 Task: Explore Airbnb accommodation in Bacau, Romania from 2nd December, 2023 to 10th December, 2023 for 1 adult. Place can be private room with 1  bedroom having 1 bed and 1 bathroom. Property type can be hotel.
Action: Mouse moved to (422, 258)
Screenshot: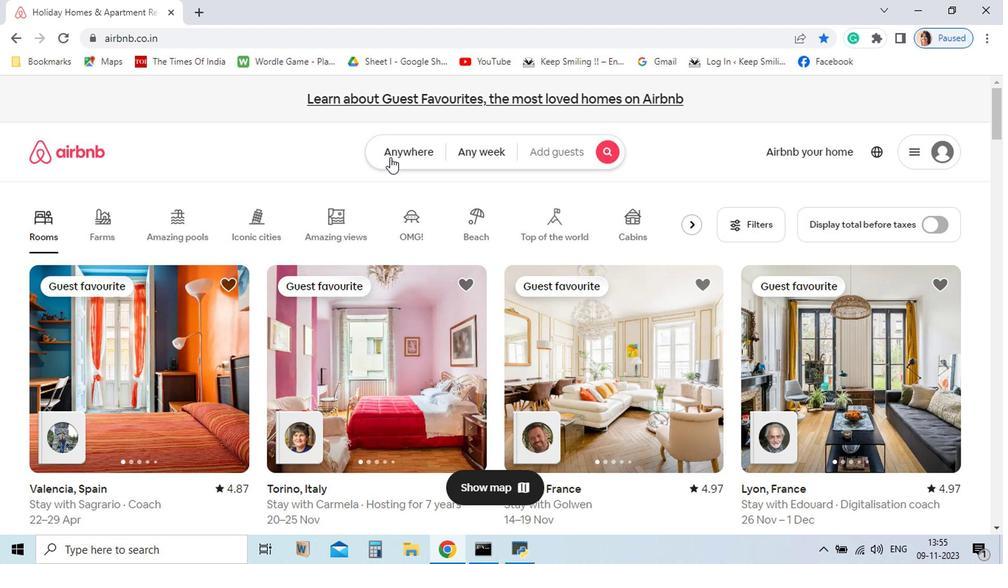 
Action: Mouse pressed left at (422, 258)
Screenshot: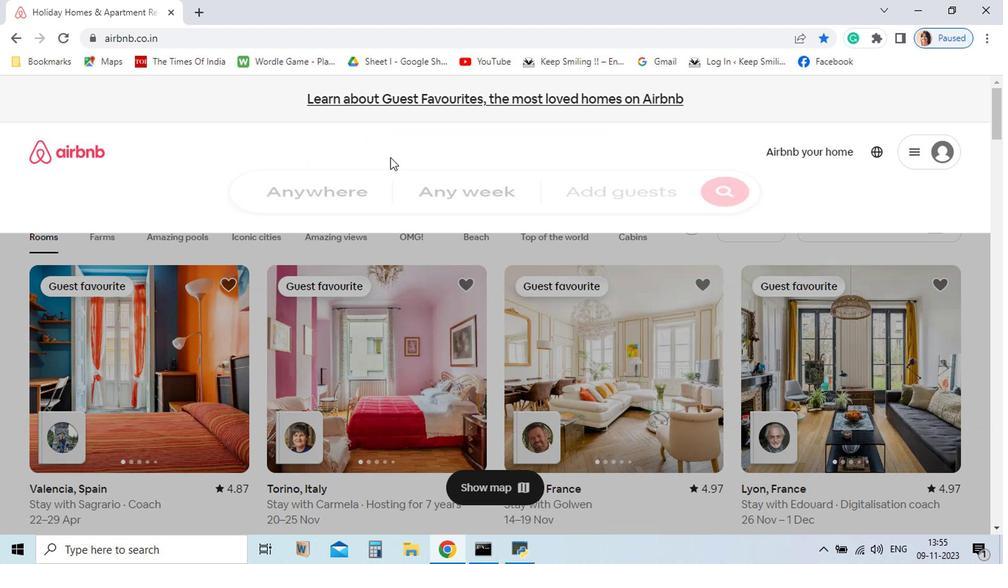 
Action: Mouse moved to (488, 424)
Screenshot: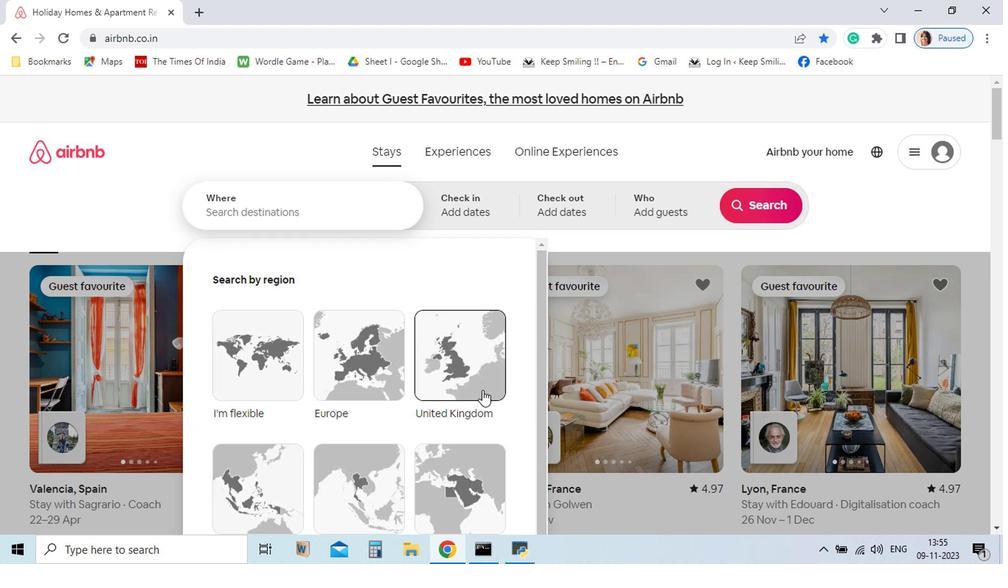 
Action: Key pressed <Key.shift>Bacau
Screenshot: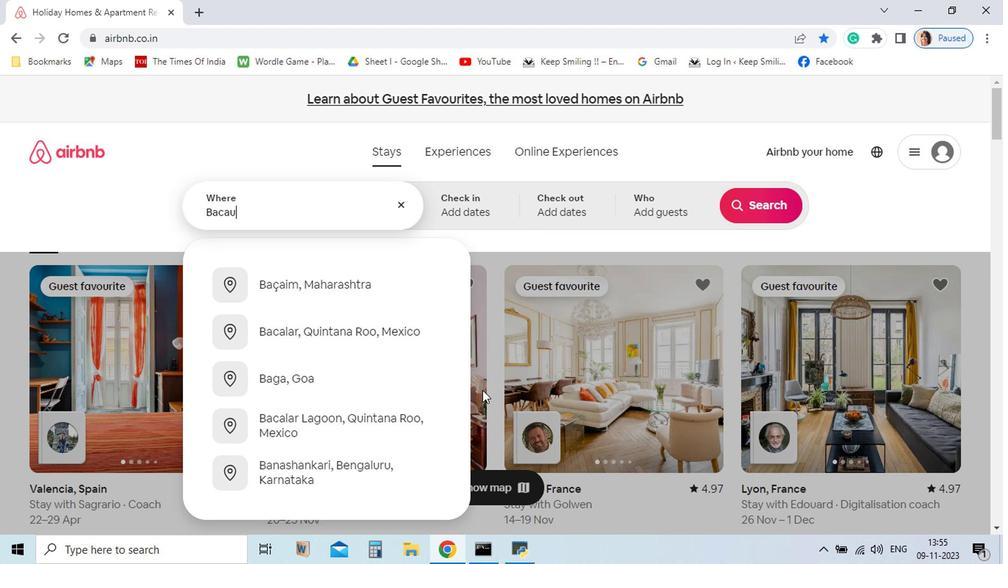 
Action: Mouse moved to (401, 347)
Screenshot: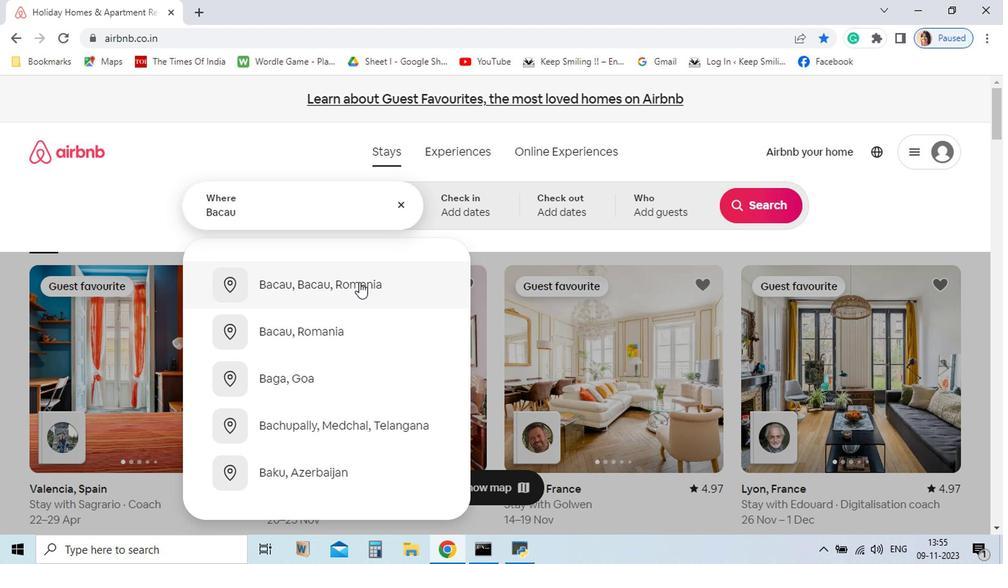 
Action: Mouse pressed left at (401, 347)
Screenshot: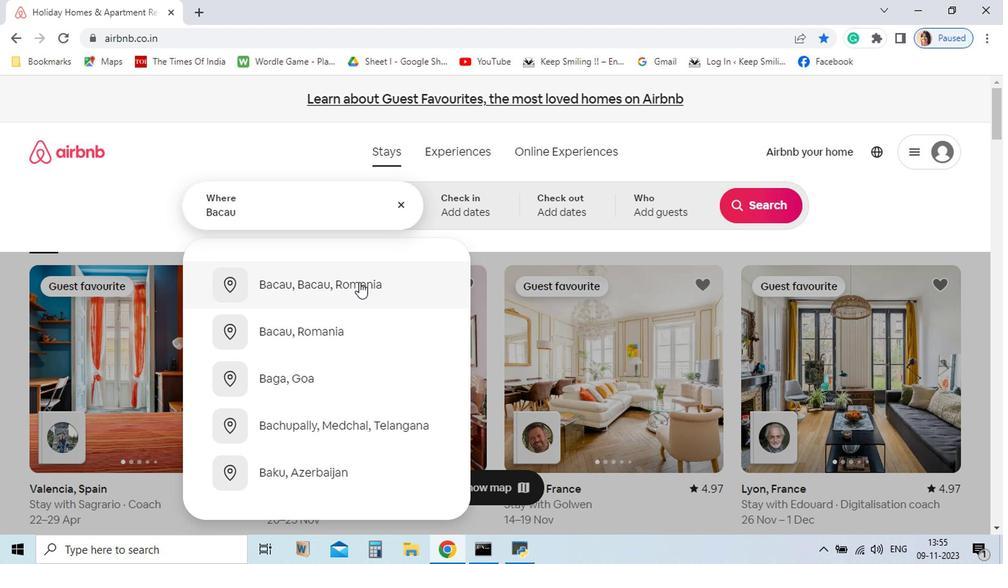 
Action: Mouse moved to (660, 420)
Screenshot: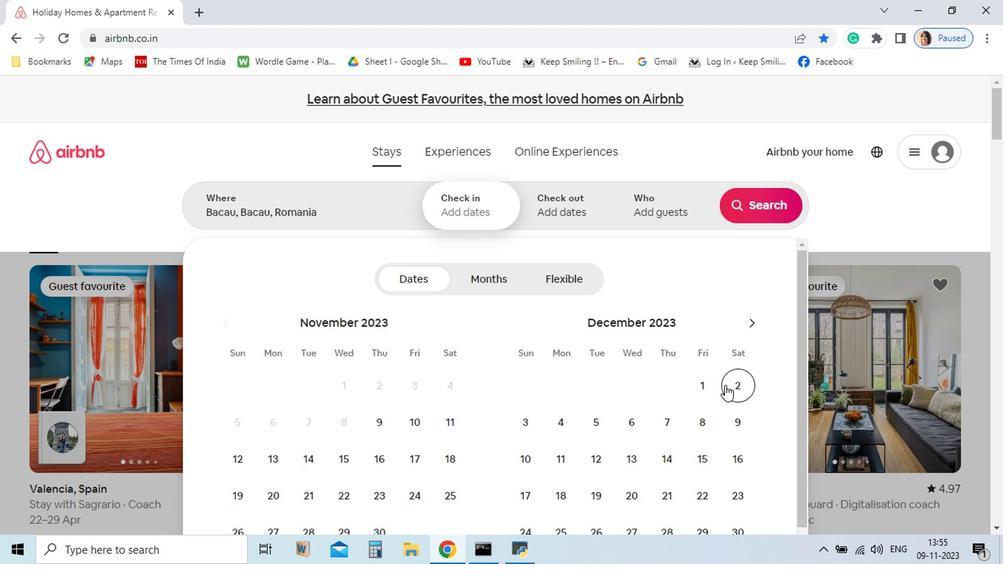 
Action: Mouse pressed left at (660, 420)
Screenshot: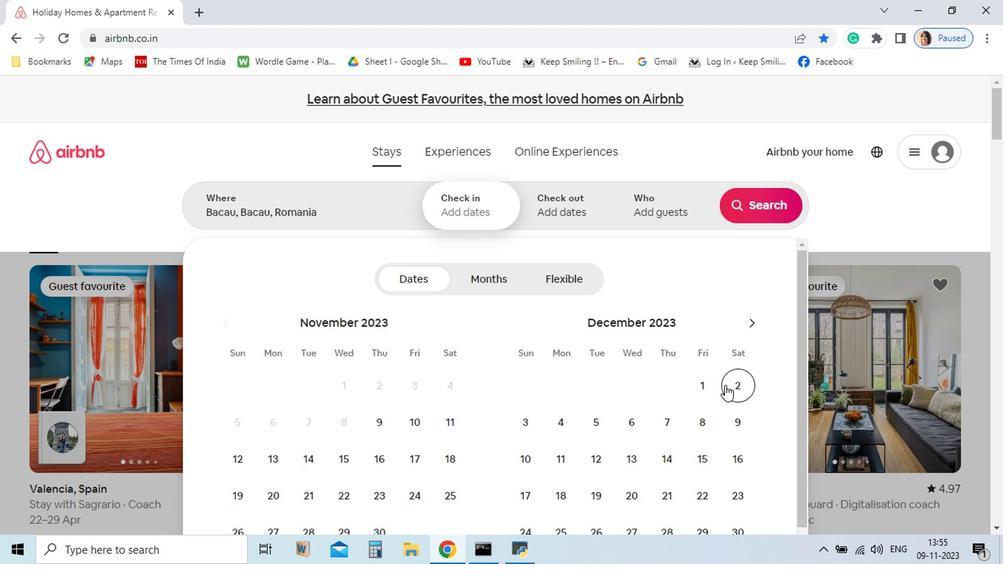 
Action: Mouse moved to (519, 467)
Screenshot: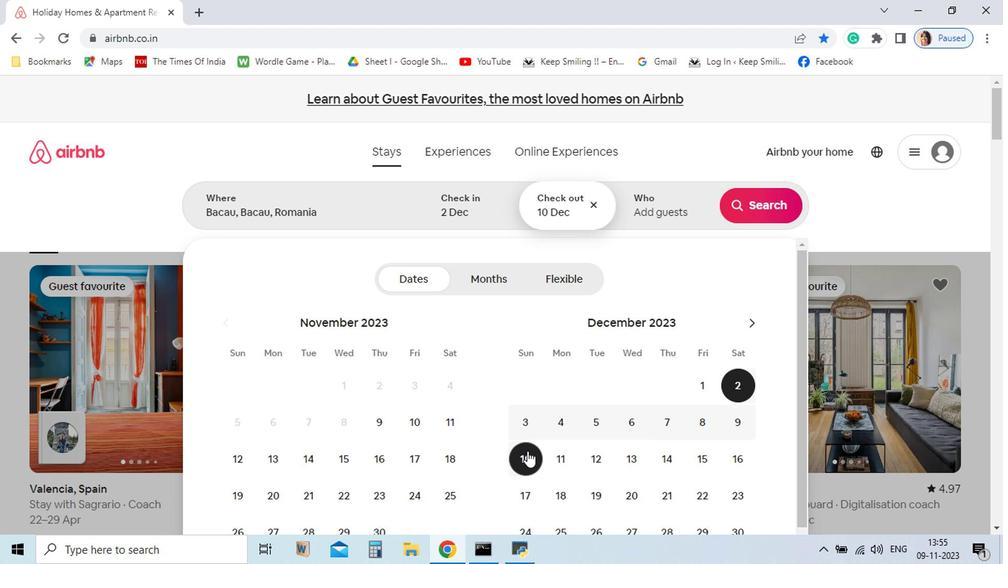 
Action: Mouse pressed left at (519, 467)
Screenshot: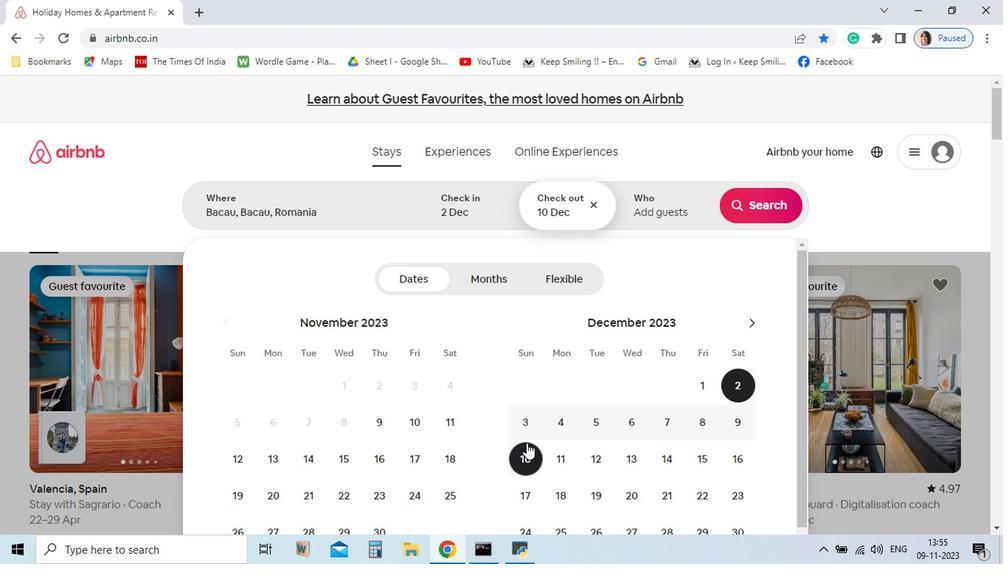 
Action: Mouse moved to (615, 293)
Screenshot: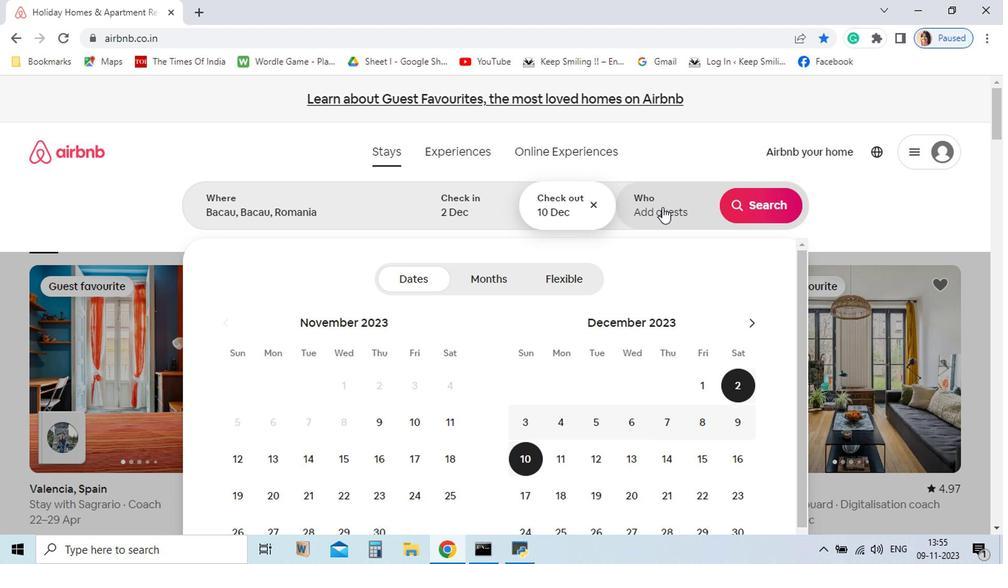 
Action: Mouse pressed left at (615, 293)
Screenshot: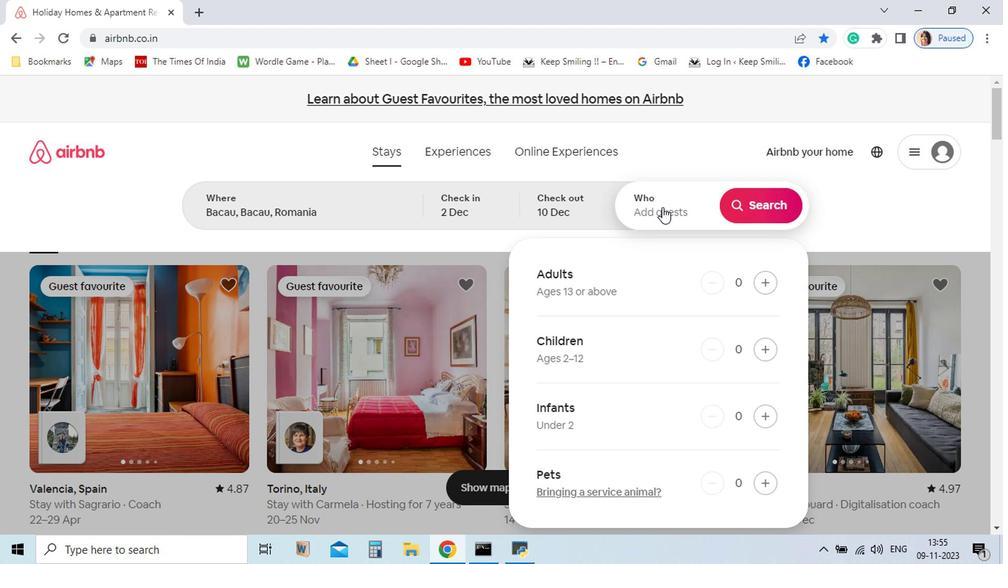 
Action: Mouse moved to (689, 349)
Screenshot: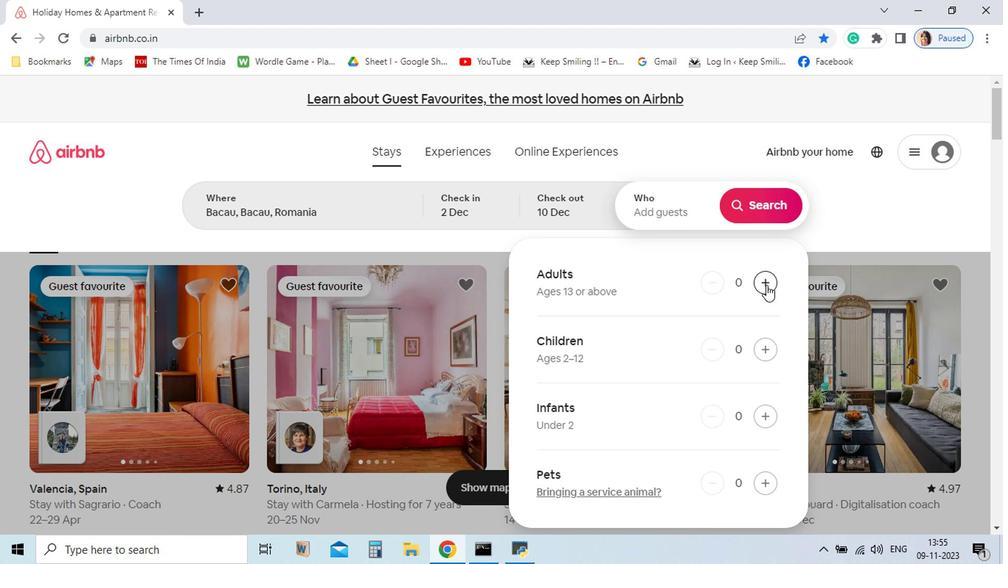
Action: Mouse pressed left at (689, 349)
Screenshot: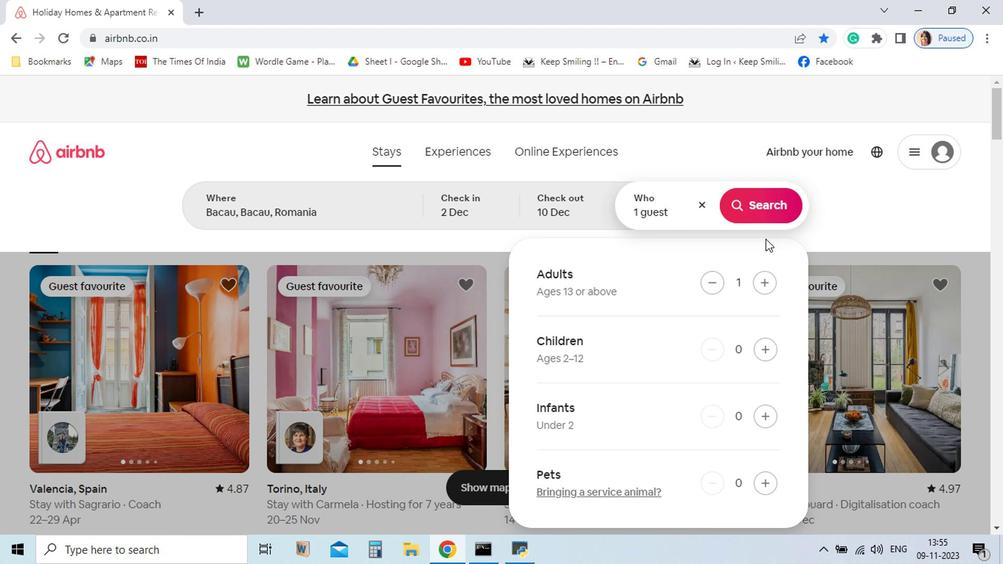 
Action: Mouse moved to (688, 295)
Screenshot: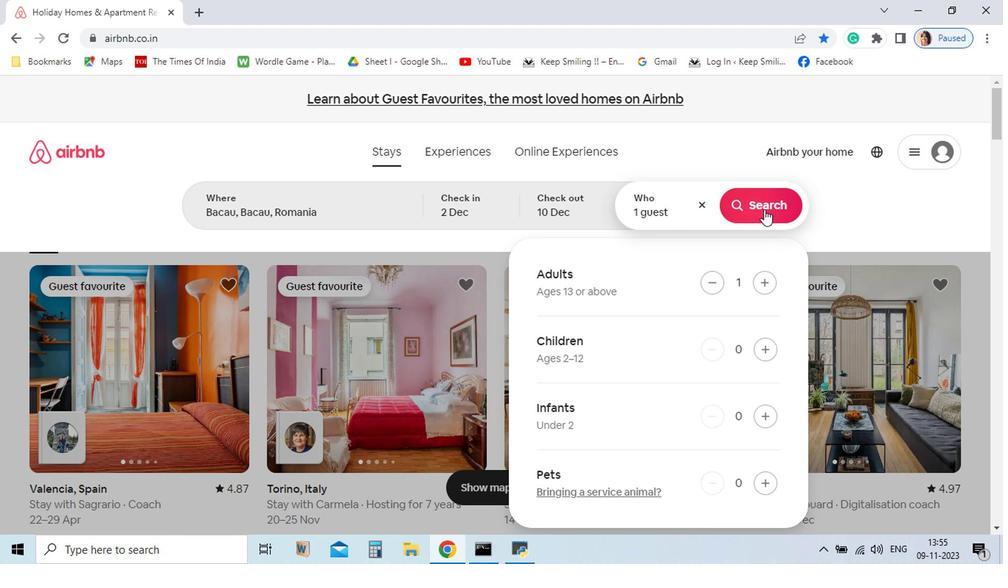 
Action: Mouse pressed left at (688, 295)
Screenshot: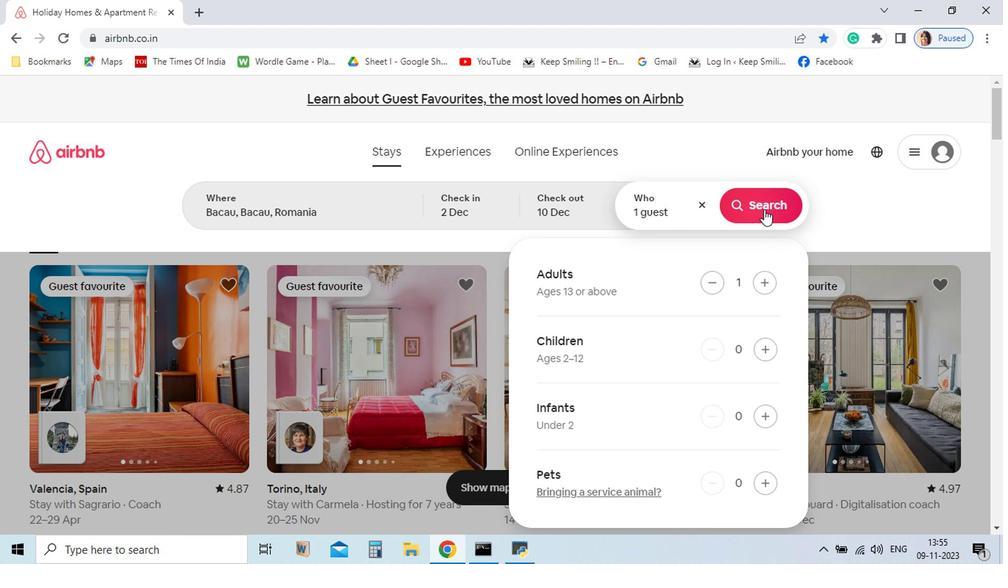 
Action: Mouse moved to (694, 261)
Screenshot: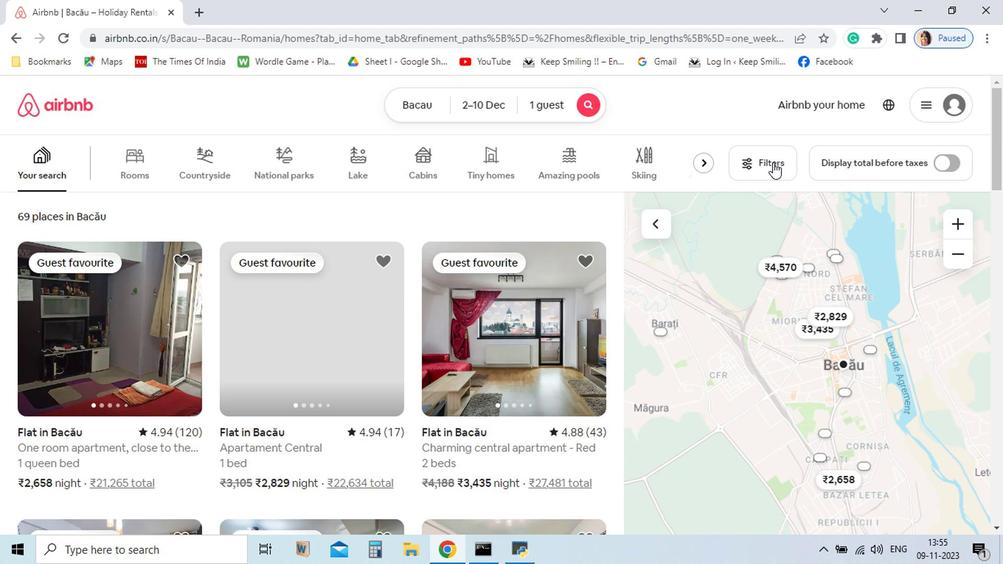 
Action: Mouse pressed left at (694, 261)
Screenshot: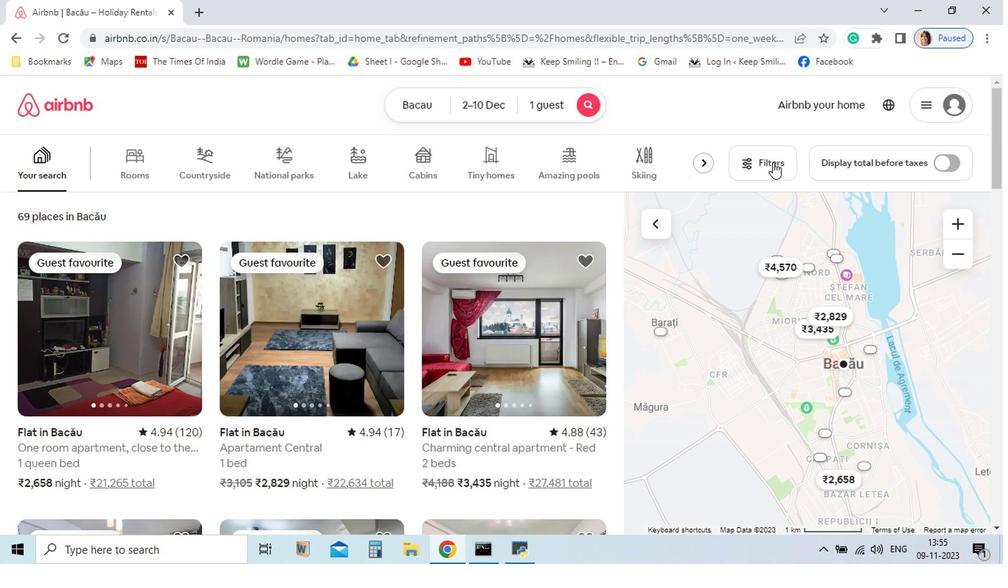 
Action: Mouse moved to (700, 284)
Screenshot: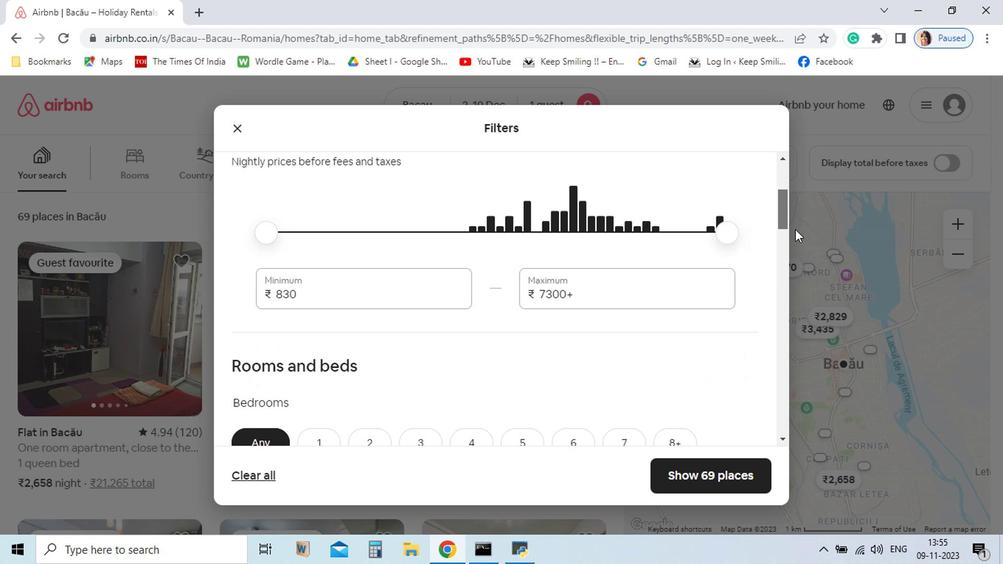 
Action: Mouse pressed left at (700, 284)
Screenshot: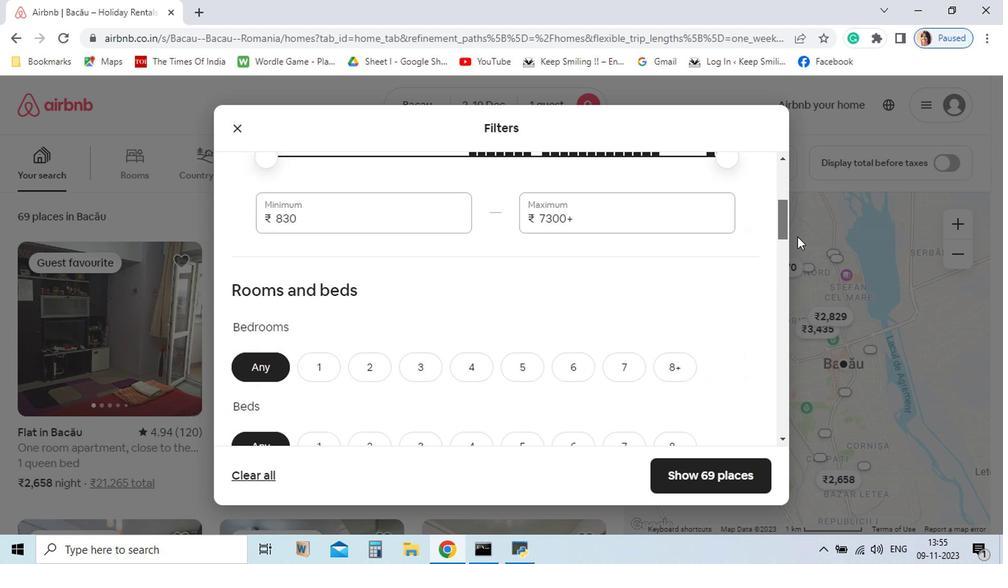 
Action: Mouse moved to (377, 270)
Screenshot: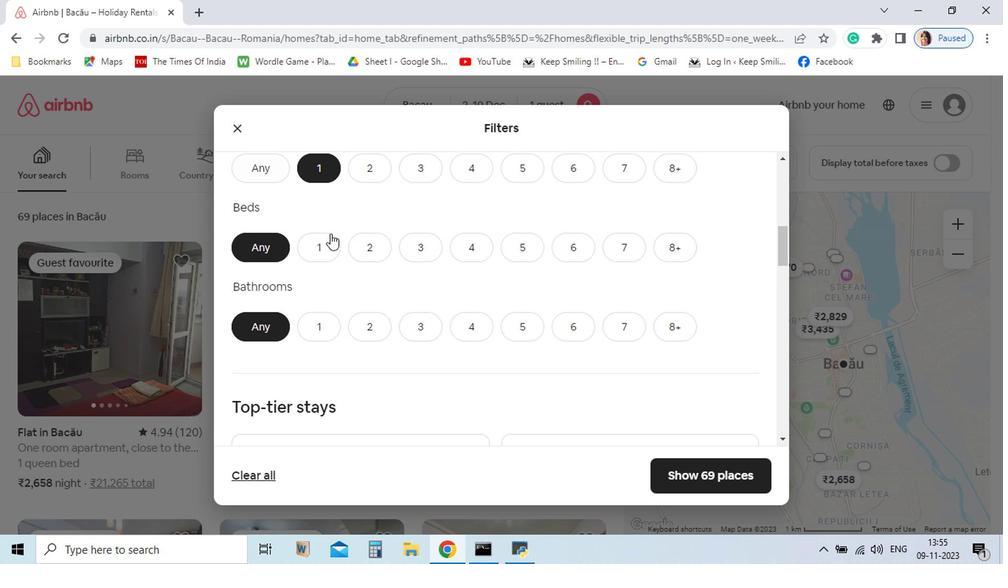 
Action: Mouse pressed left at (377, 270)
Screenshot: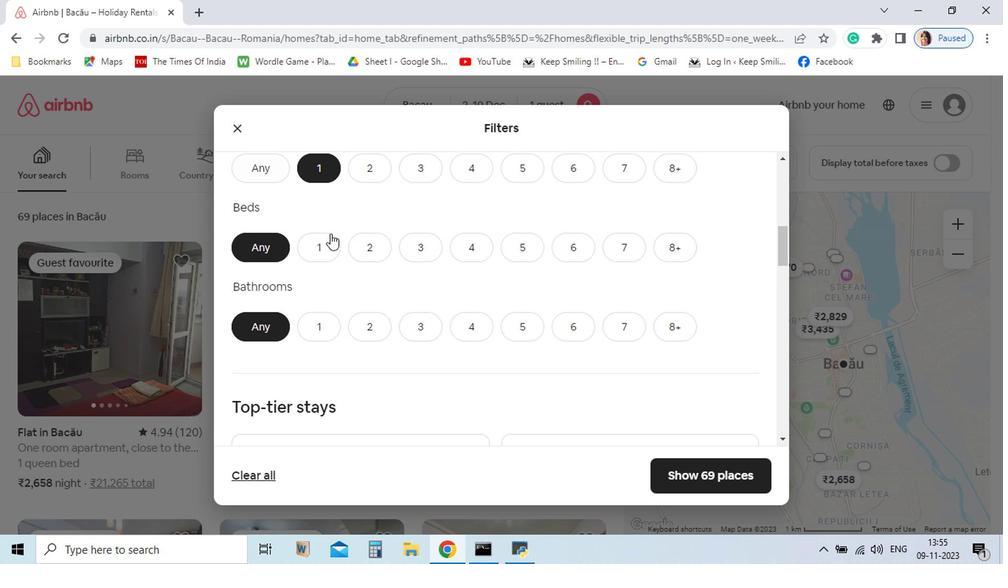 
Action: Mouse moved to (381, 323)
Screenshot: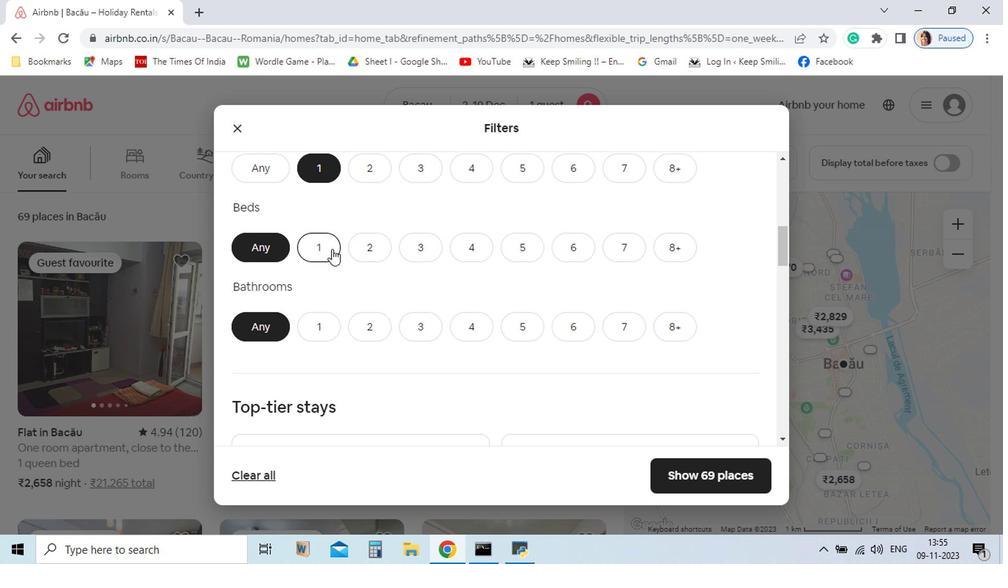 
Action: Mouse pressed left at (381, 323)
Screenshot: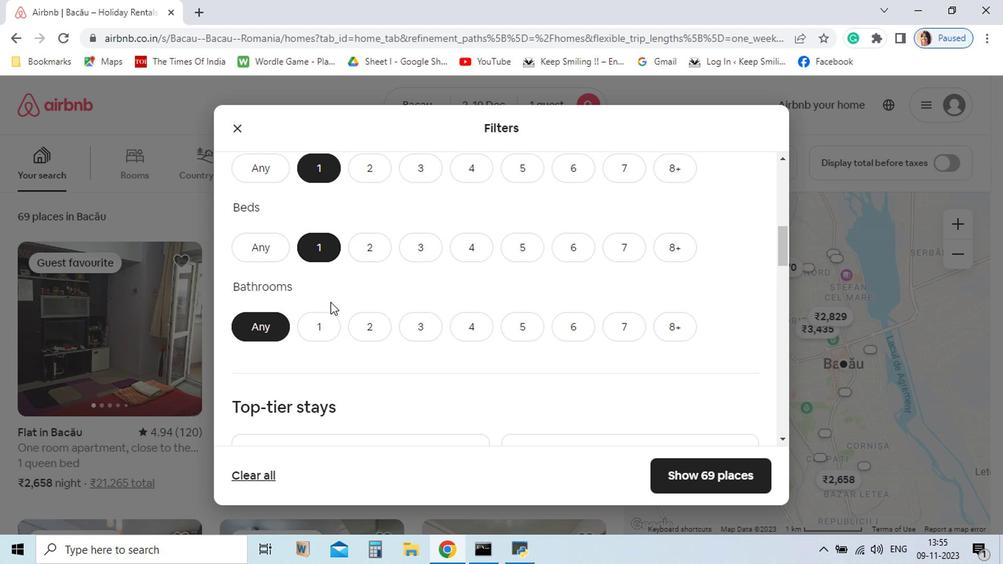 
Action: Mouse moved to (375, 379)
Screenshot: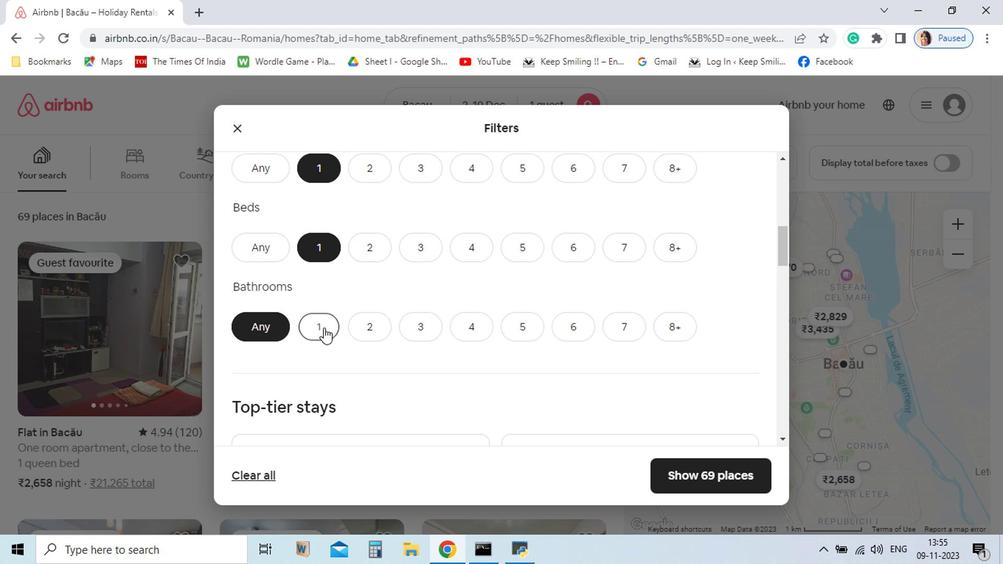 
Action: Mouse pressed left at (375, 379)
Screenshot: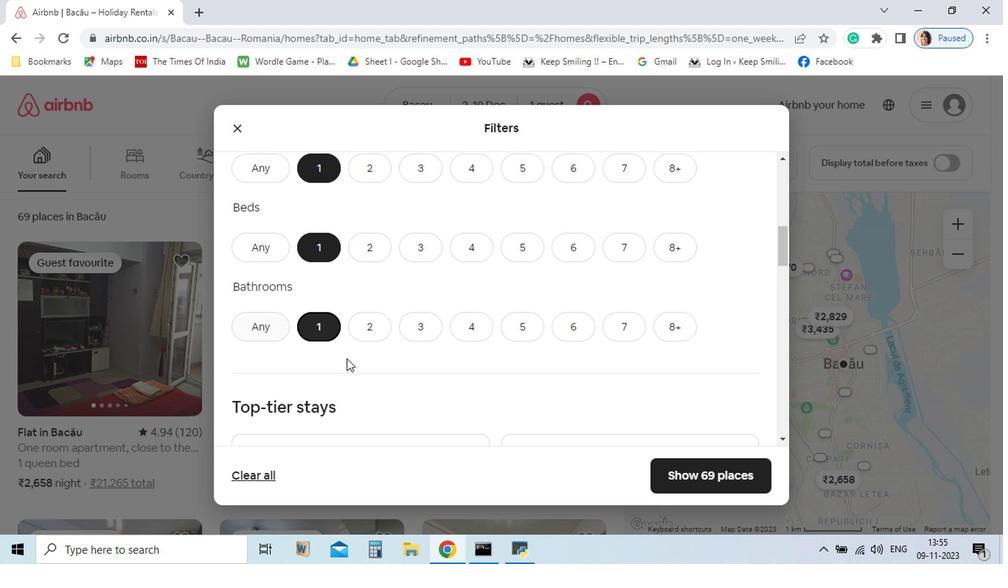 
Action: Mouse moved to (437, 458)
Screenshot: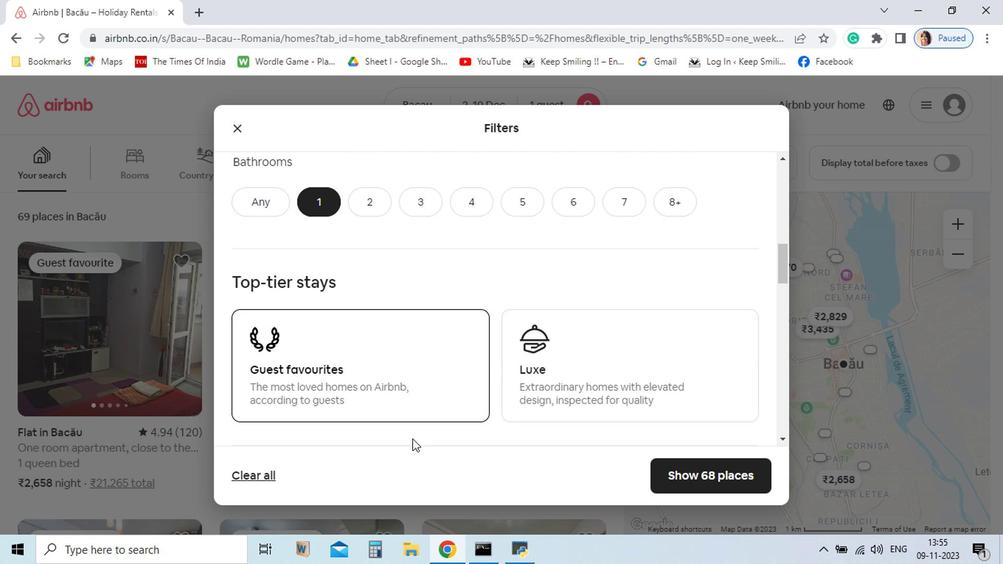 
Action: Mouse scrolled (437, 458) with delta (0, 0)
Screenshot: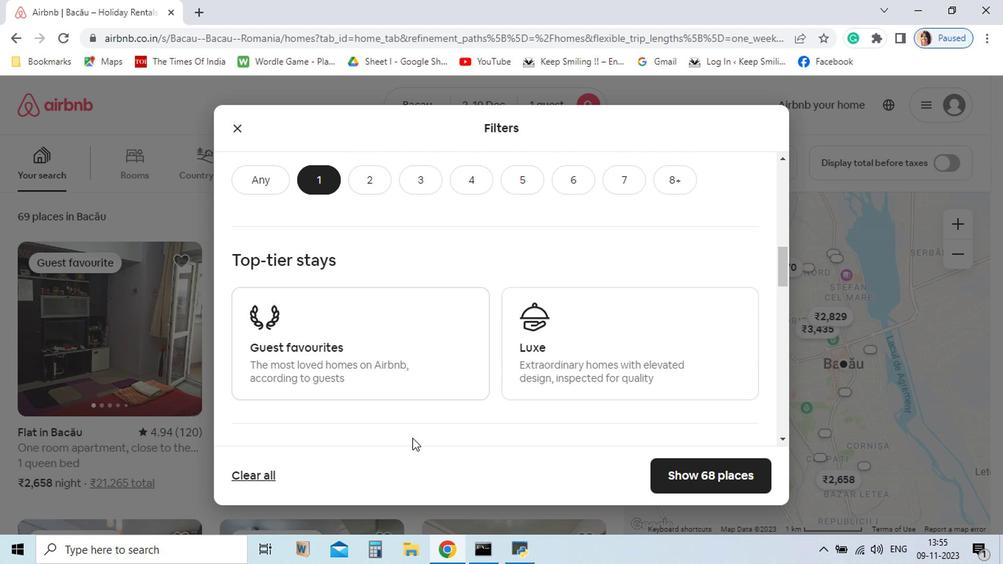 
Action: Mouse scrolled (437, 458) with delta (0, 0)
Screenshot: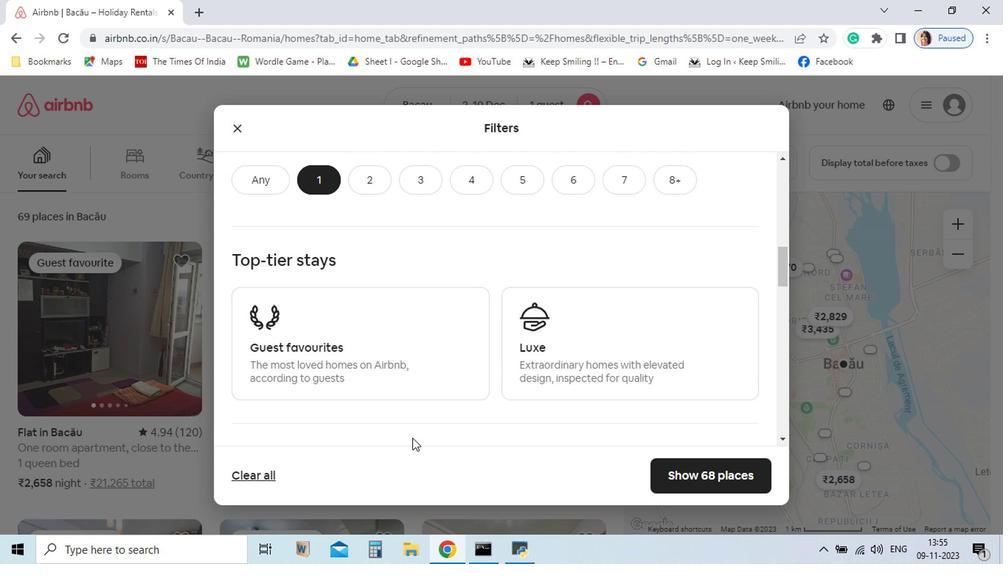 
Action: Mouse moved to (438, 458)
Screenshot: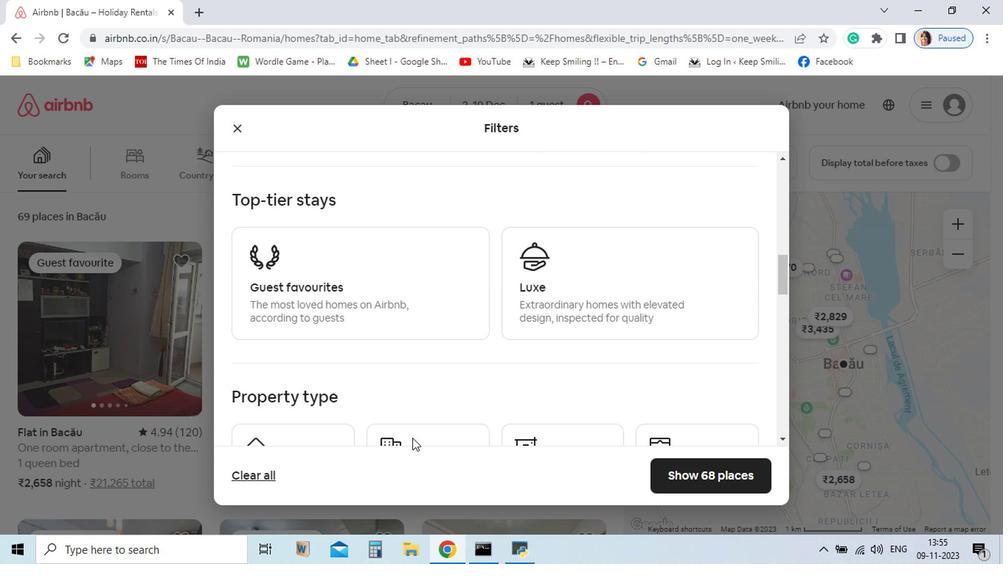 
Action: Mouse scrolled (438, 457) with delta (0, 0)
Screenshot: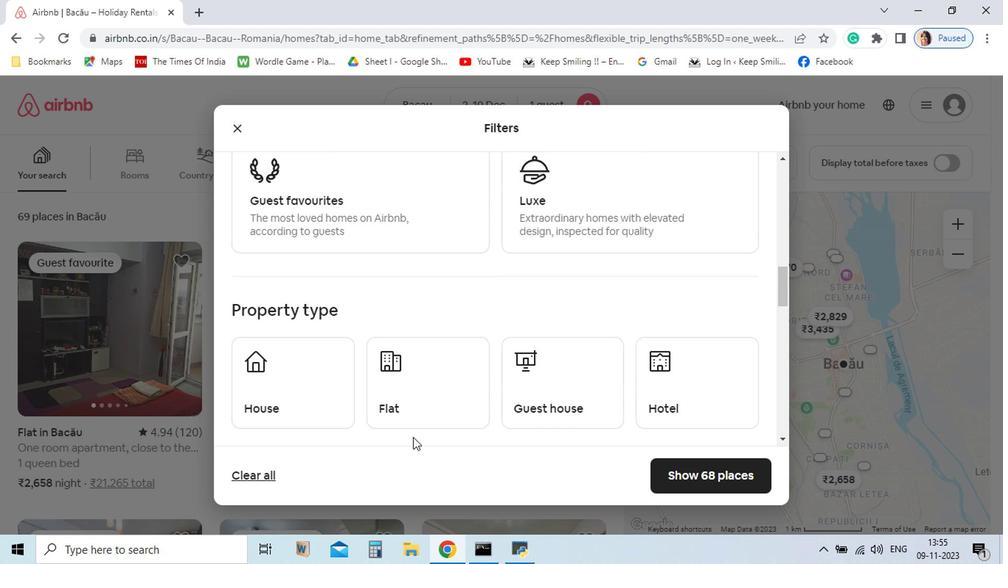 
Action: Mouse scrolled (438, 457) with delta (0, 0)
Screenshot: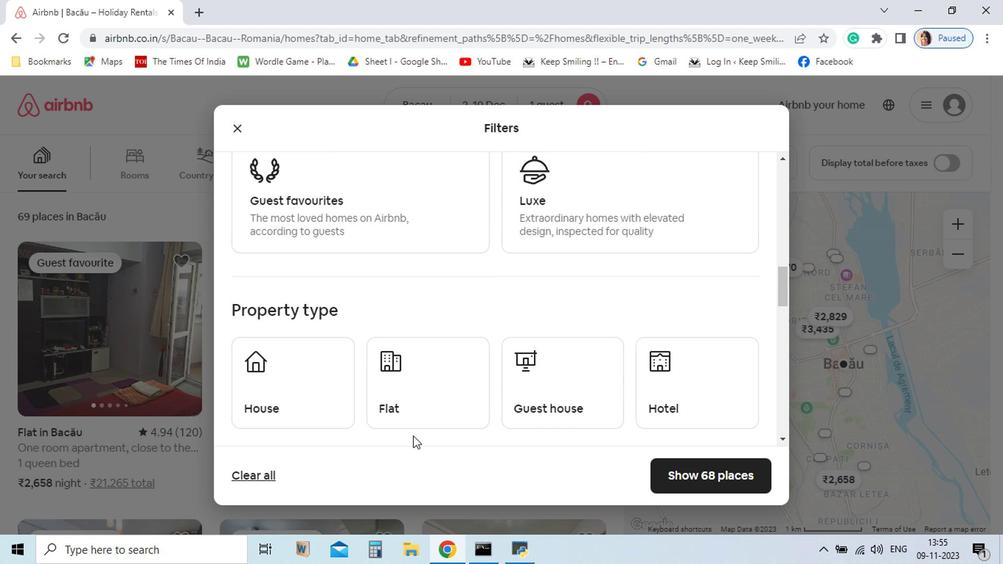 
Action: Mouse moved to (439, 459)
Screenshot: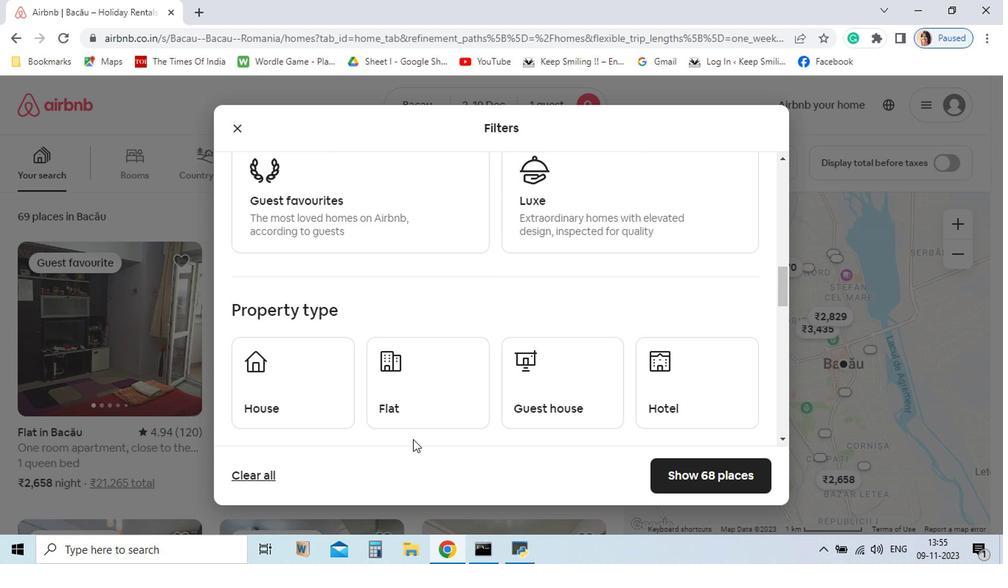 
Action: Mouse scrolled (439, 458) with delta (0, 0)
Screenshot: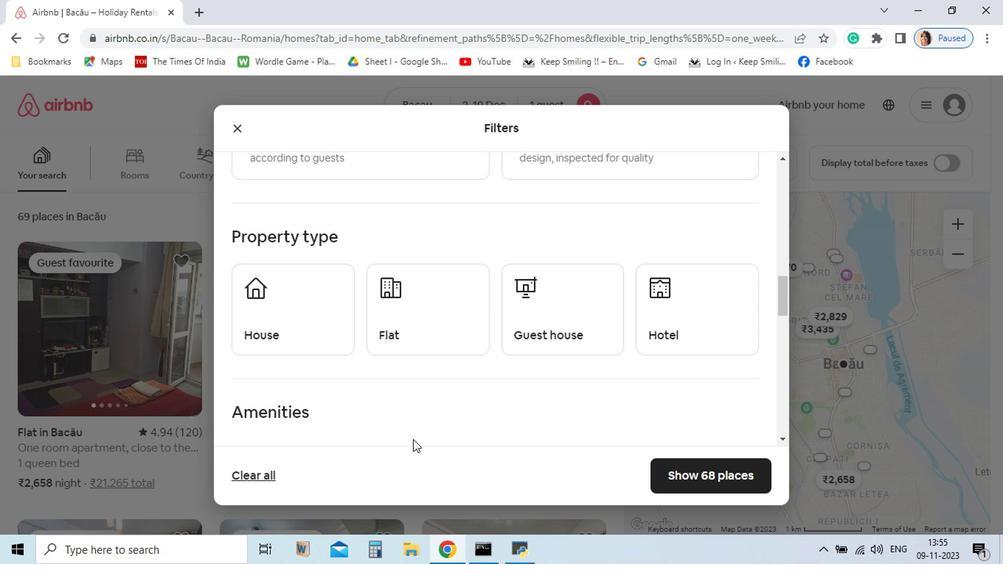 
Action: Mouse moved to (618, 372)
Screenshot: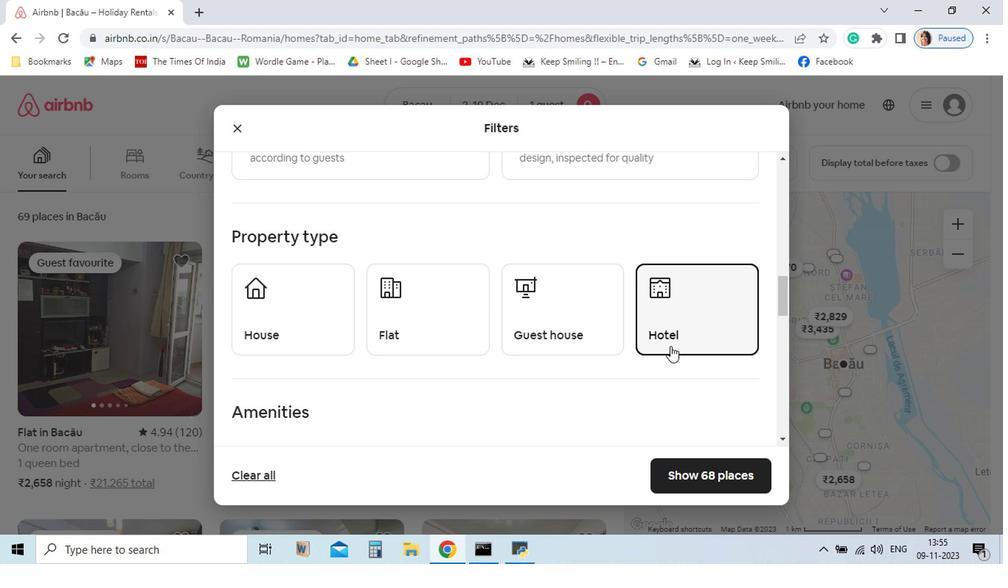 
Action: Mouse pressed left at (618, 372)
Screenshot: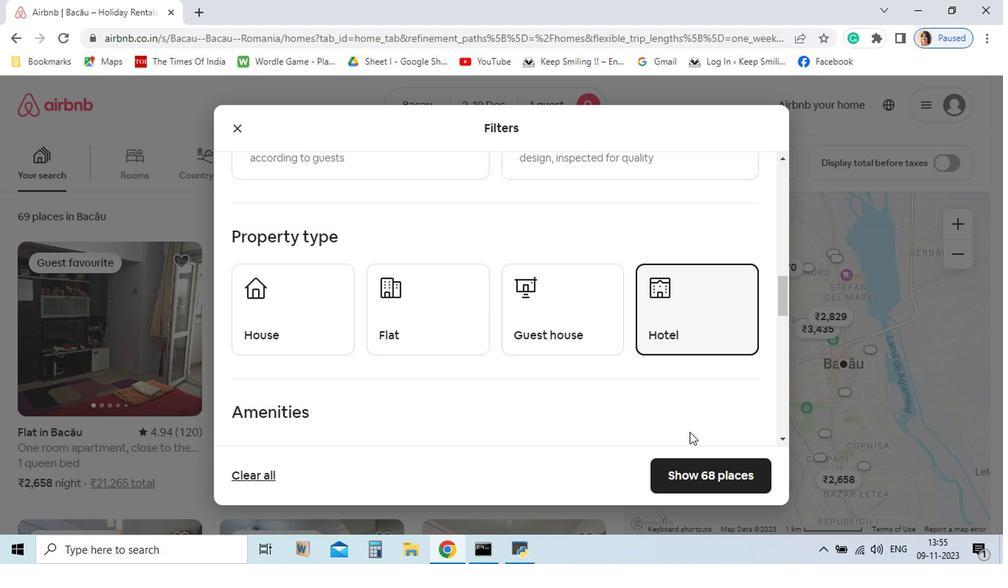 
Action: Mouse moved to (639, 483)
Screenshot: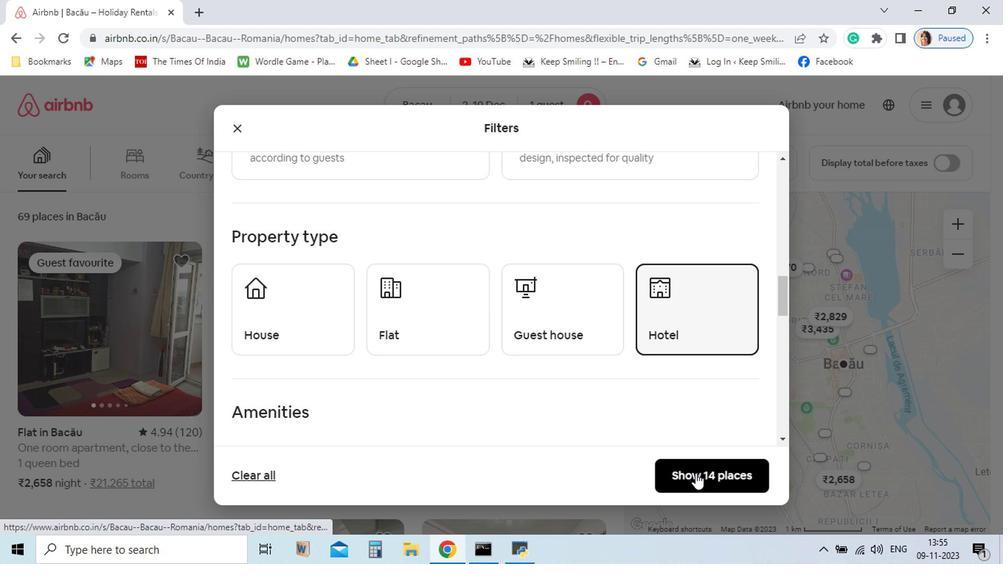 
Action: Mouse pressed left at (639, 483)
Screenshot: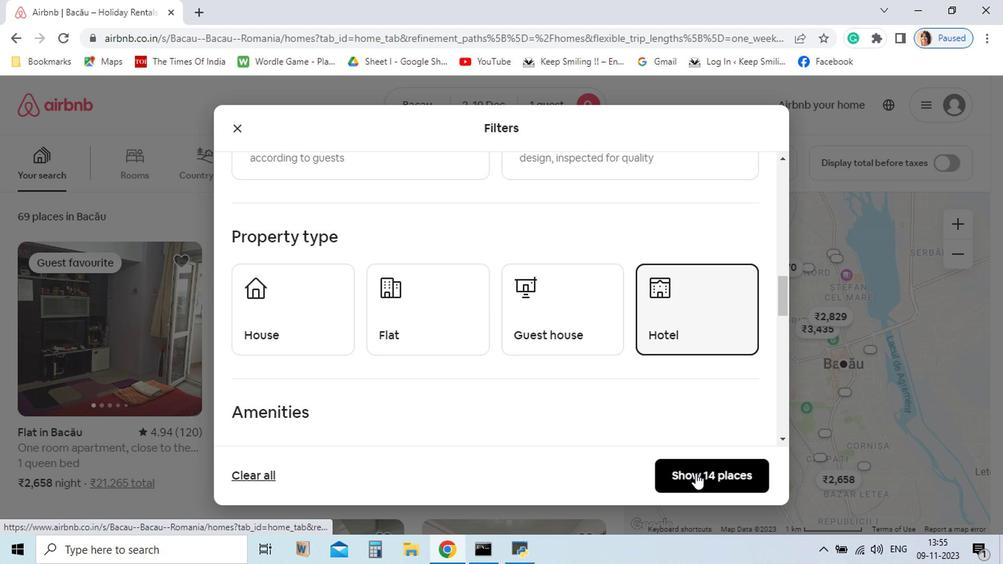 
Action: Mouse moved to (222, 451)
Screenshot: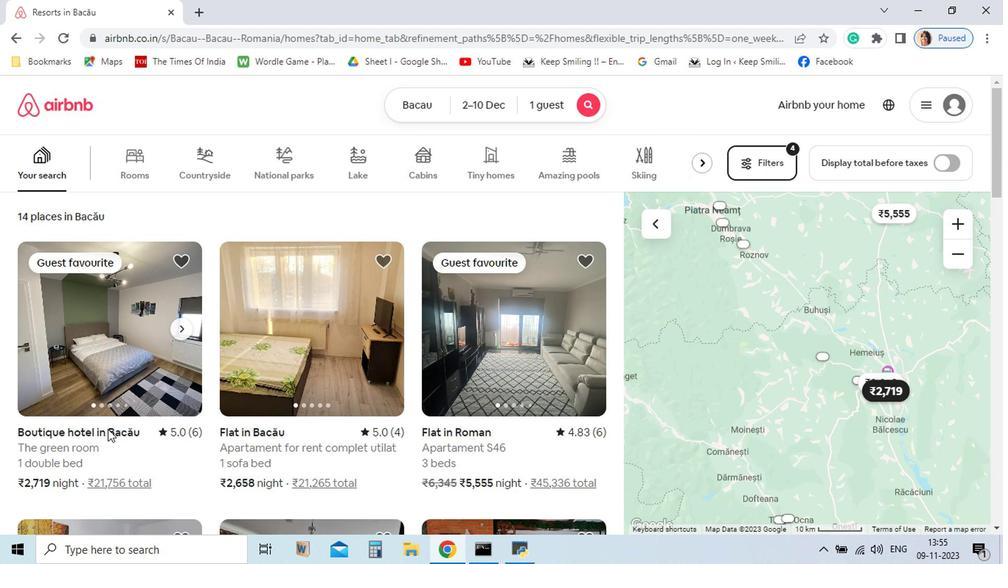 
Action: Mouse pressed left at (222, 451)
Screenshot: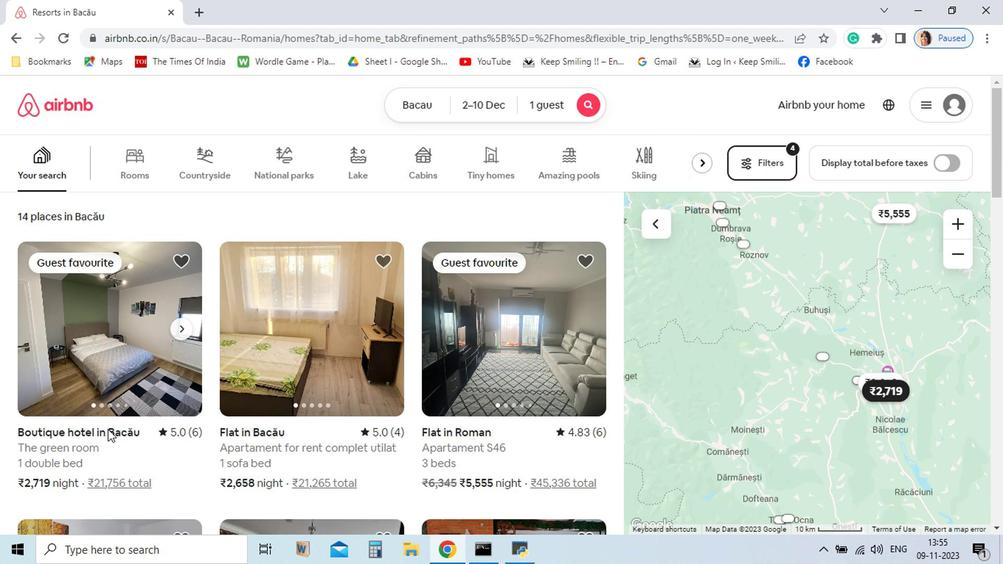 
Action: Mouse moved to (853, 234)
Screenshot: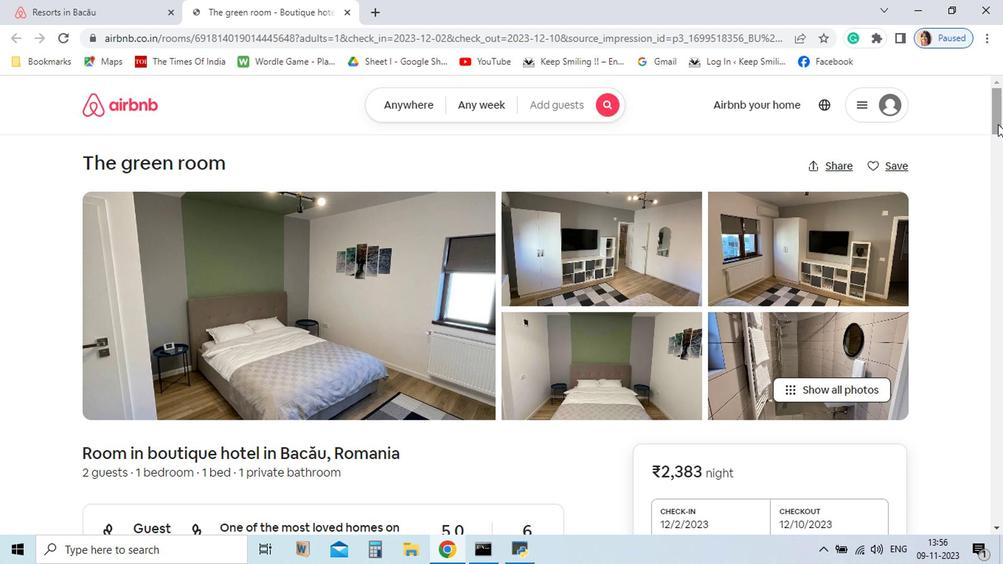 
Action: Mouse pressed left at (853, 234)
Screenshot: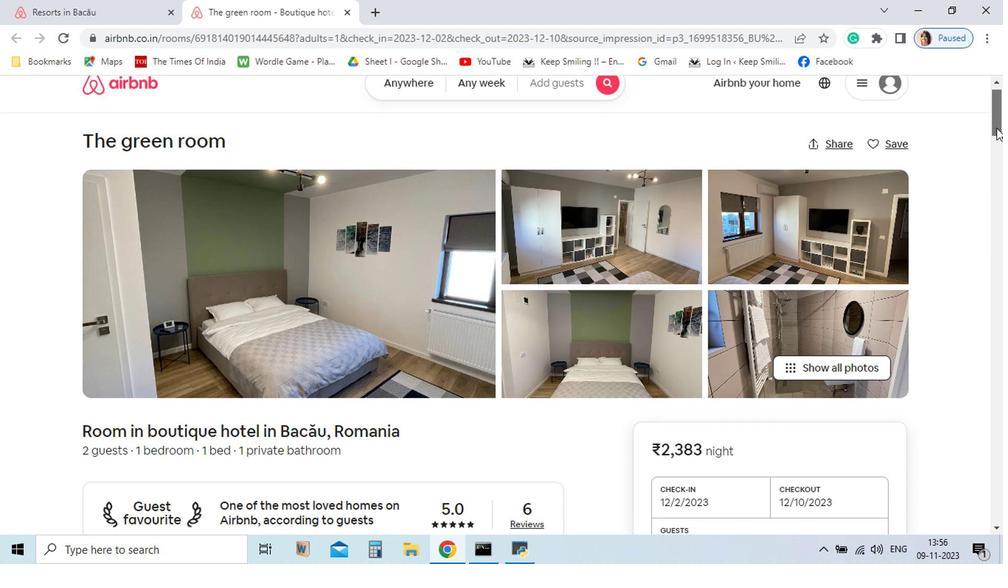
Action: Mouse moved to (289, 383)
Screenshot: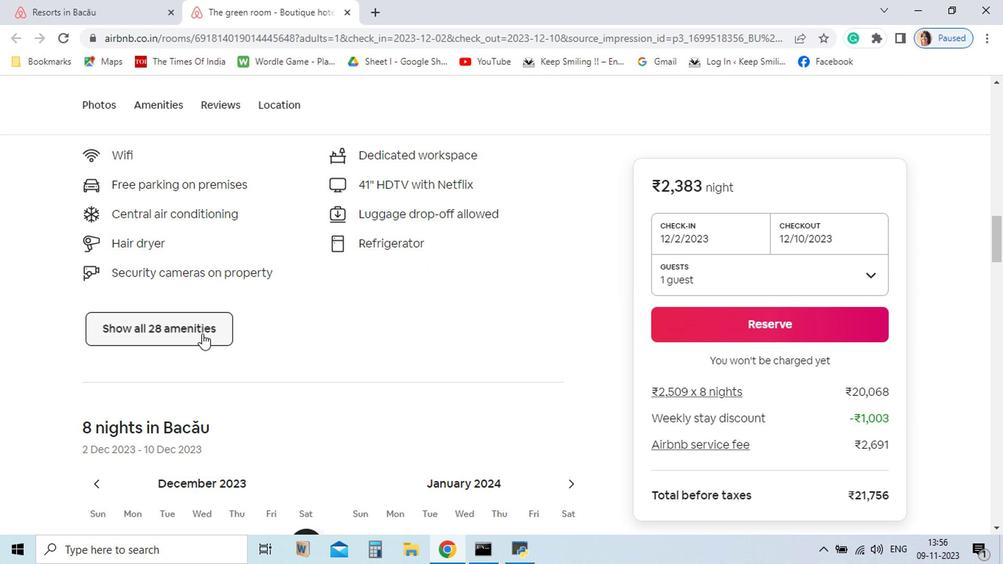 
Action: Mouse pressed left at (289, 383)
Screenshot: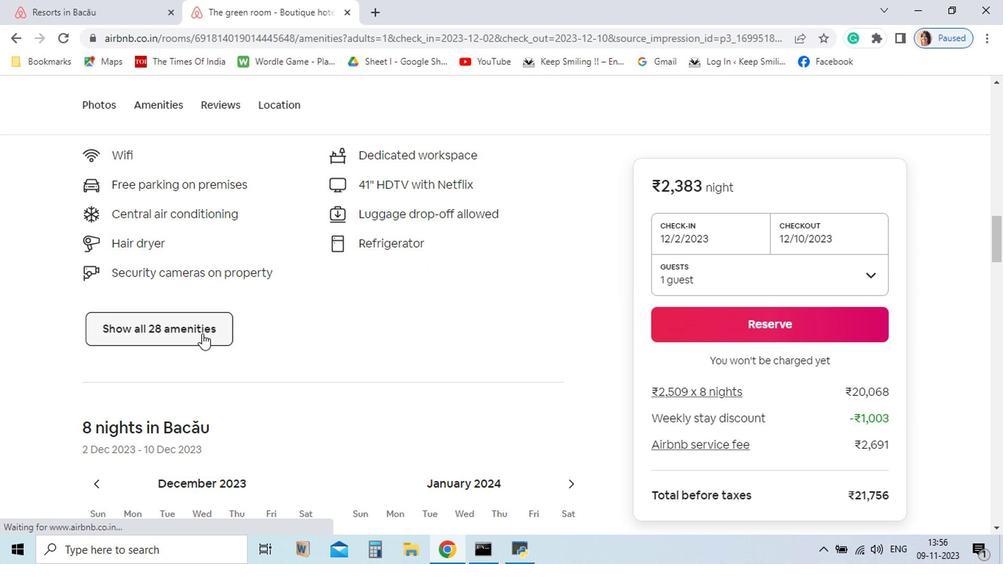 
Action: Mouse moved to (701, 498)
Screenshot: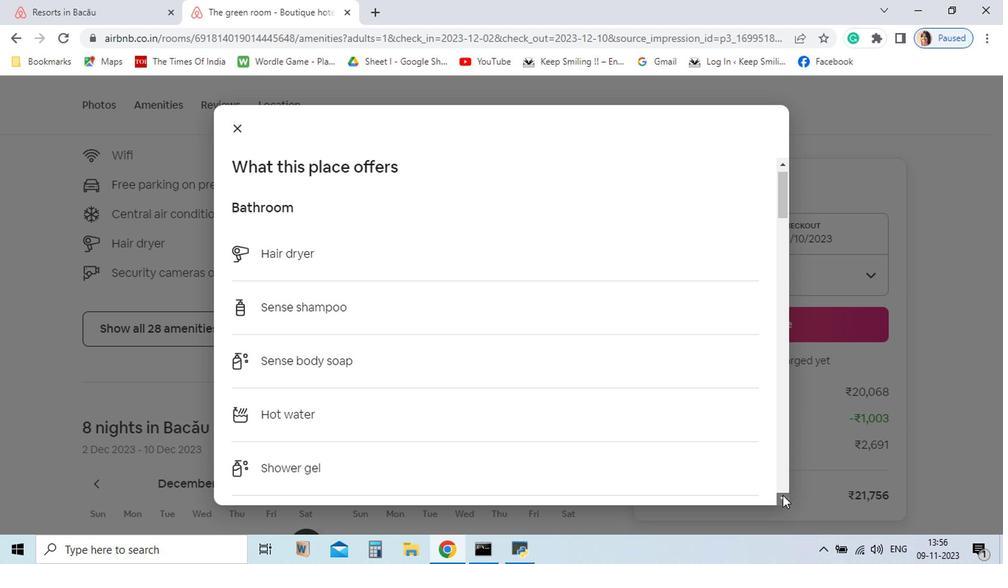 
Action: Mouse pressed left at (701, 498)
Screenshot: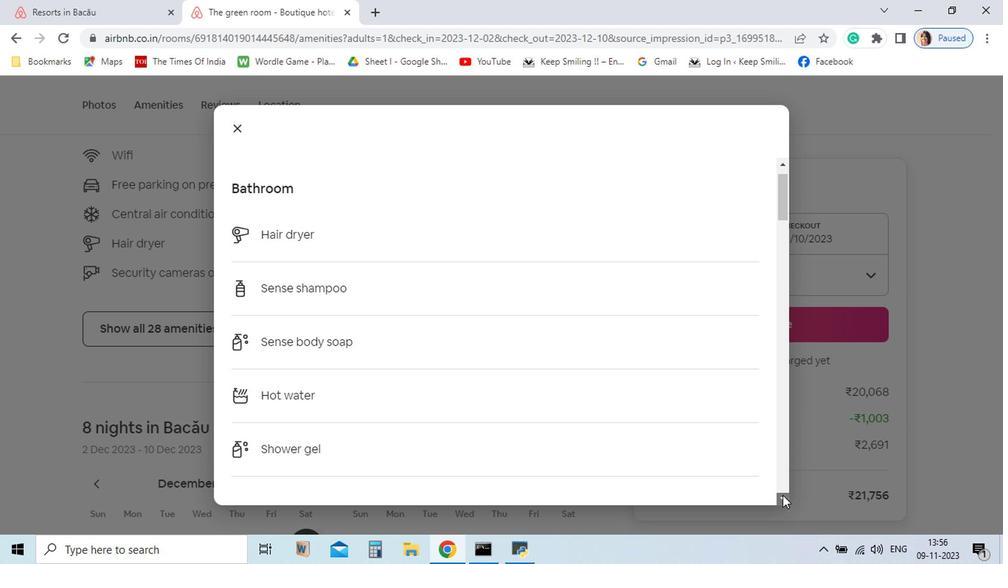 
Action: Mouse pressed left at (701, 498)
Screenshot: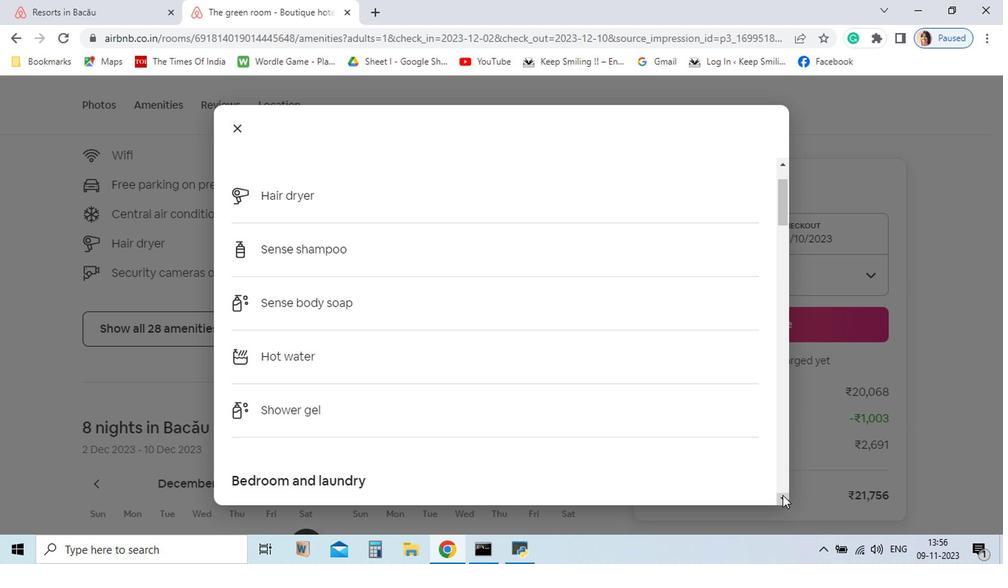 
Action: Mouse pressed left at (701, 498)
Screenshot: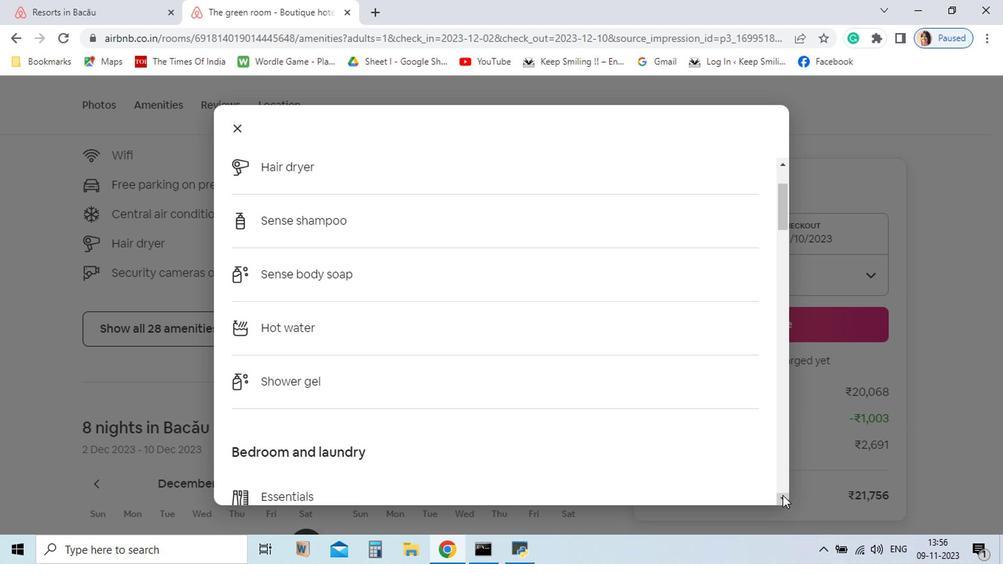 
Action: Mouse pressed left at (701, 498)
Screenshot: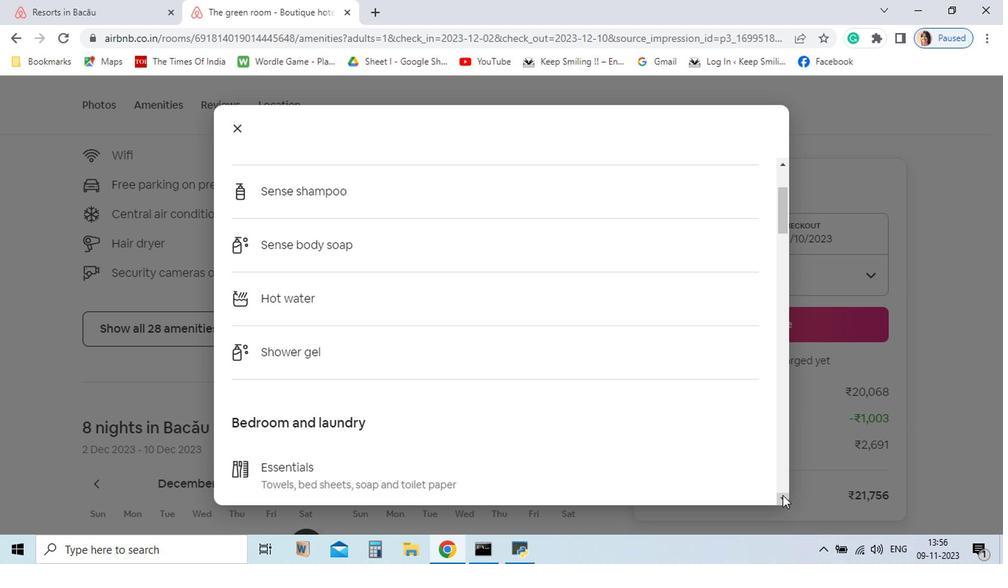 
Action: Mouse pressed left at (701, 498)
Screenshot: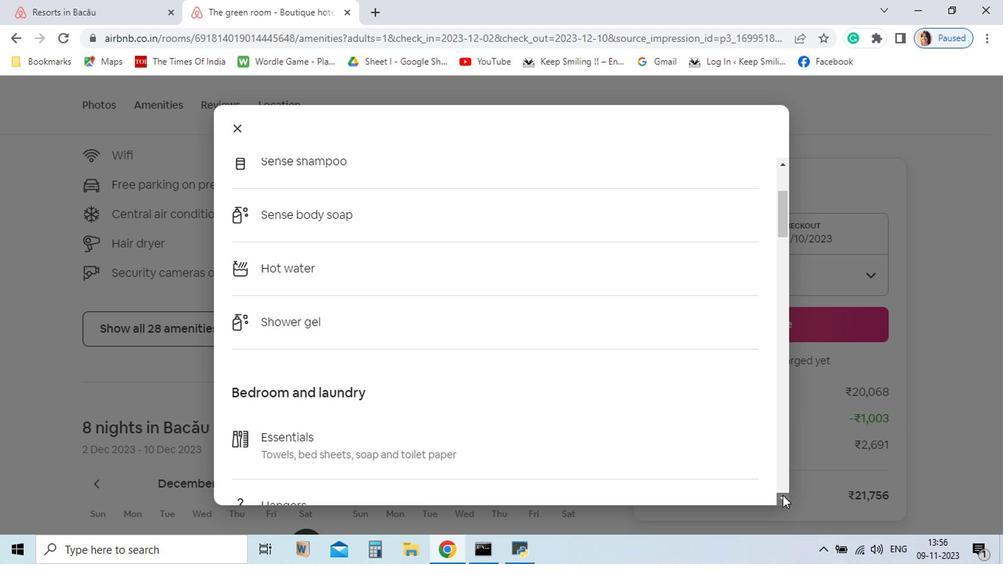 
Action: Mouse pressed left at (701, 498)
Screenshot: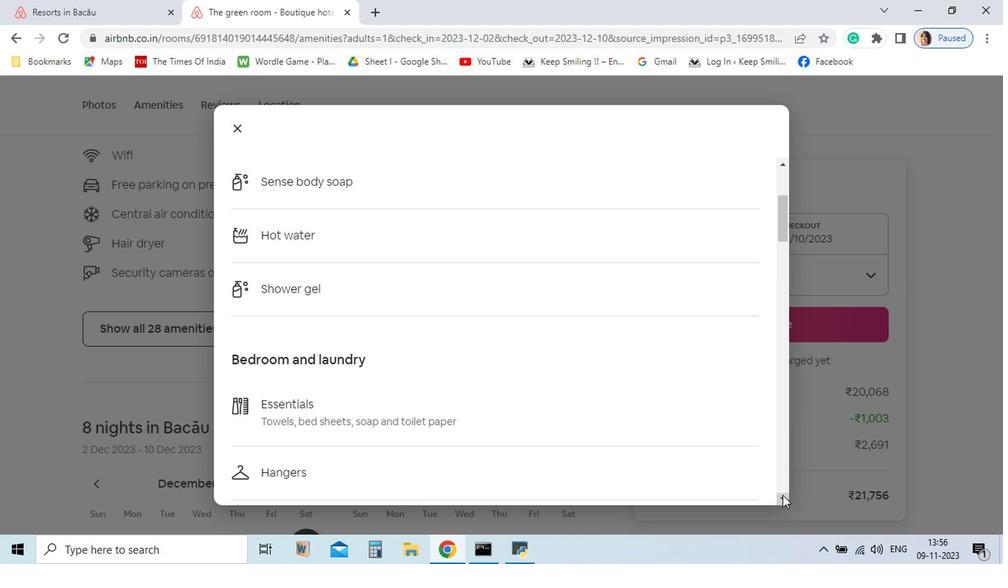 
Action: Mouse pressed left at (701, 498)
Screenshot: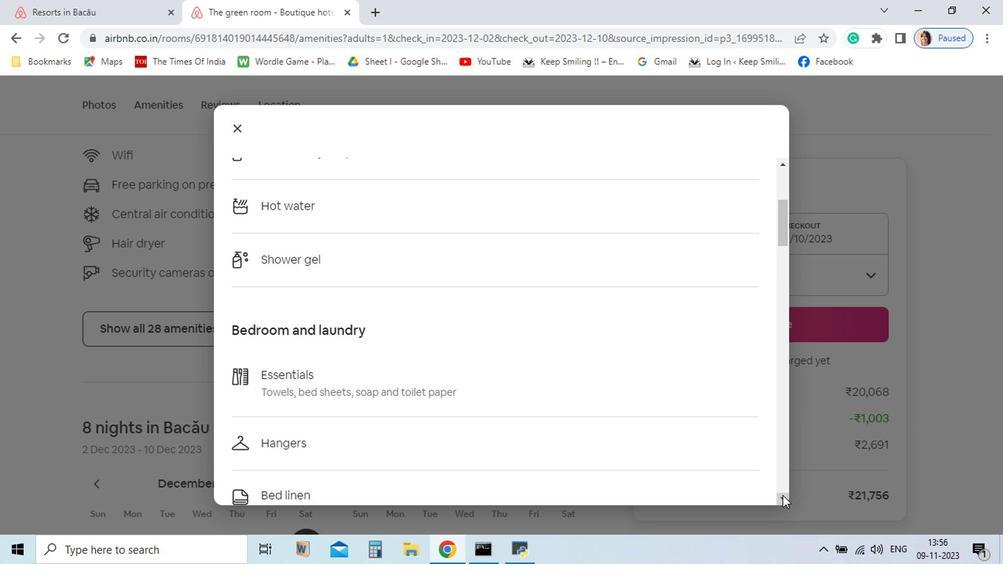 
Action: Mouse pressed left at (701, 498)
Screenshot: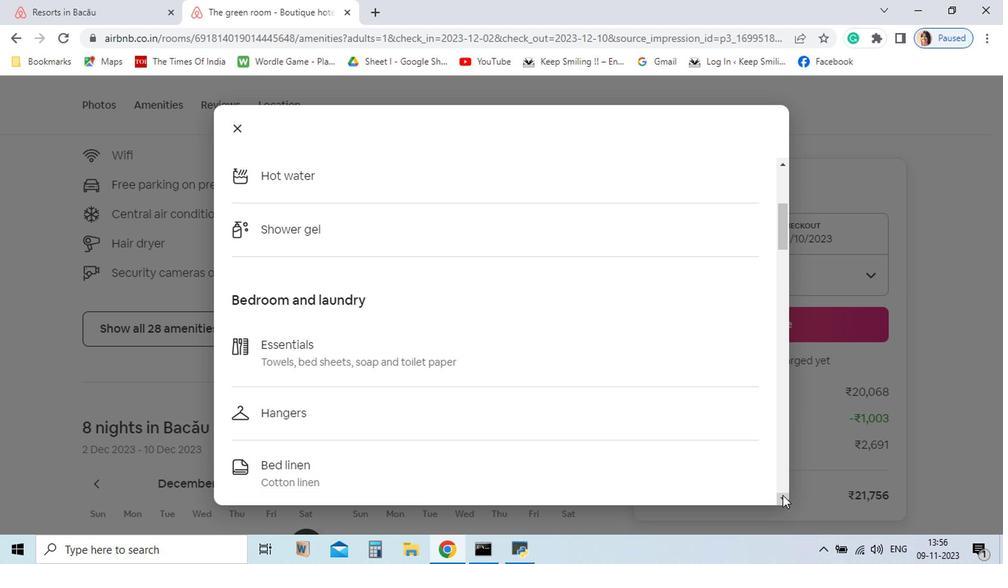 
Action: Mouse pressed left at (701, 498)
Screenshot: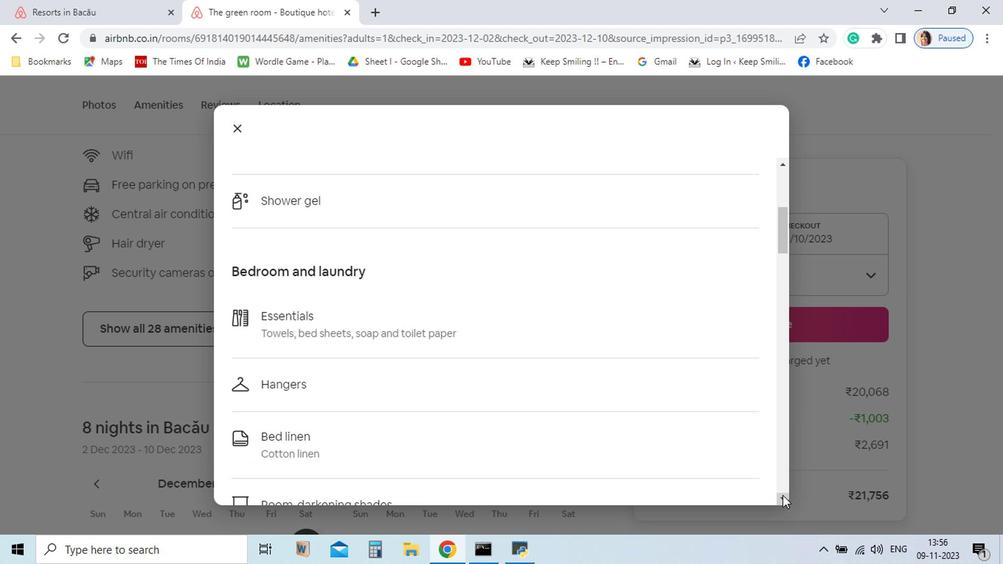 
Action: Mouse pressed left at (701, 498)
Screenshot: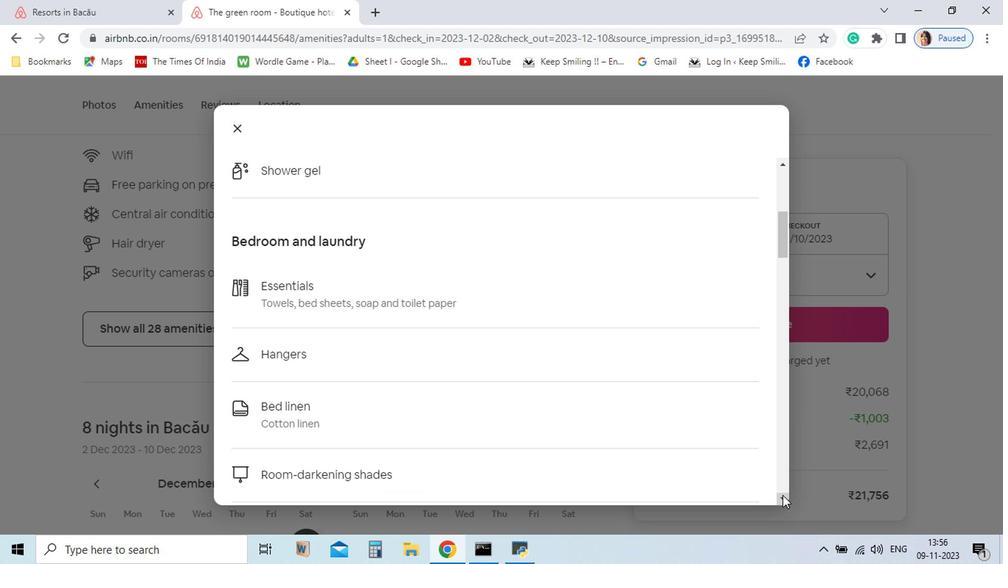 
Action: Mouse pressed left at (701, 498)
Screenshot: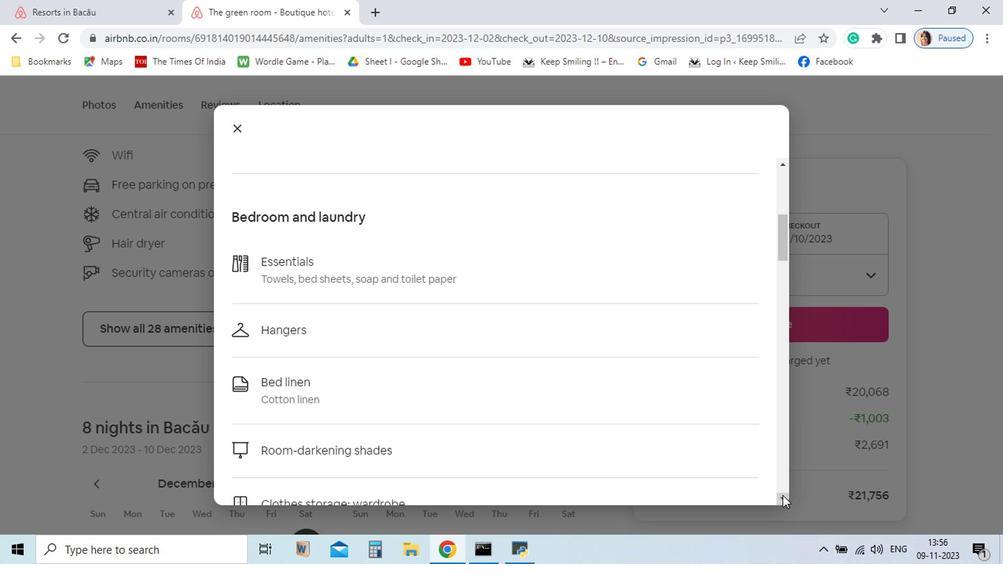 
Action: Mouse pressed left at (701, 498)
Screenshot: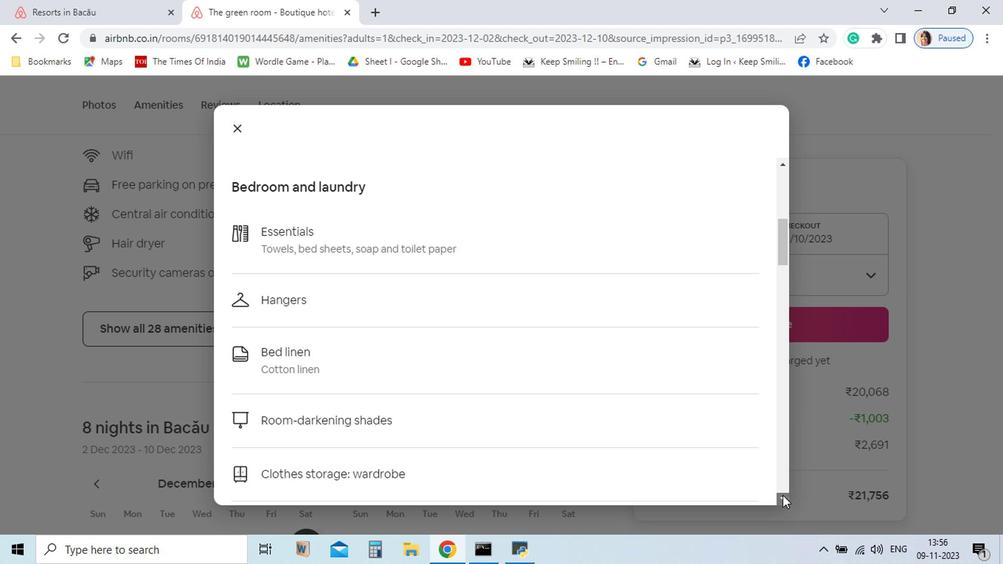 
Action: Mouse pressed left at (701, 498)
Screenshot: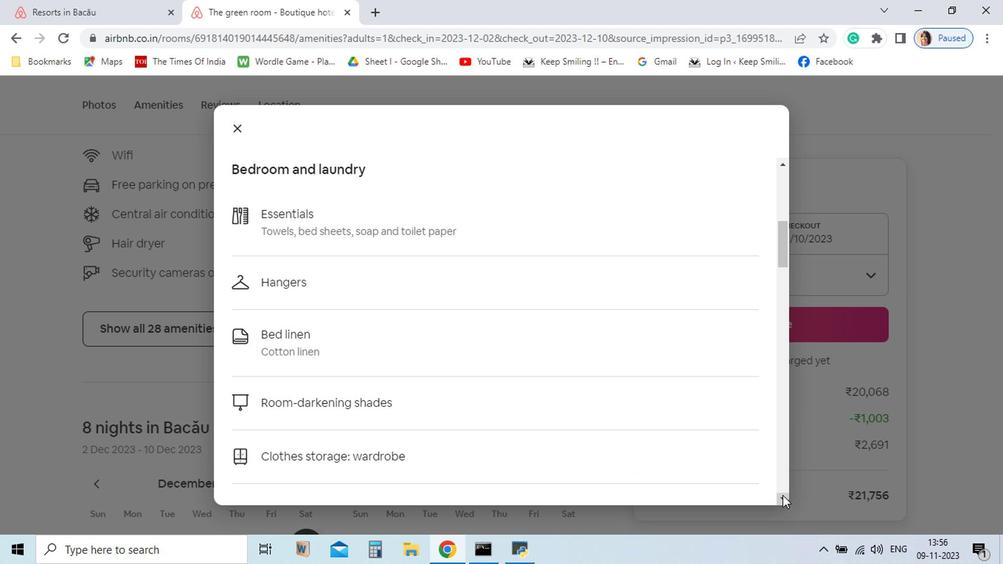 
Action: Mouse pressed left at (701, 498)
Screenshot: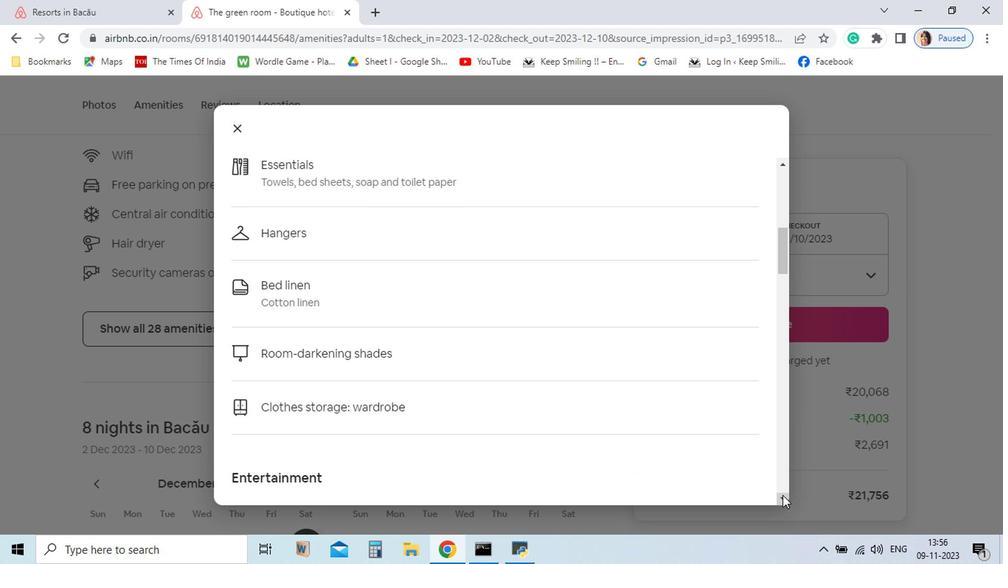 
Action: Mouse pressed left at (701, 498)
Screenshot: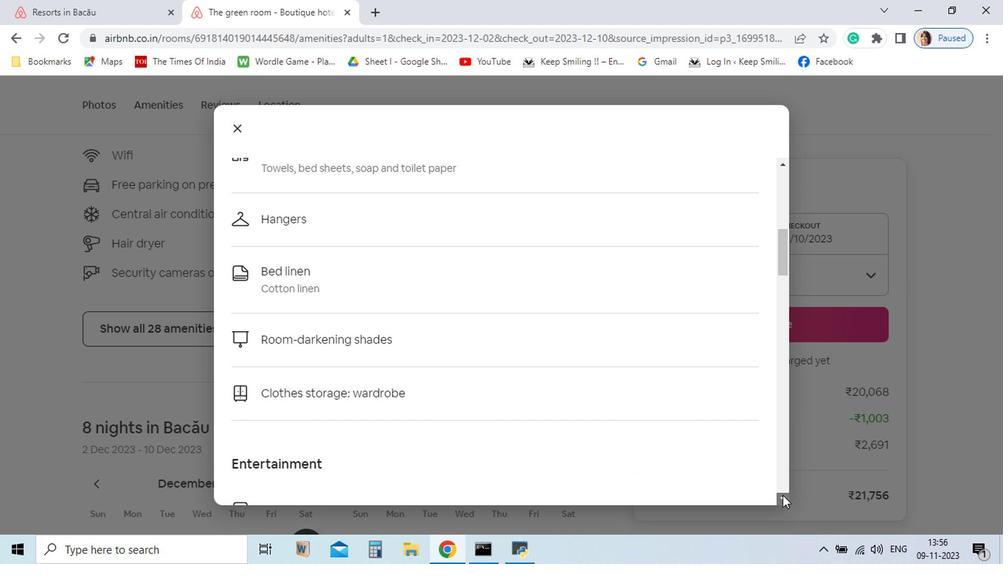 
Action: Mouse pressed left at (701, 498)
Screenshot: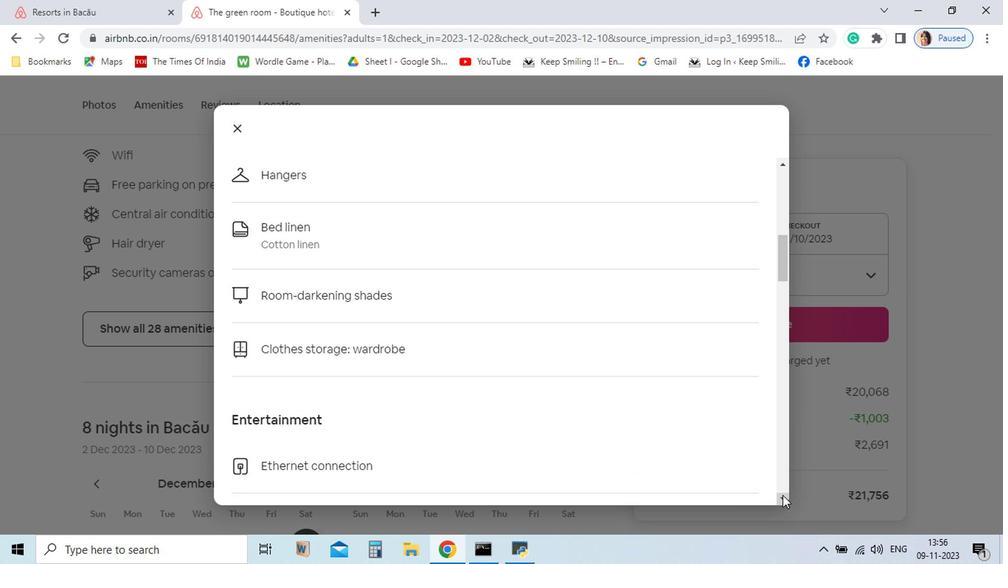 
Action: Mouse pressed left at (701, 498)
Screenshot: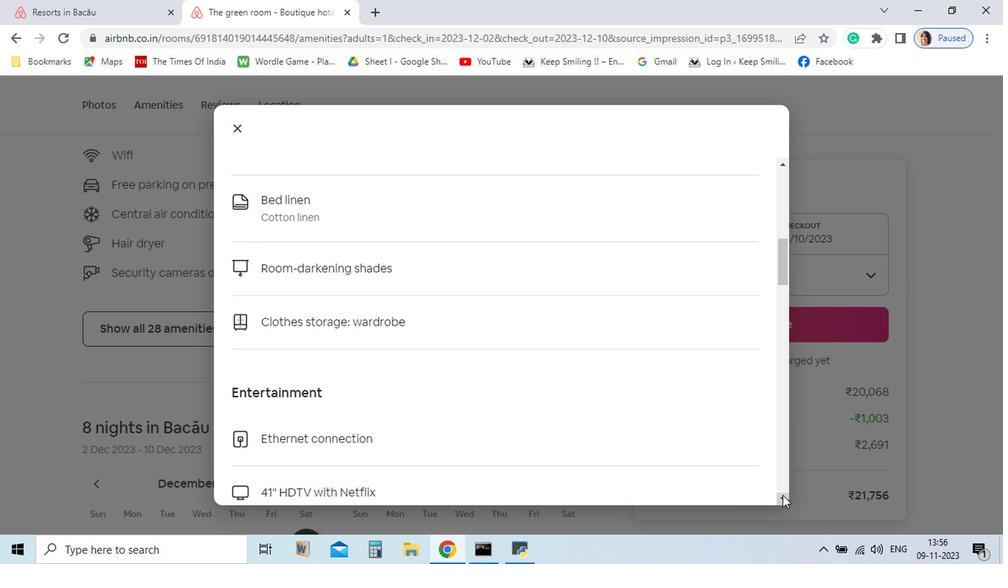 
Action: Mouse pressed left at (701, 498)
Screenshot: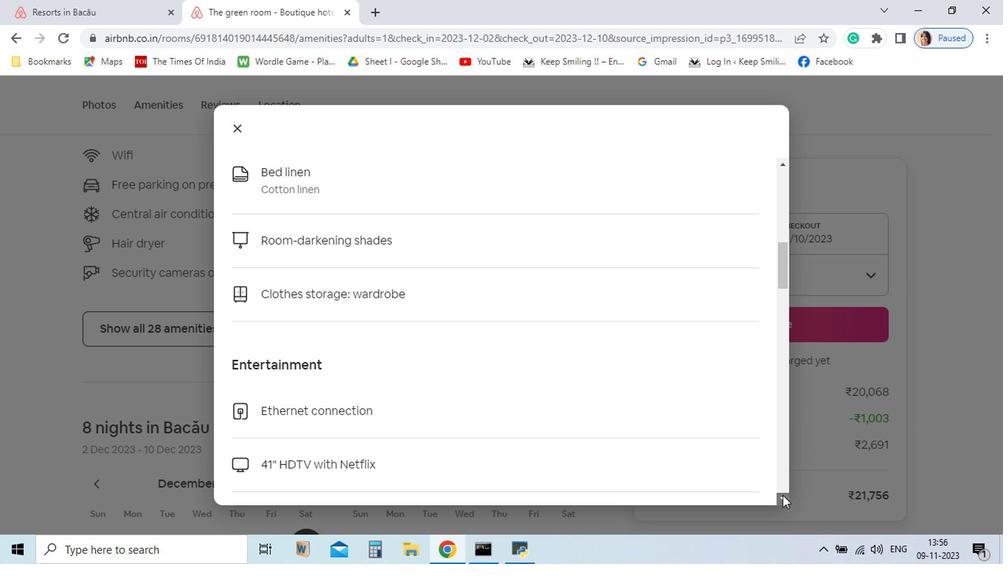 
Action: Mouse pressed left at (701, 498)
Screenshot: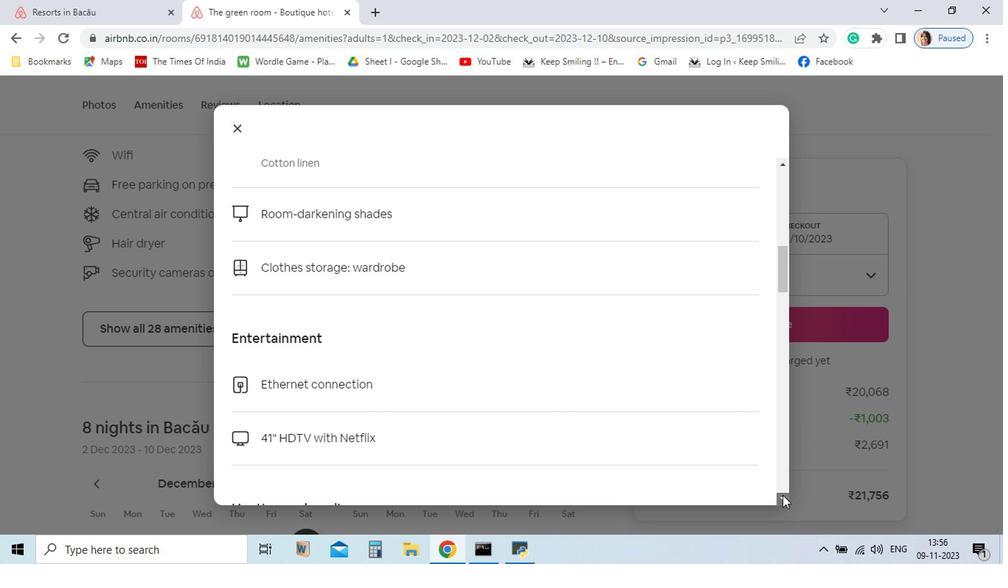 
Action: Mouse pressed left at (701, 498)
Screenshot: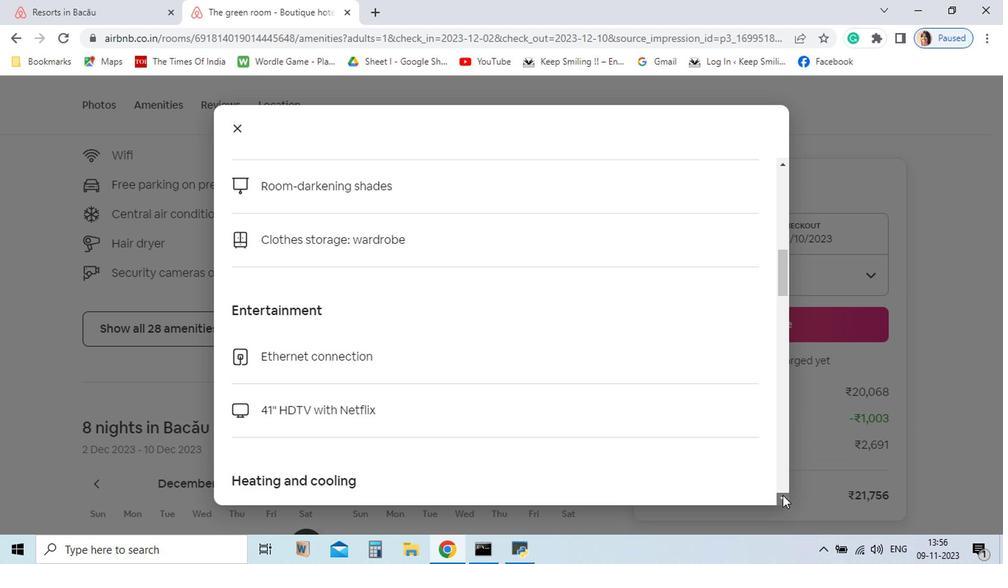 
Action: Mouse pressed left at (701, 498)
Screenshot: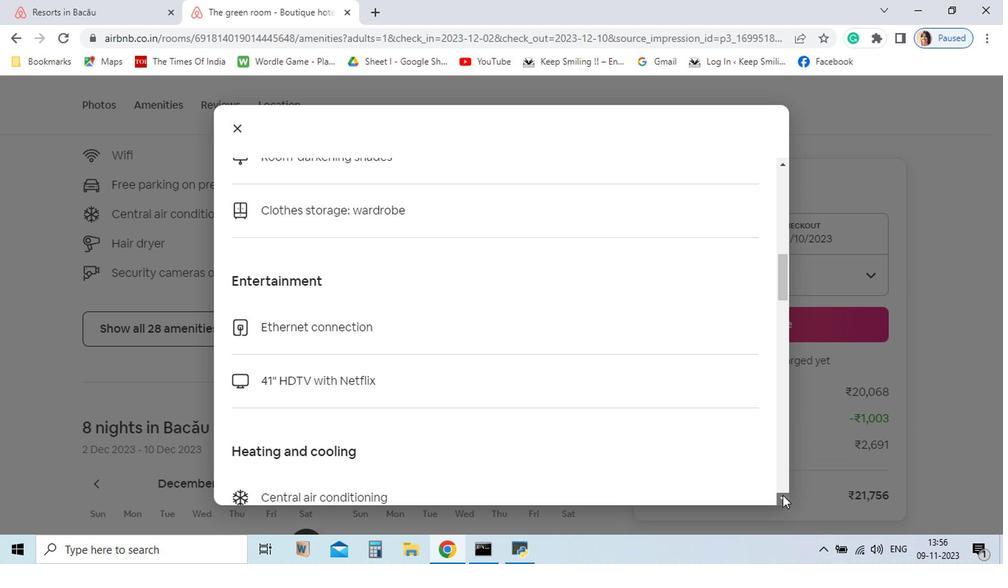 
Action: Mouse pressed left at (701, 498)
Screenshot: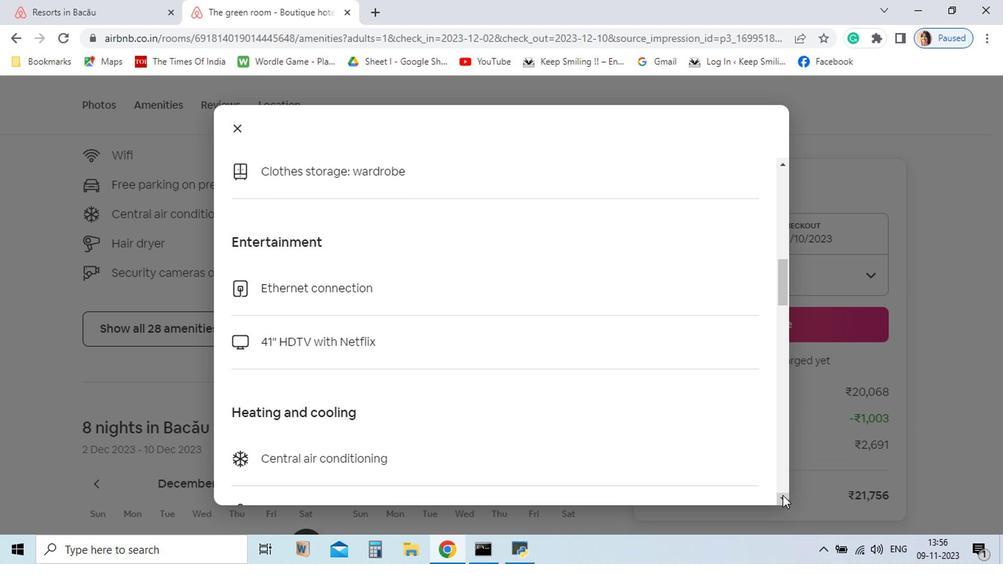 
Action: Mouse pressed left at (701, 498)
Screenshot: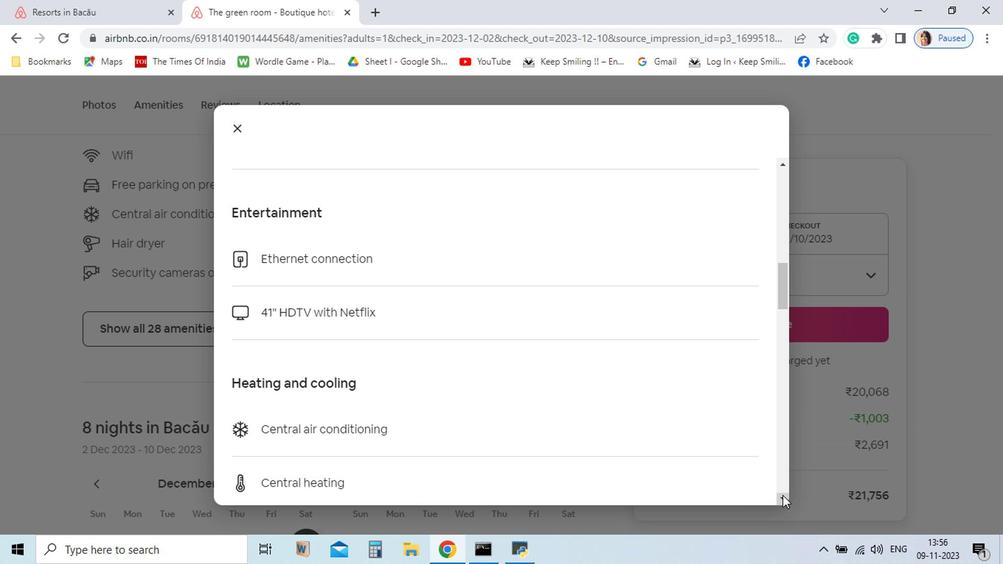 
Action: Mouse pressed left at (701, 498)
Screenshot: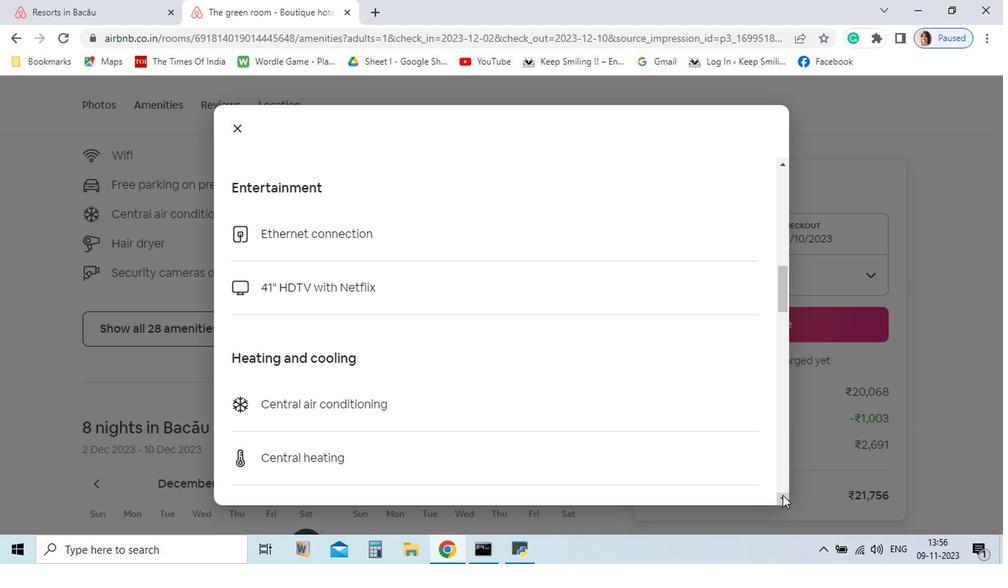 
Action: Mouse pressed left at (701, 498)
Screenshot: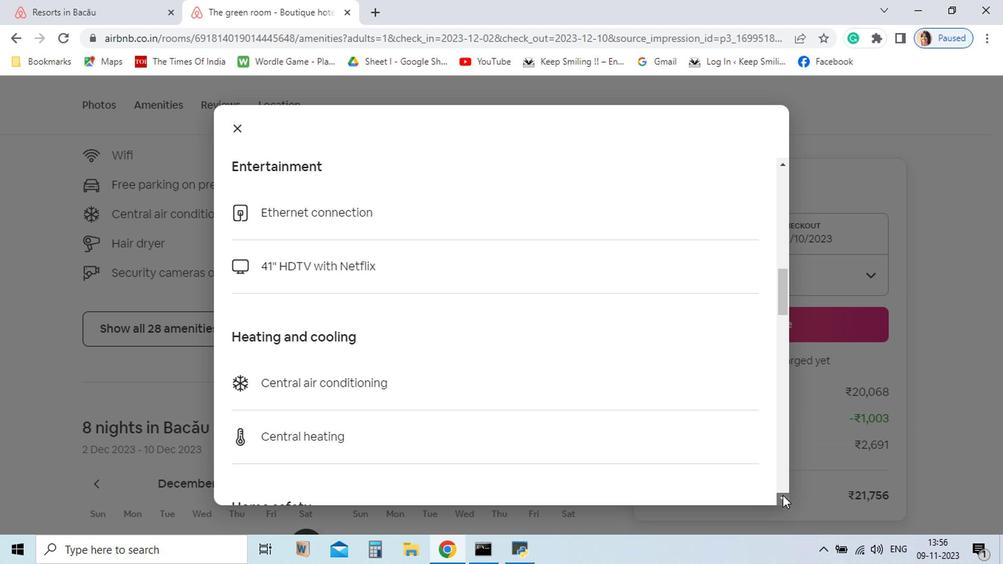 
Action: Mouse pressed left at (701, 498)
Screenshot: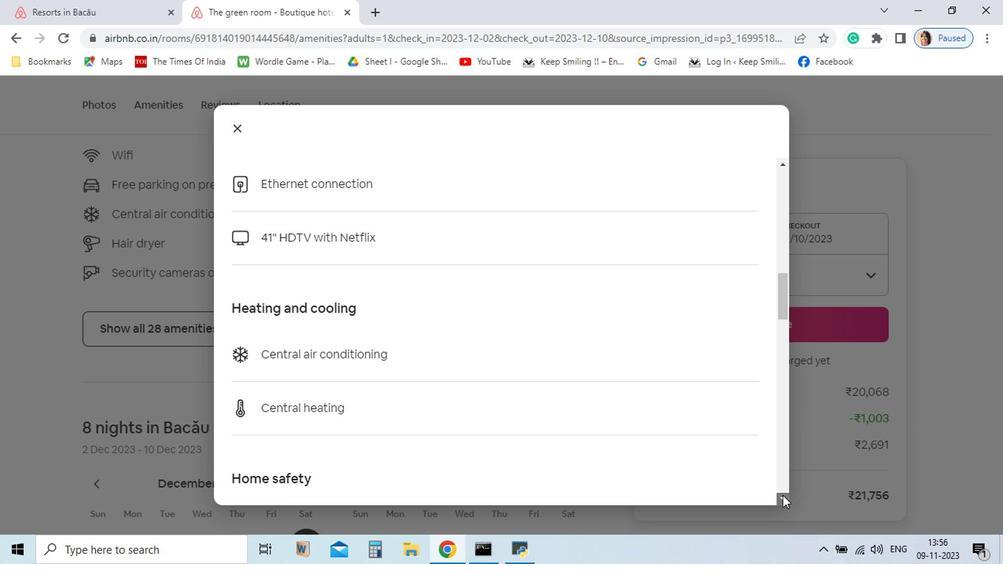 
Action: Mouse pressed left at (701, 498)
Screenshot: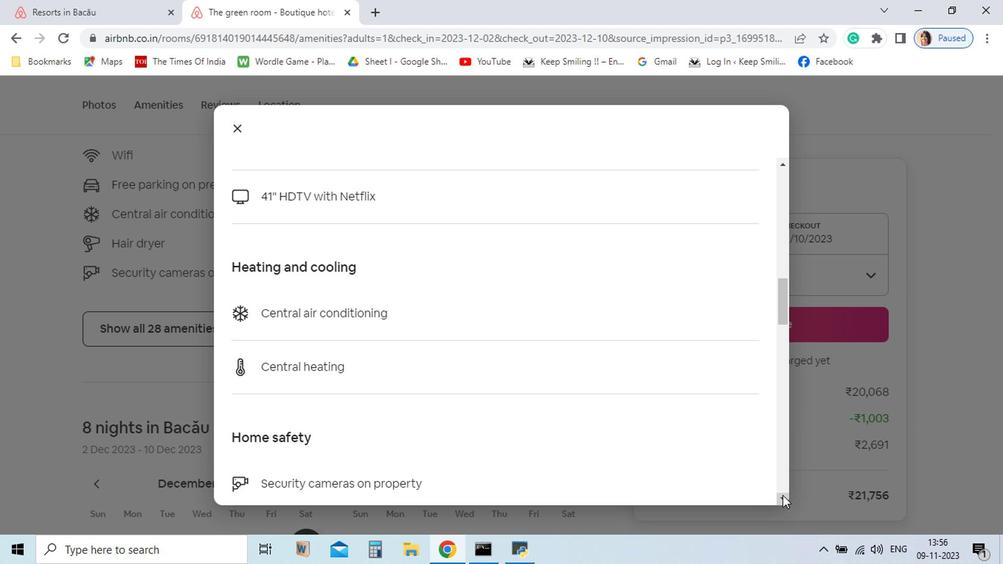 
Action: Mouse pressed left at (701, 498)
Screenshot: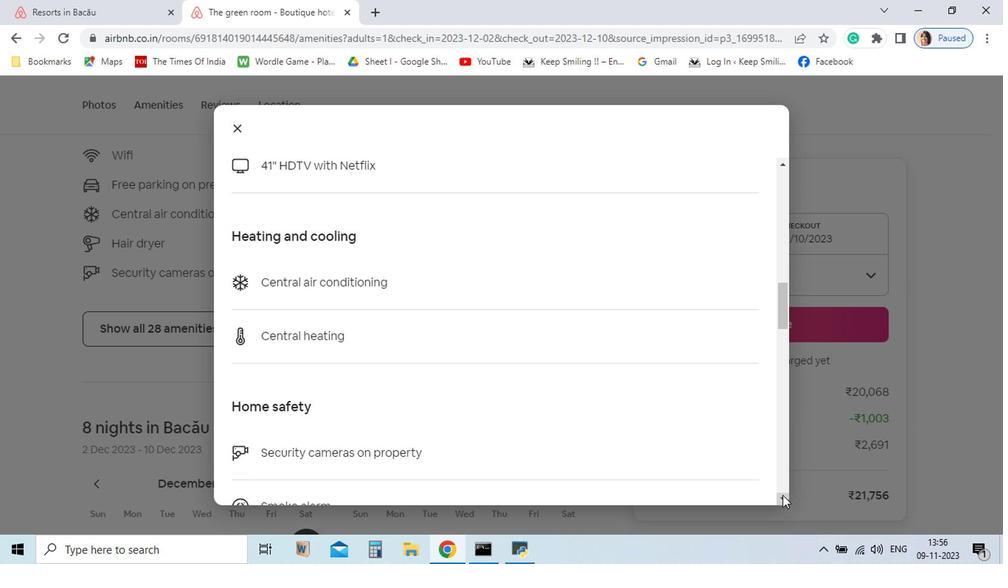 
Action: Mouse pressed left at (701, 498)
Screenshot: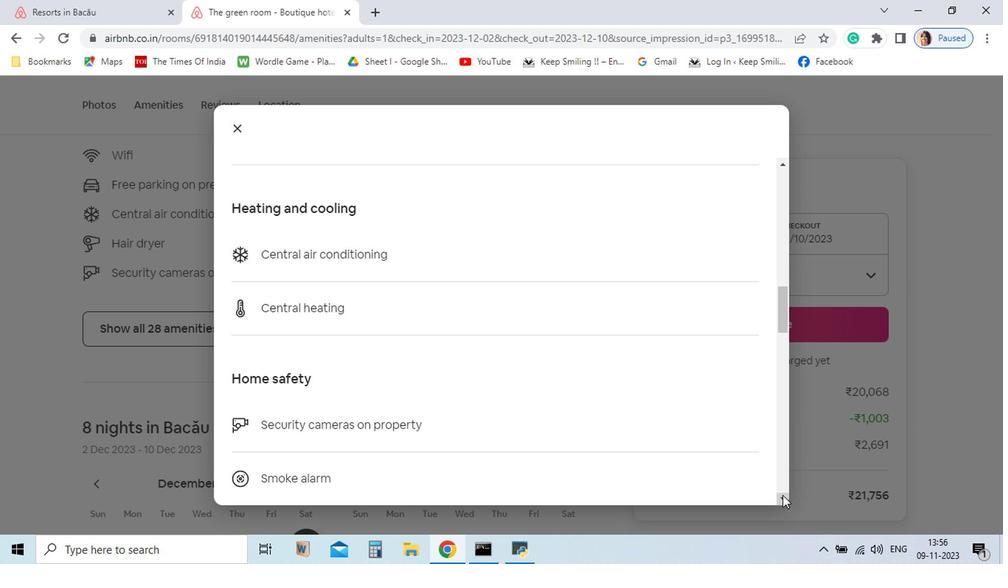 
Action: Mouse pressed left at (701, 498)
Screenshot: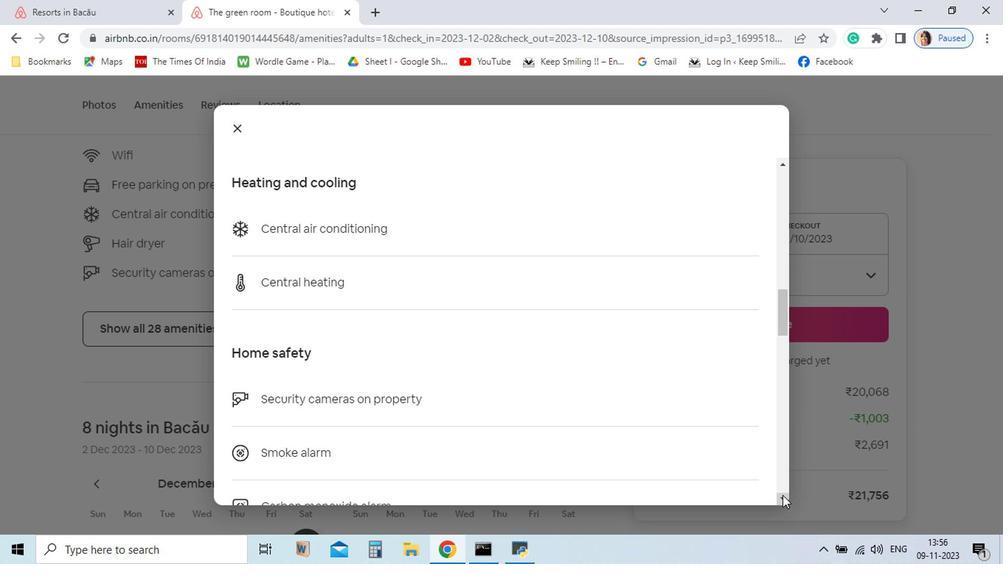 
Action: Mouse pressed left at (701, 498)
Screenshot: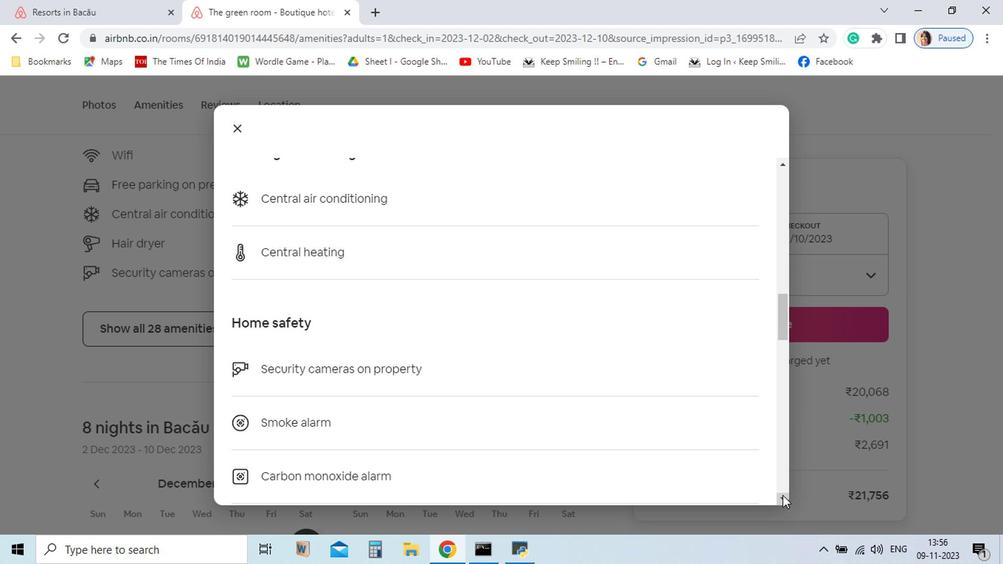 
Action: Mouse pressed left at (701, 498)
Screenshot: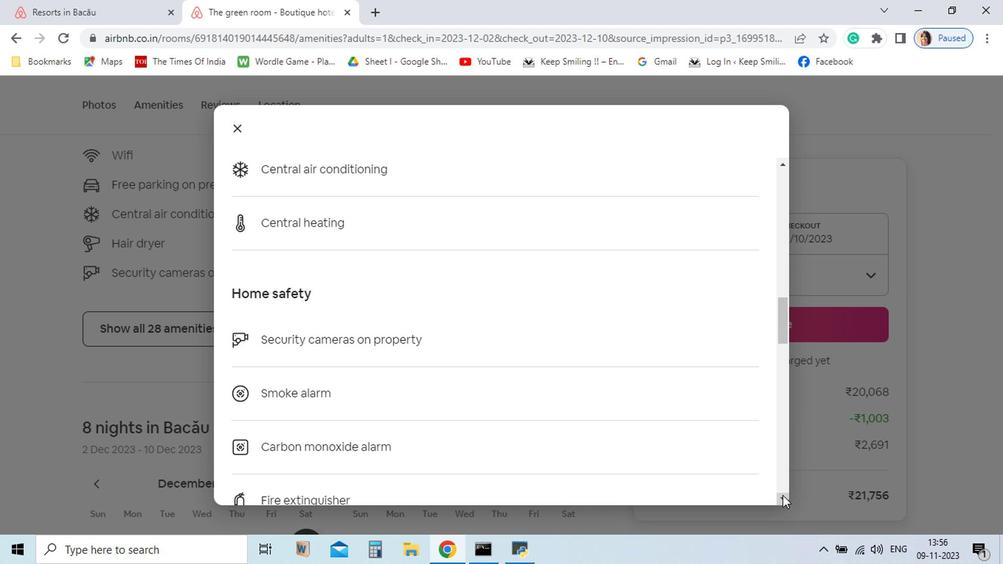 
Action: Mouse pressed left at (701, 498)
Screenshot: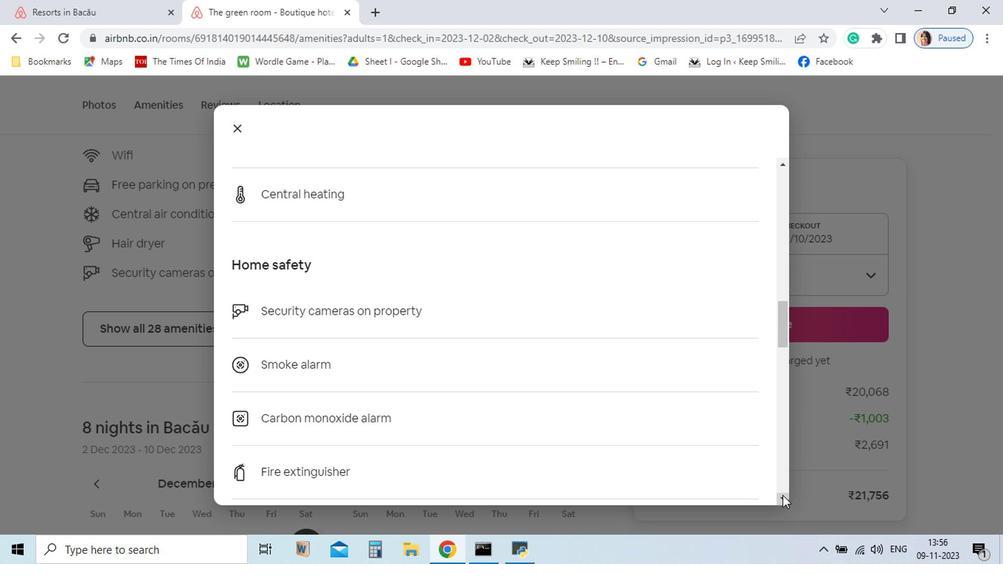 
Action: Mouse pressed left at (701, 498)
Screenshot: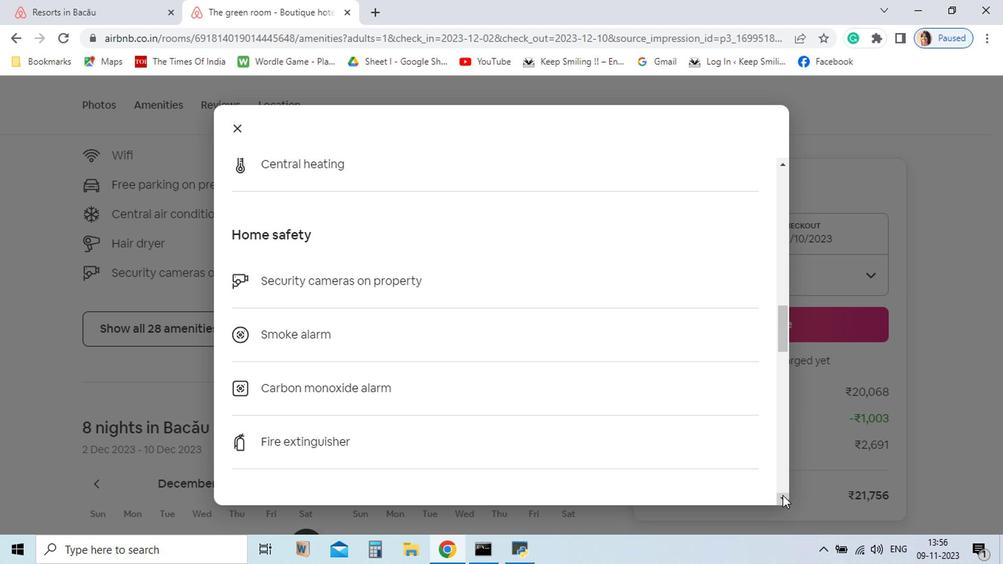 
Action: Mouse pressed left at (701, 498)
Screenshot: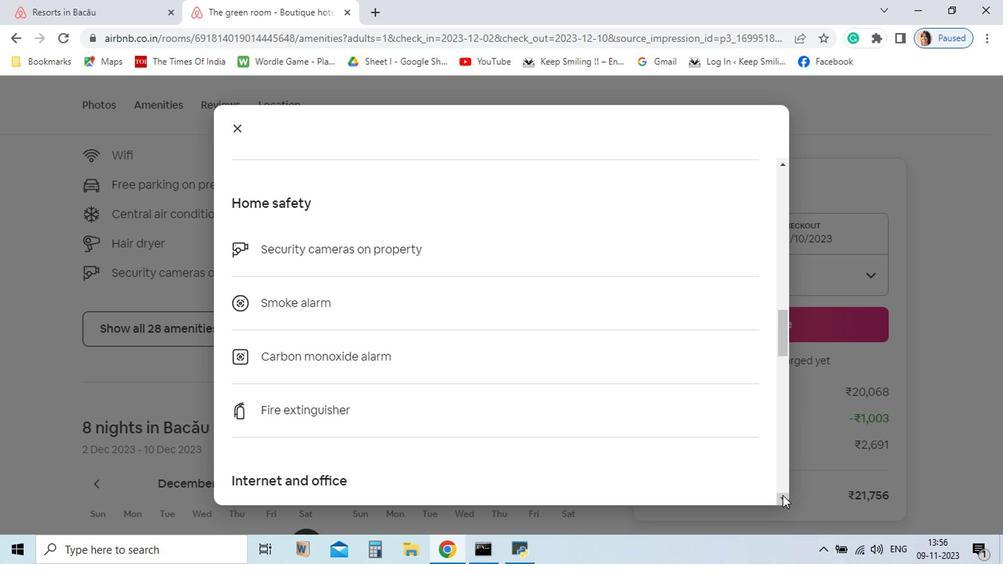 
Action: Mouse pressed left at (701, 498)
Screenshot: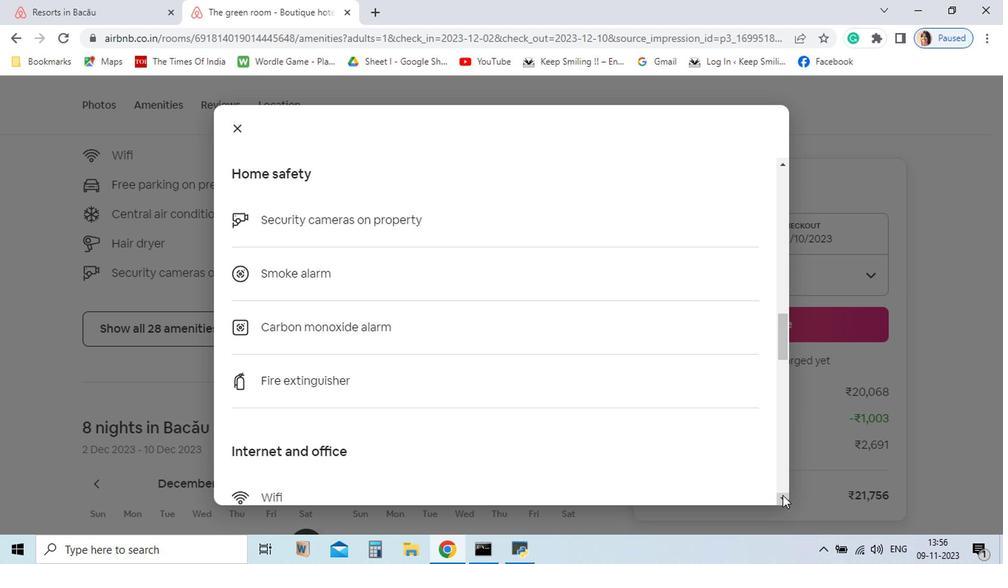 
Action: Mouse pressed left at (701, 498)
Screenshot: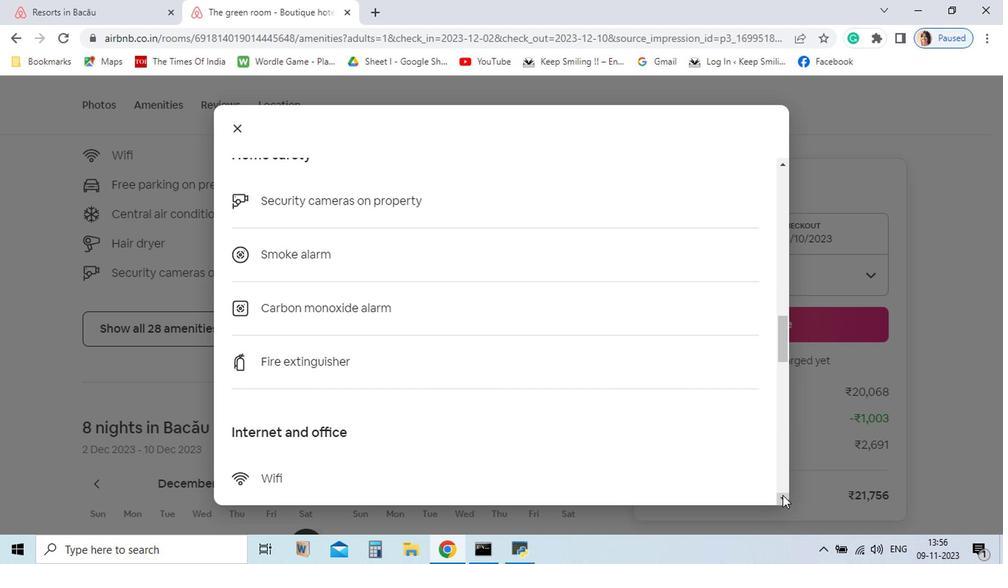 
Action: Mouse pressed left at (701, 498)
Screenshot: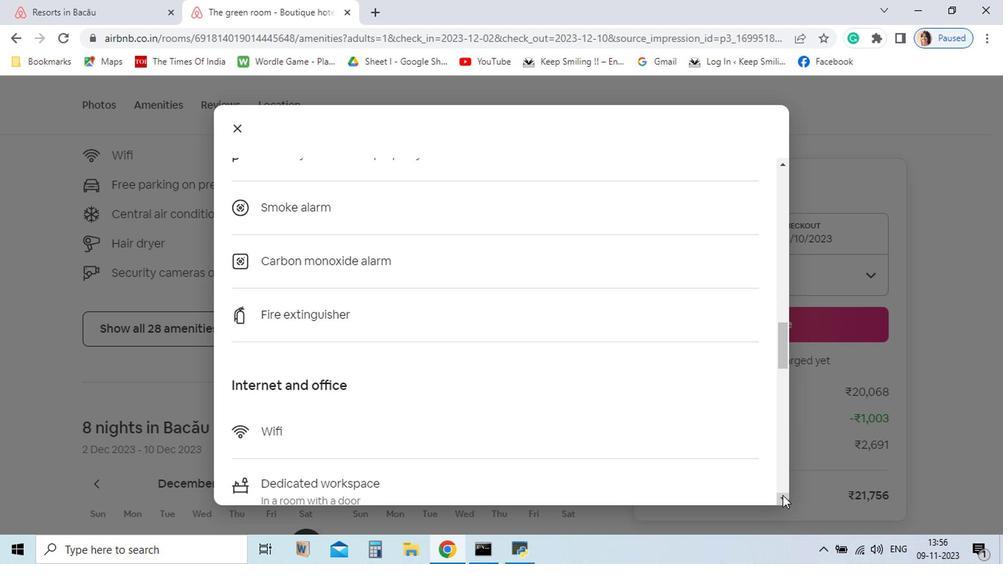 
Action: Mouse pressed left at (701, 498)
Screenshot: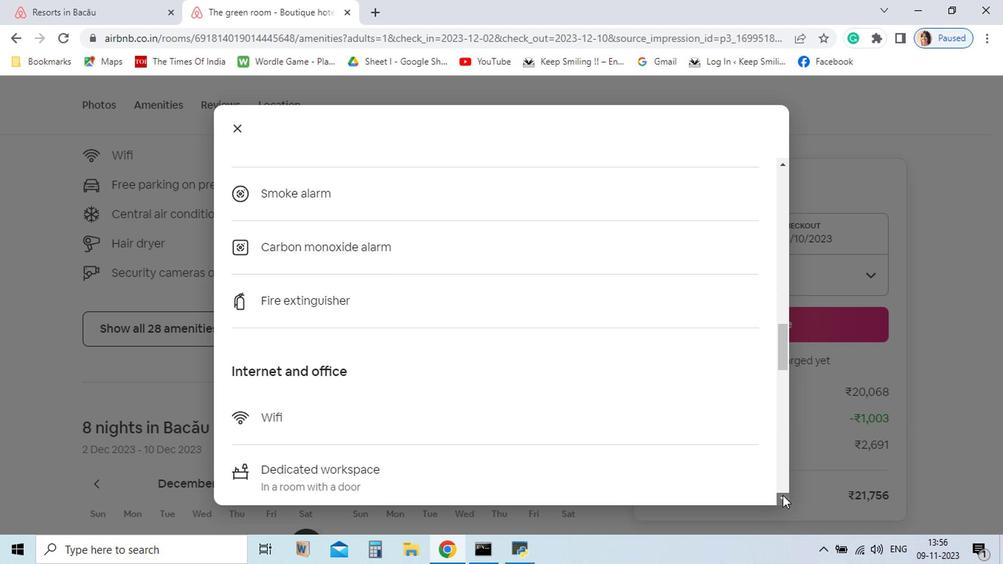 
Action: Mouse pressed left at (701, 498)
Screenshot: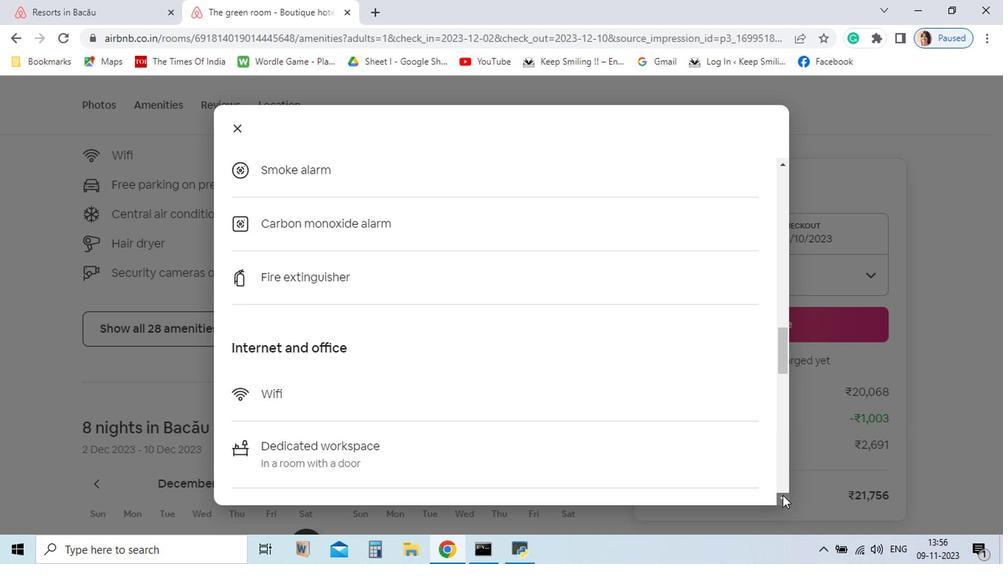 
Action: Mouse pressed left at (701, 498)
Screenshot: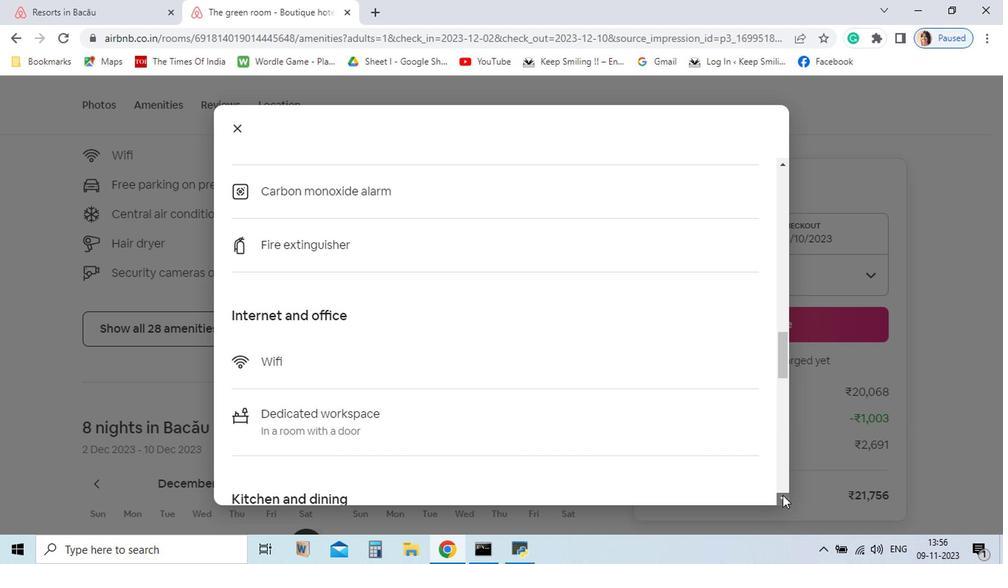 
Action: Mouse pressed left at (701, 498)
Screenshot: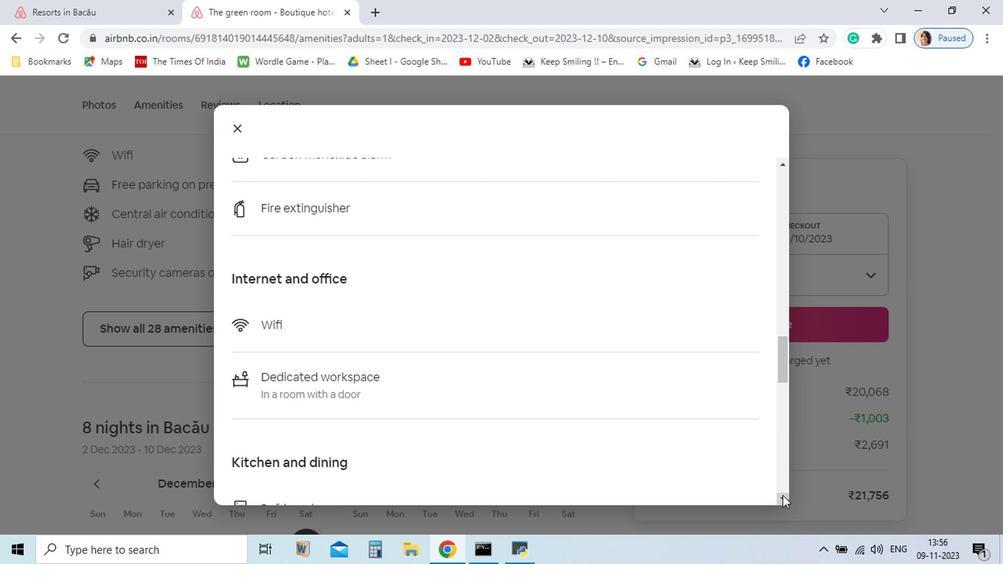
Action: Mouse pressed left at (701, 498)
Screenshot: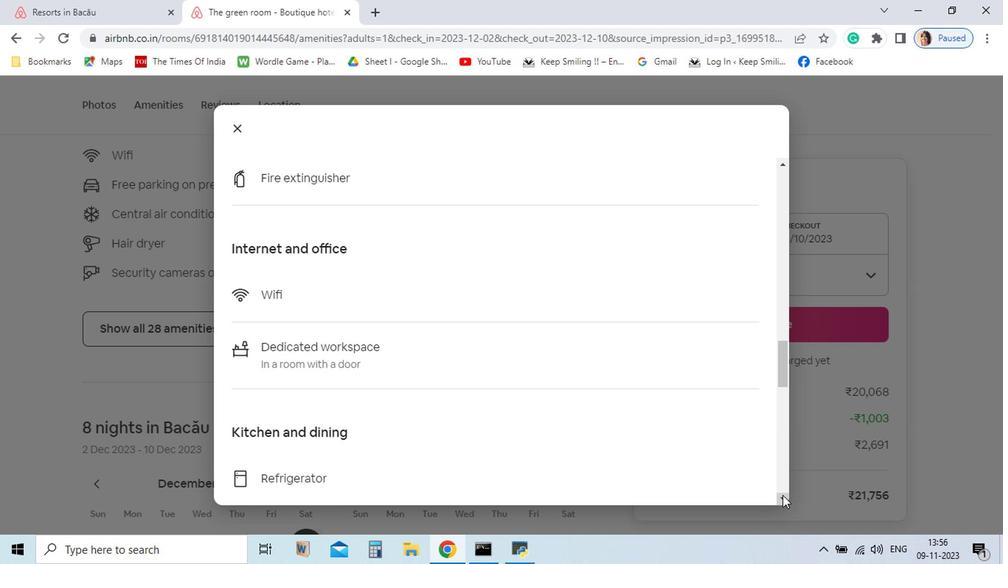
Action: Mouse pressed left at (701, 498)
Screenshot: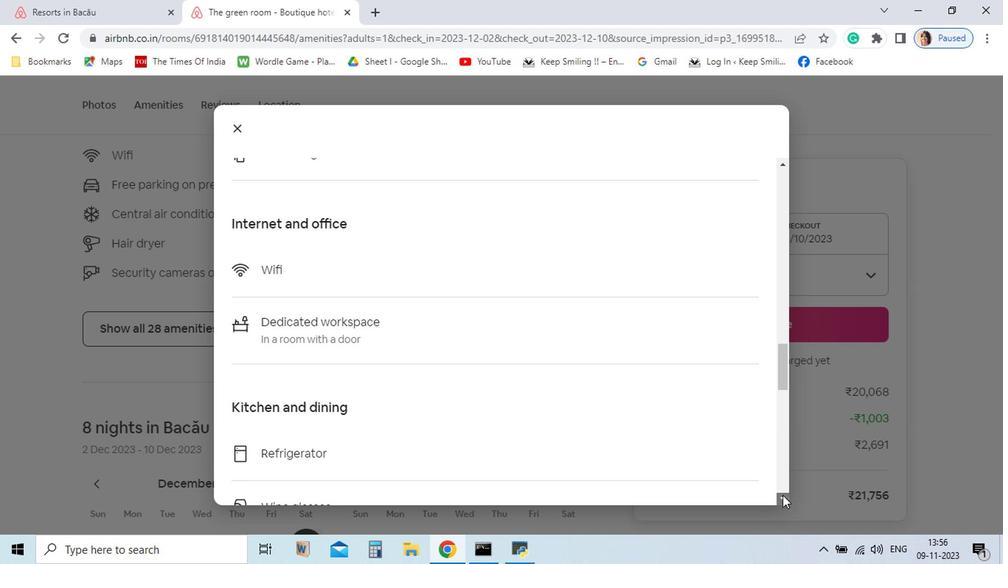 
Action: Mouse pressed left at (701, 498)
Screenshot: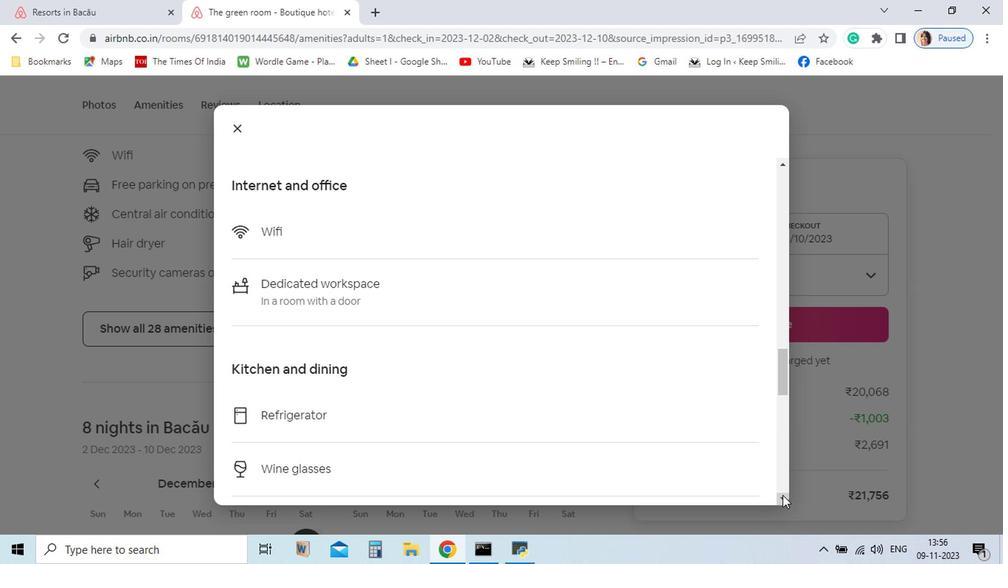 
Action: Mouse pressed left at (701, 498)
Screenshot: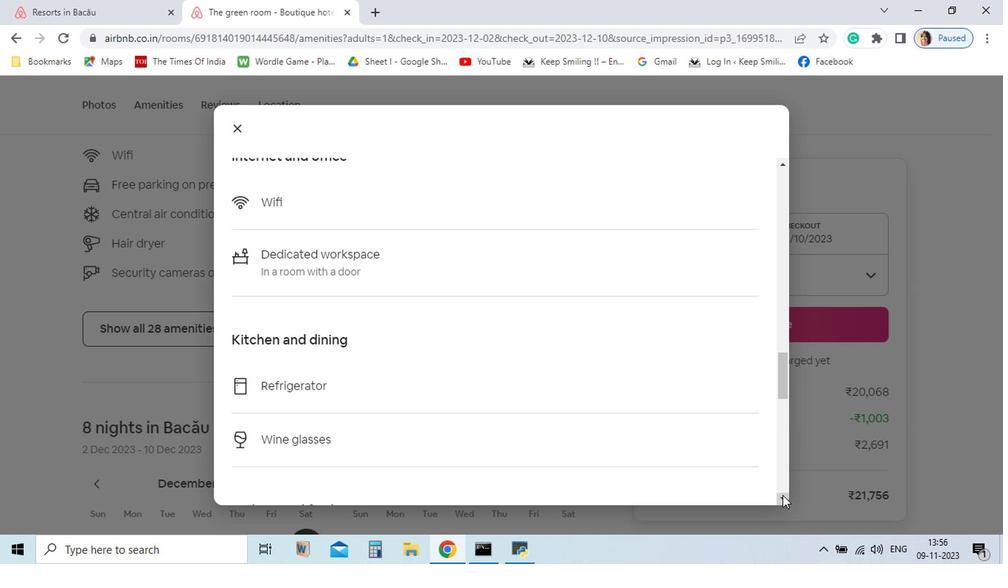 
Action: Mouse pressed left at (701, 498)
Screenshot: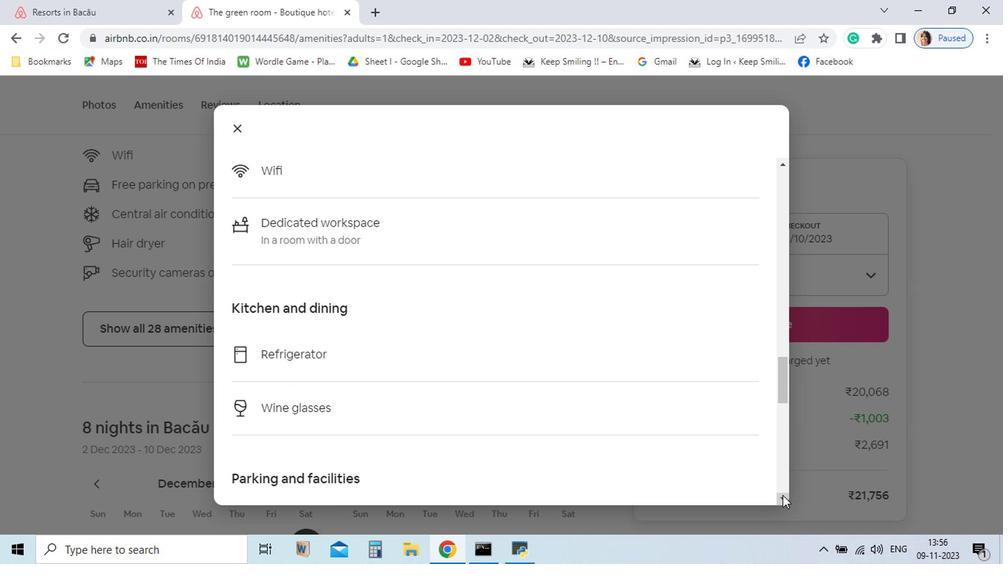 
Action: Mouse pressed left at (701, 498)
Screenshot: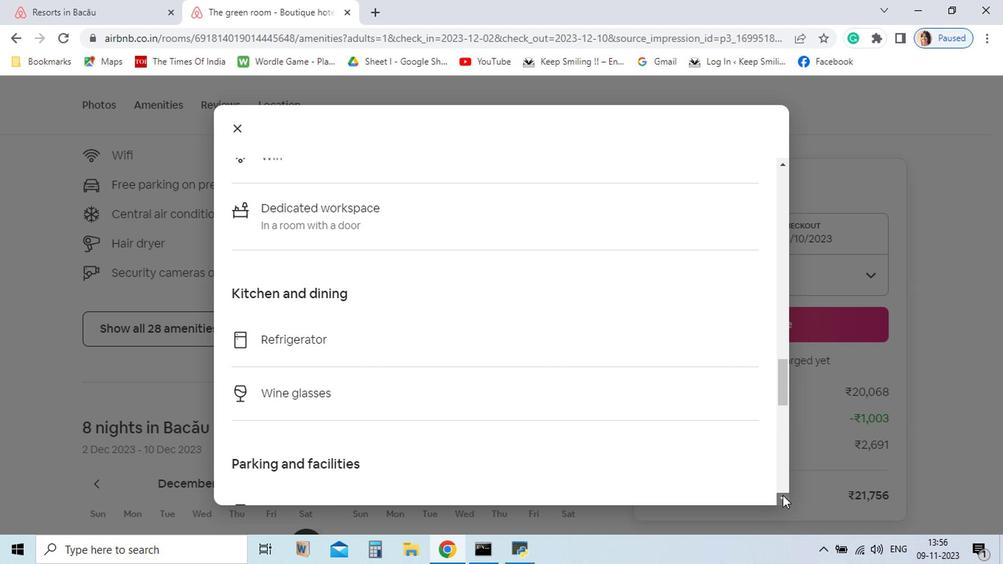 
Action: Mouse pressed left at (701, 498)
Screenshot: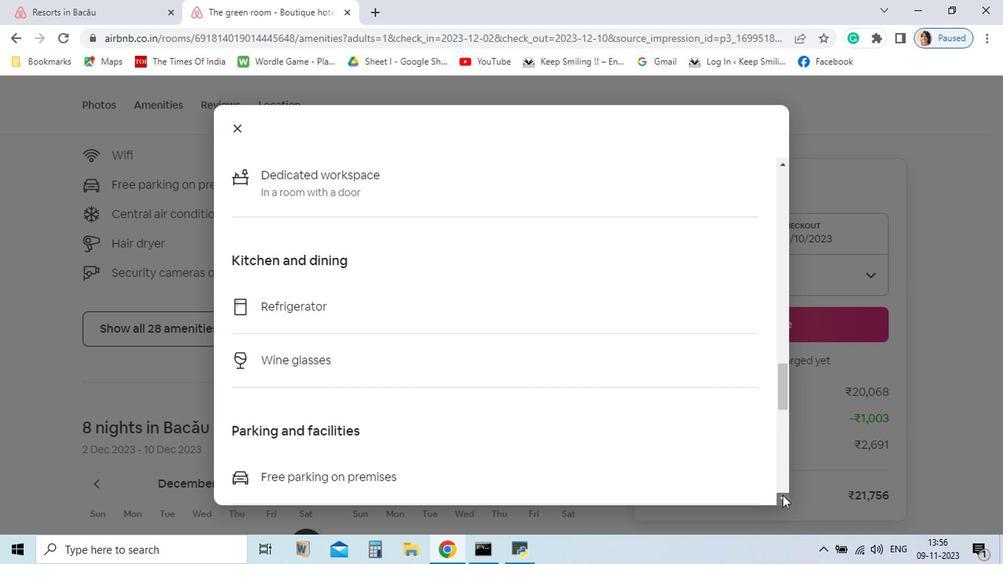 
Action: Mouse pressed left at (701, 498)
Screenshot: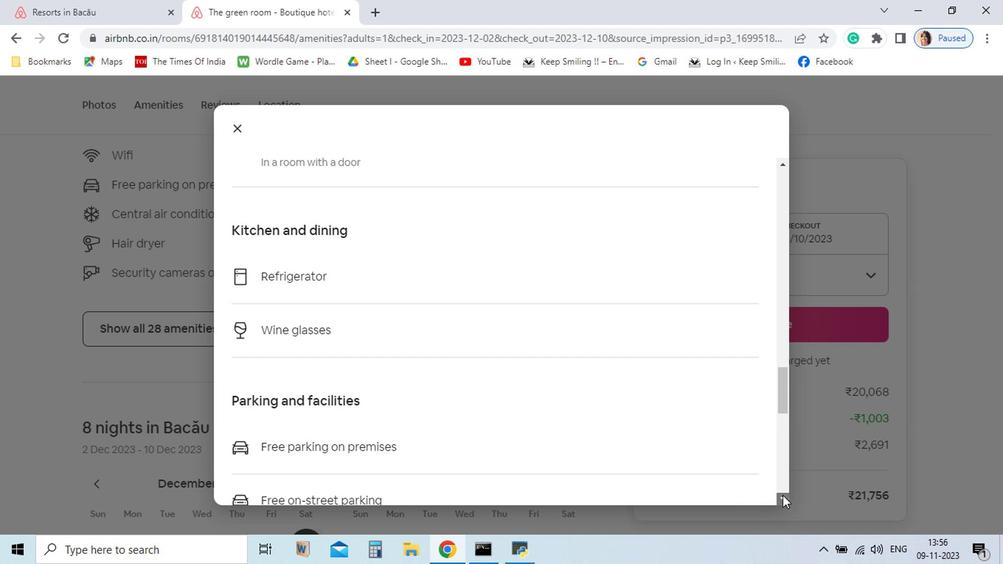 
Action: Mouse pressed left at (701, 498)
Screenshot: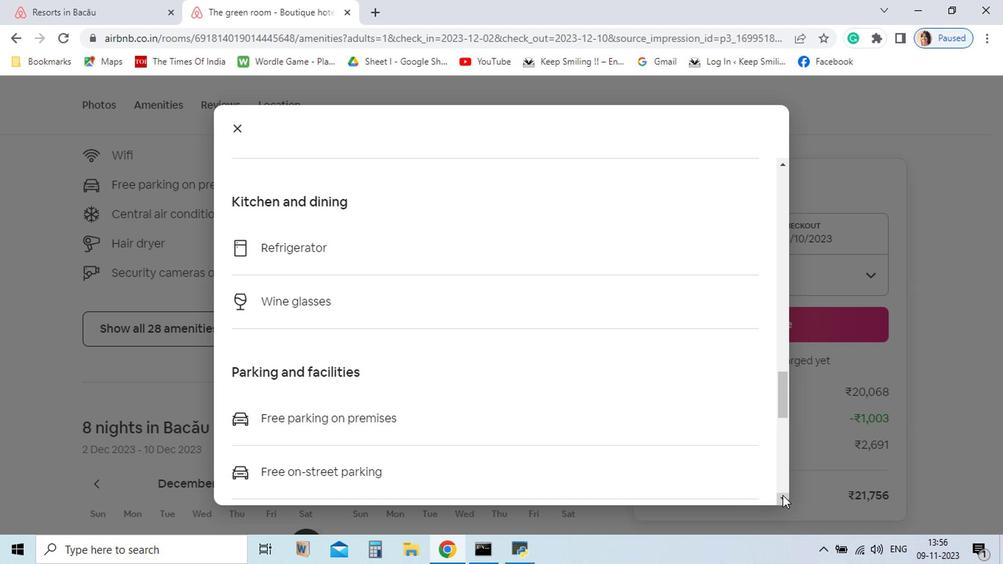 
Action: Mouse pressed left at (701, 498)
Screenshot: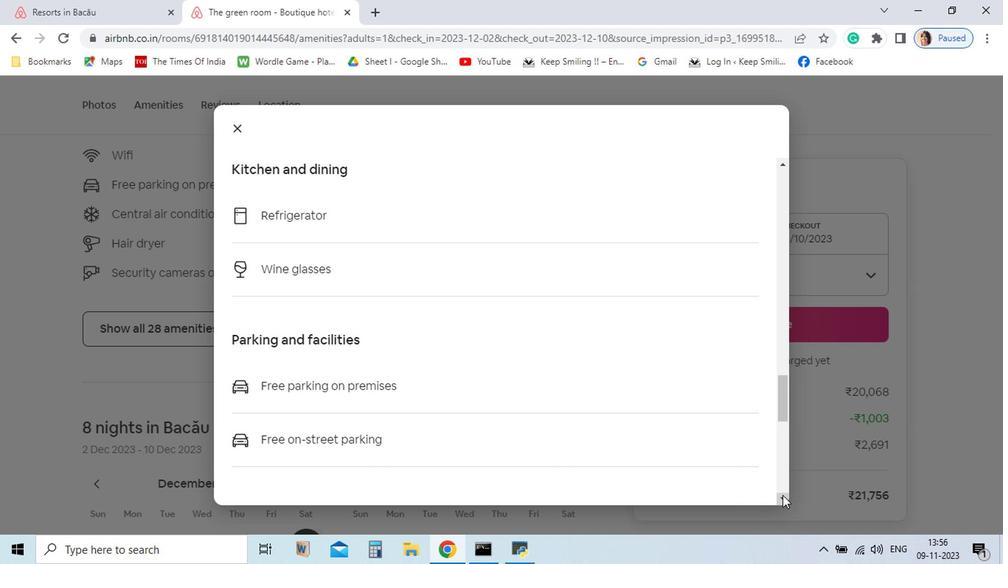 
Action: Mouse pressed left at (701, 498)
Screenshot: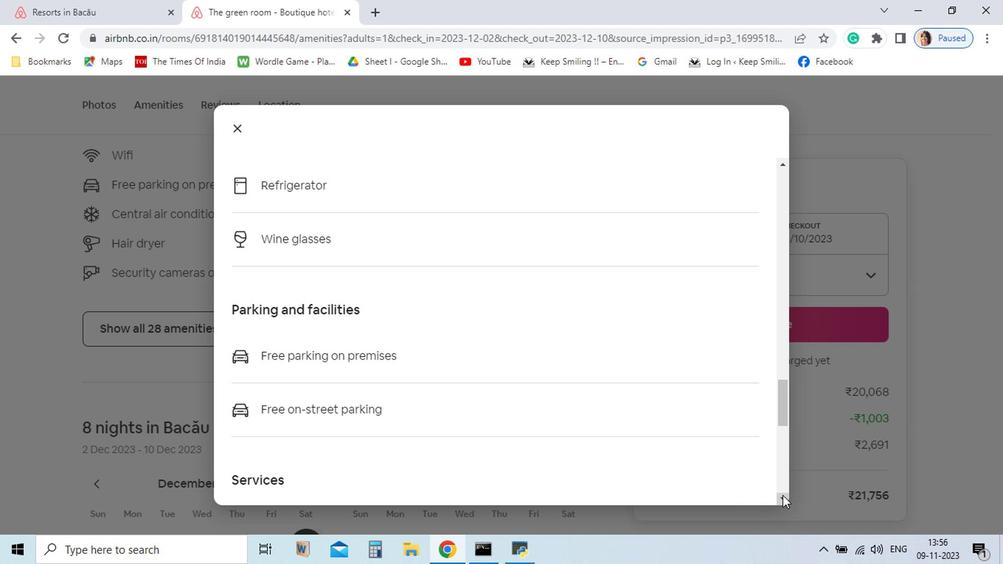 
Action: Mouse pressed left at (701, 498)
Screenshot: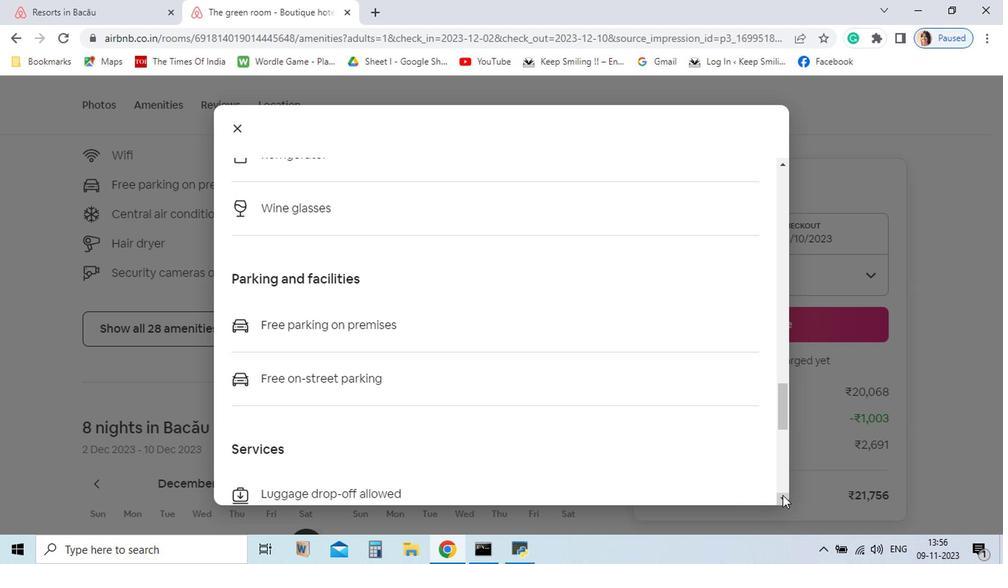 
Action: Mouse pressed left at (701, 498)
Screenshot: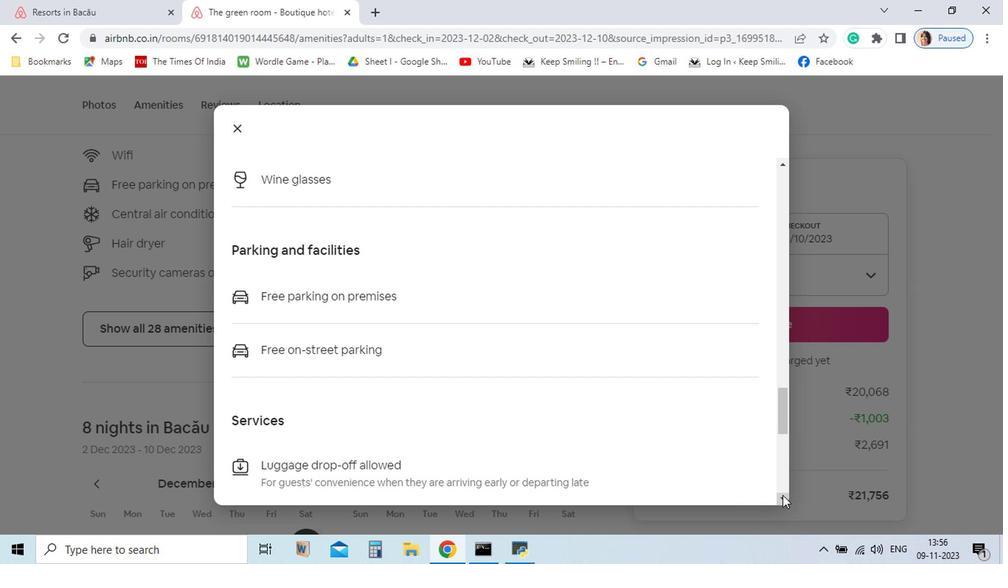
Action: Mouse pressed left at (701, 498)
Screenshot: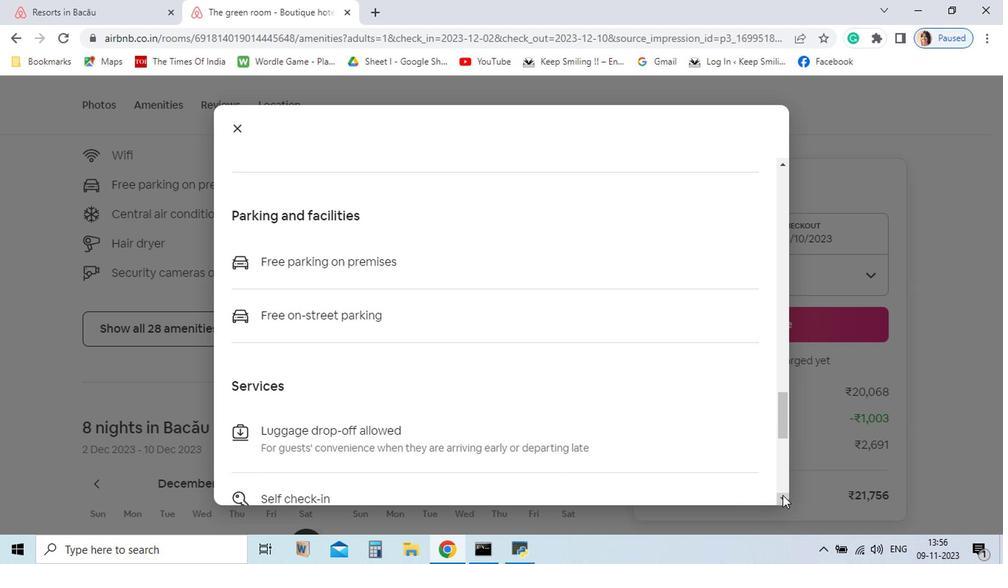
Action: Mouse pressed left at (701, 498)
Screenshot: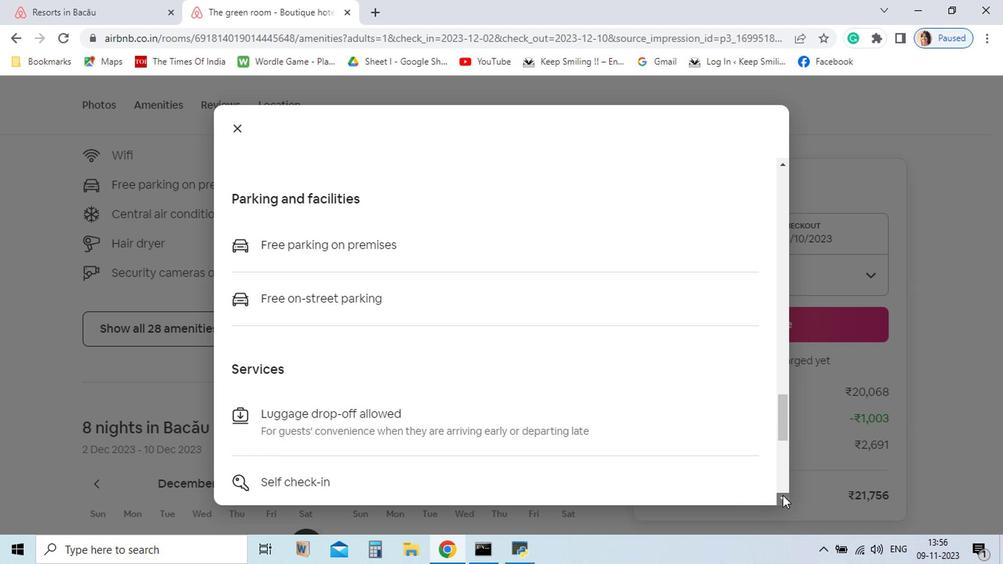 
Action: Mouse pressed left at (701, 498)
Screenshot: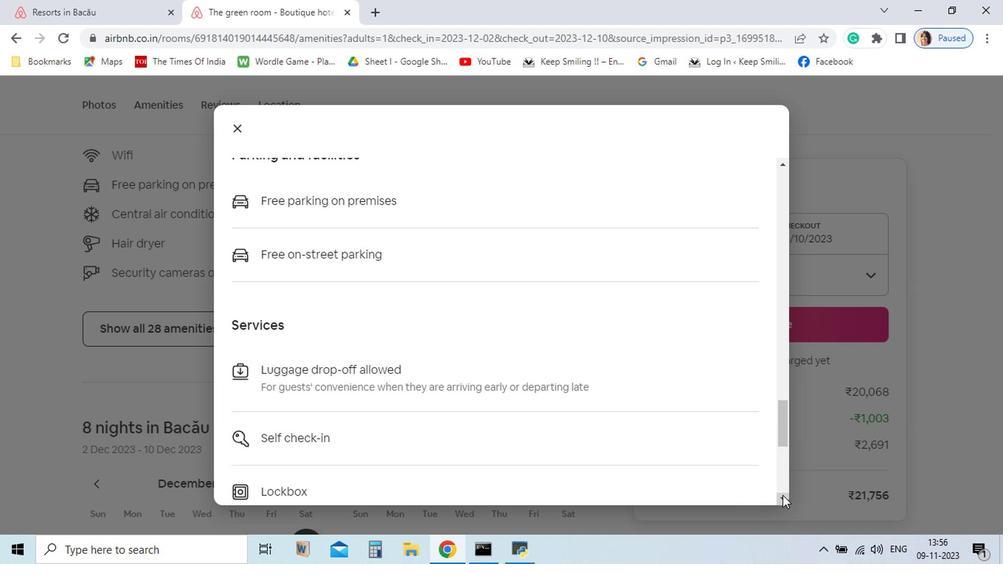 
Action: Mouse pressed left at (701, 498)
Screenshot: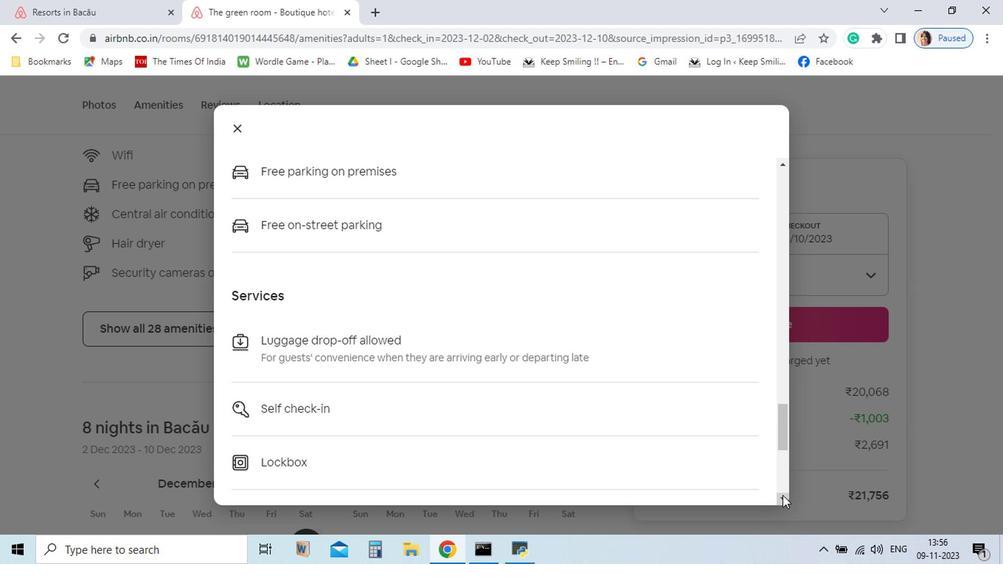 
Action: Mouse pressed left at (701, 498)
Screenshot: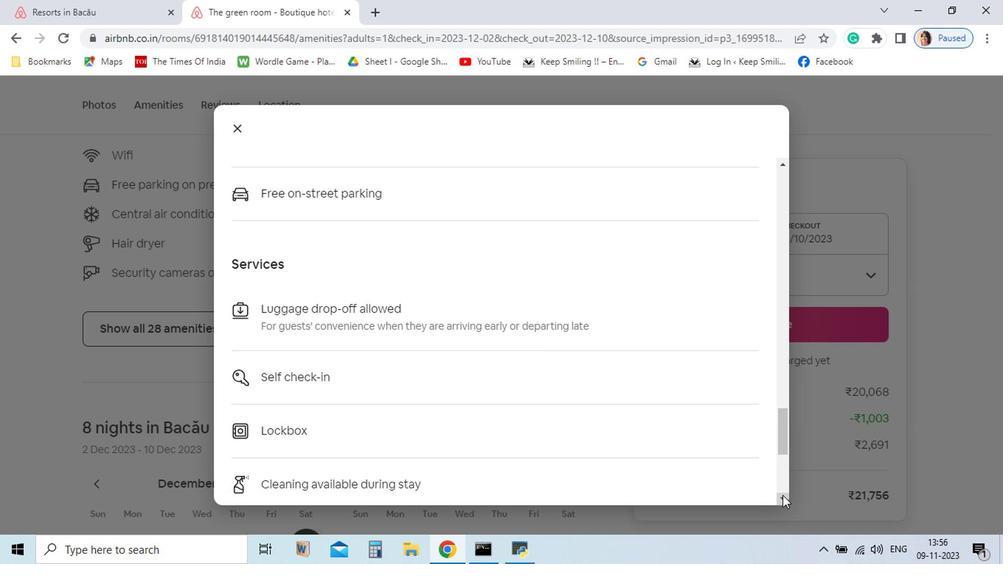 
Action: Mouse pressed left at (701, 498)
Screenshot: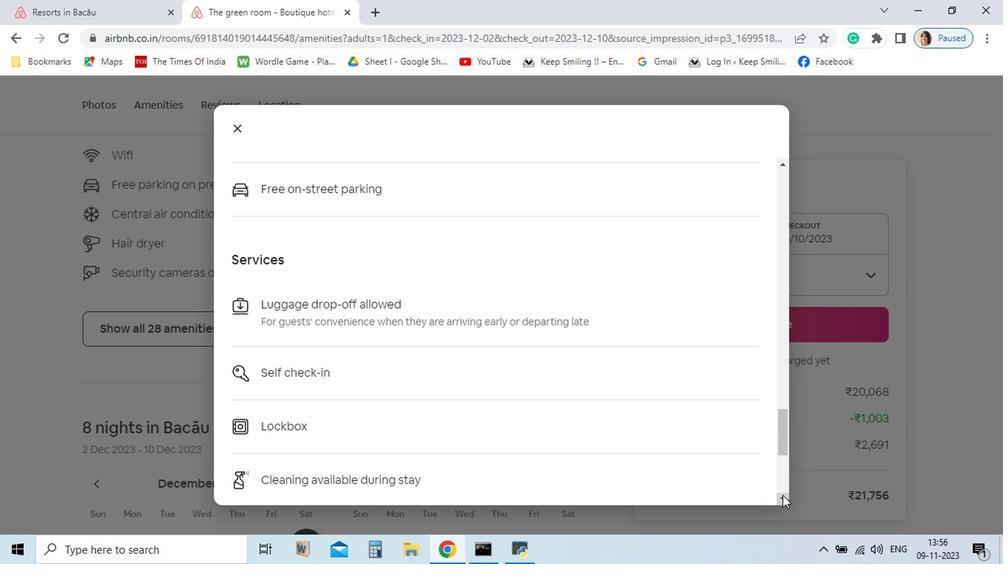 
Action: Mouse pressed left at (701, 498)
Screenshot: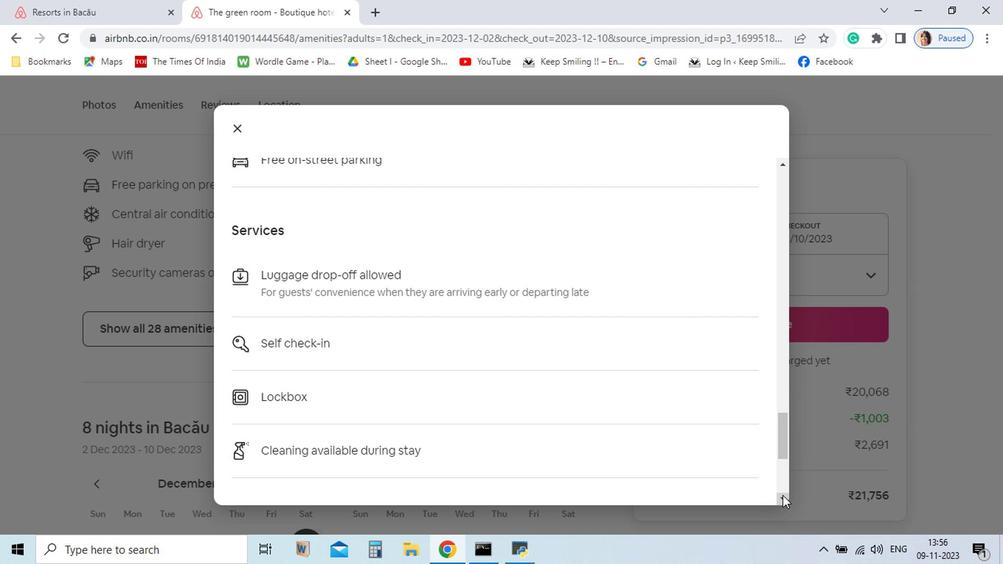 
Action: Mouse pressed left at (701, 498)
Screenshot: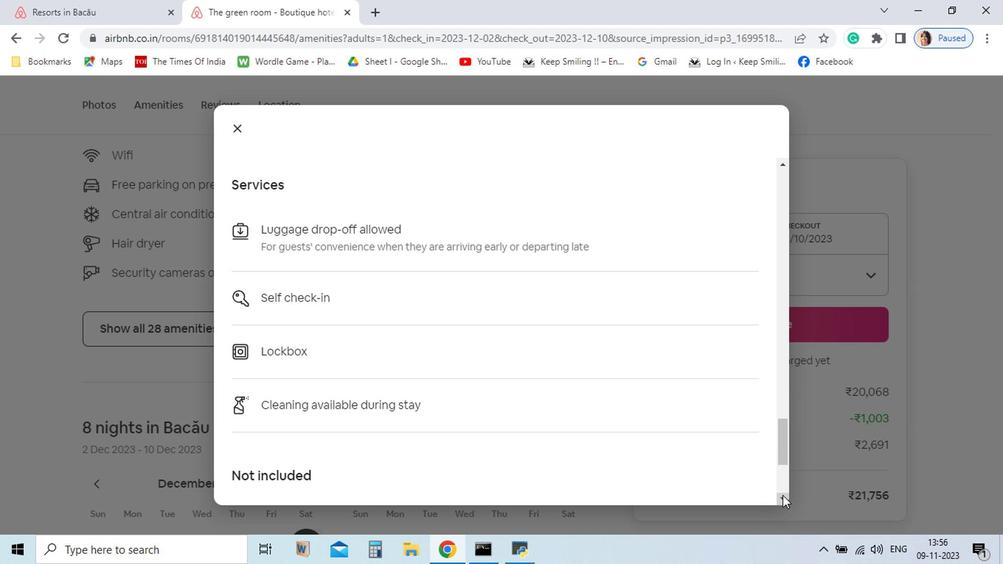 
Action: Mouse pressed left at (701, 498)
Screenshot: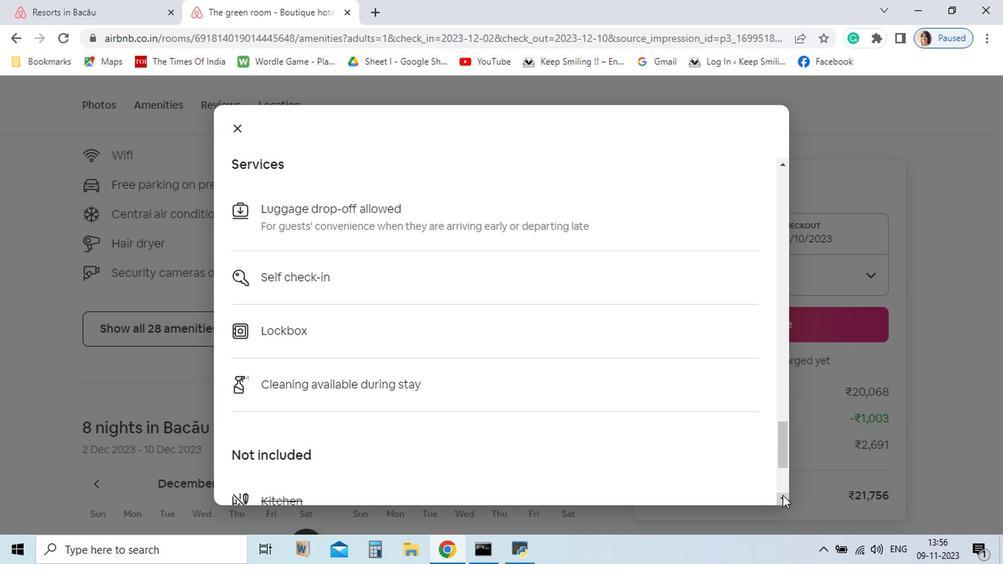 
Action: Mouse pressed left at (701, 498)
Screenshot: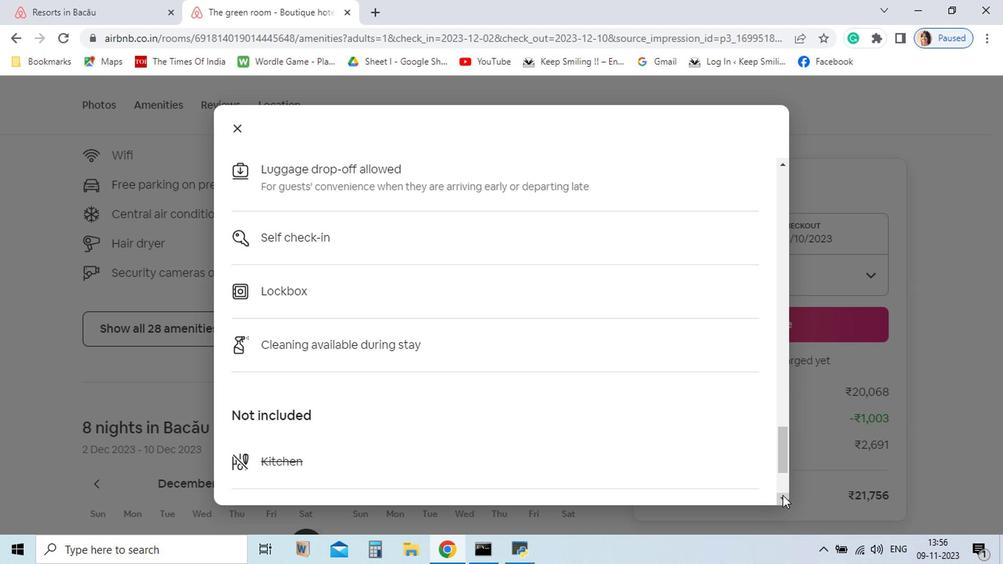 
Action: Mouse pressed left at (701, 498)
Screenshot: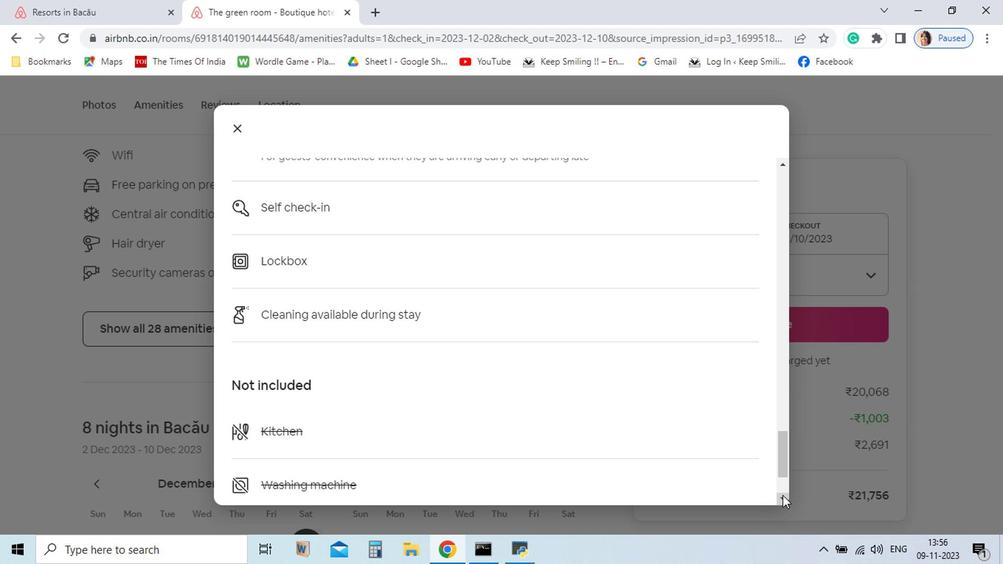 
Action: Mouse pressed left at (701, 498)
Screenshot: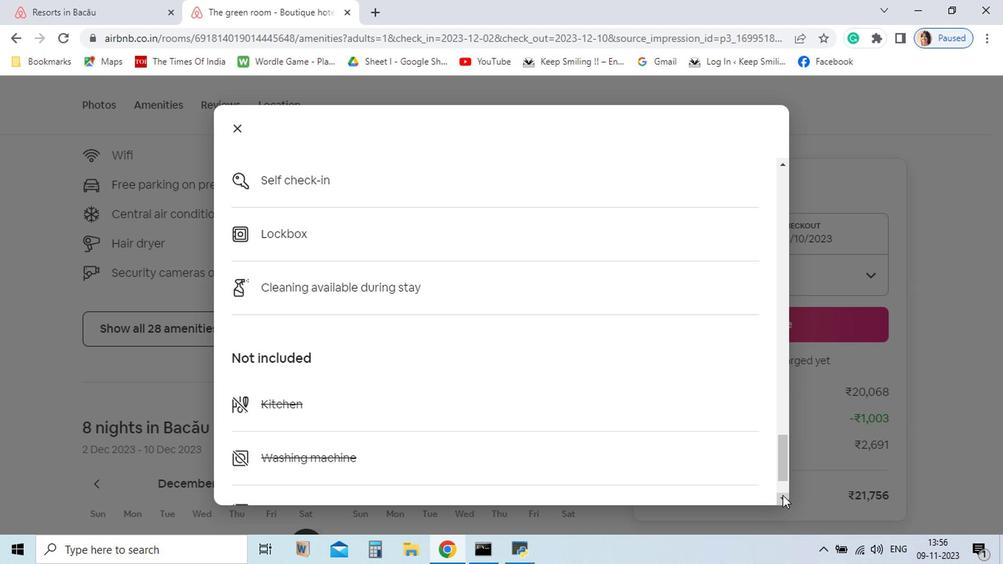 
Action: Mouse pressed left at (701, 498)
Screenshot: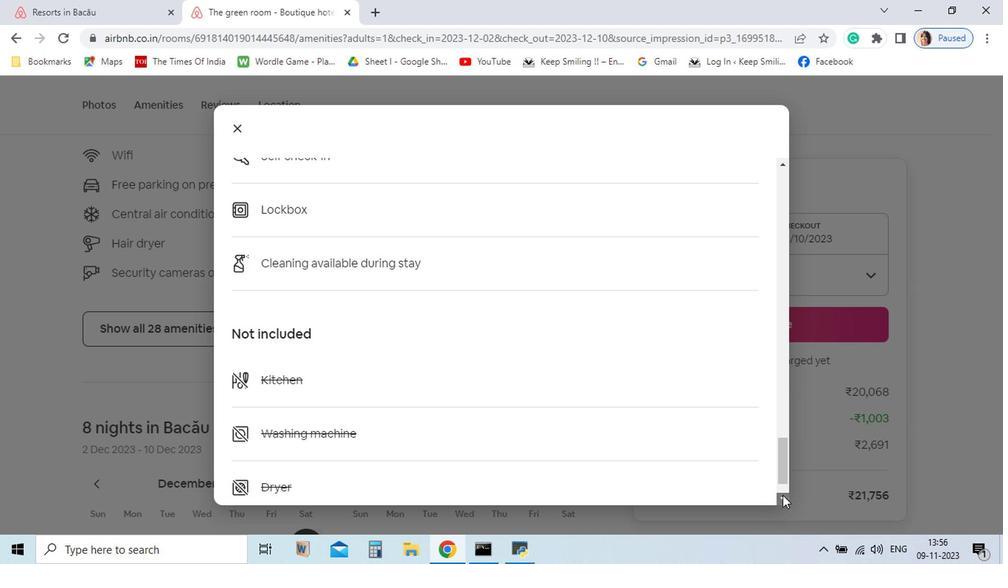 
Action: Mouse pressed left at (701, 498)
Screenshot: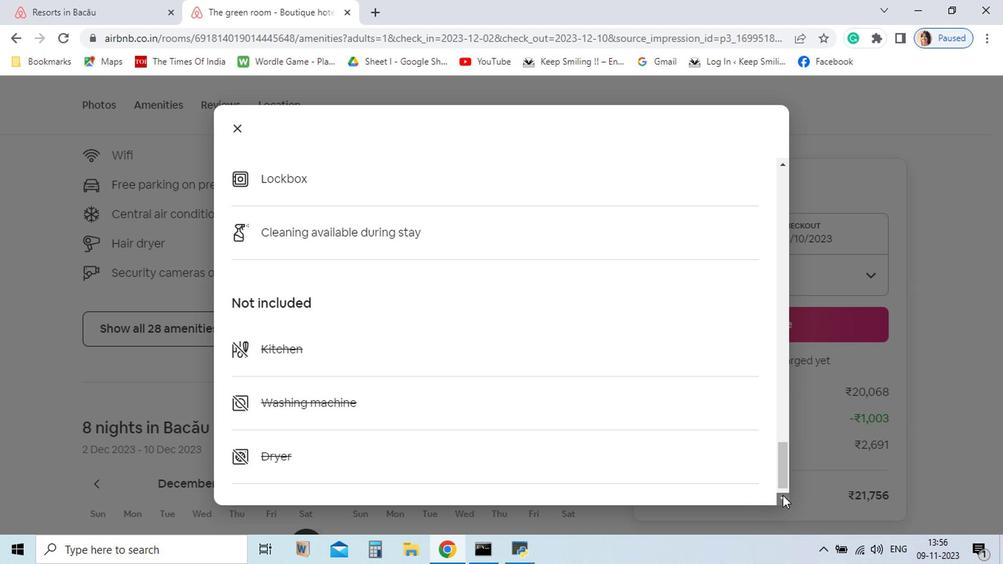 
Action: Mouse pressed left at (701, 498)
Screenshot: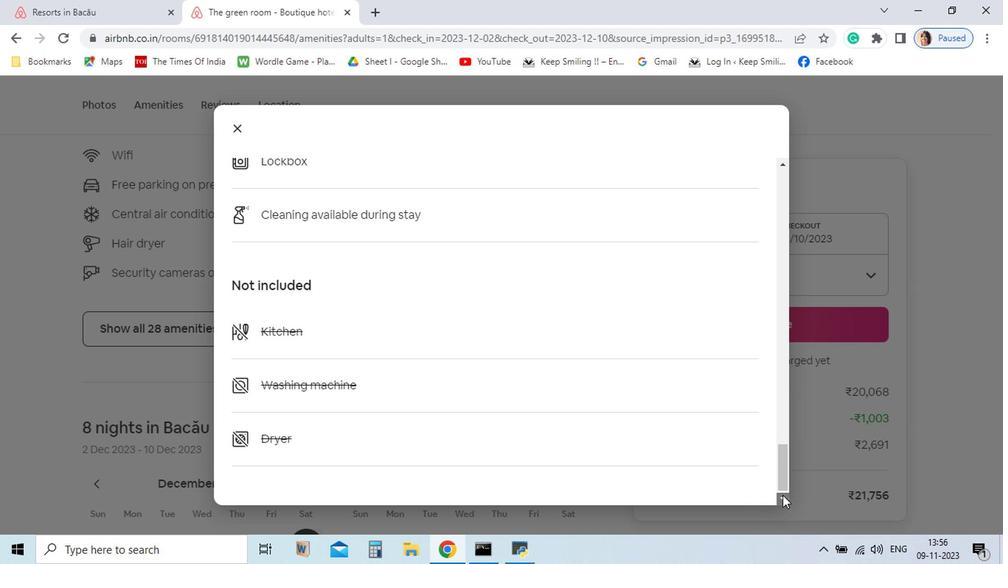 
Action: Mouse pressed left at (701, 498)
Screenshot: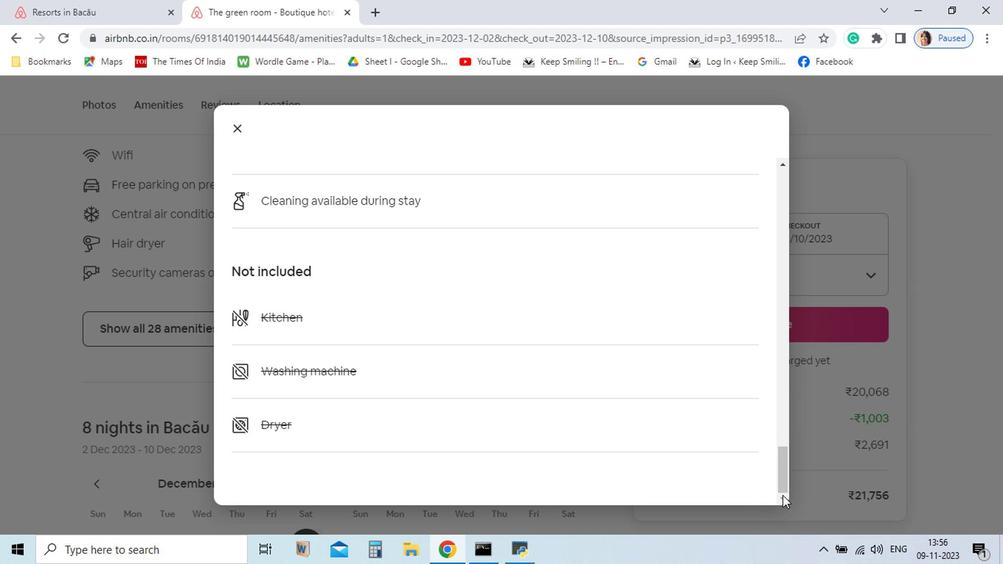 
Action: Mouse moved to (315, 235)
Screenshot: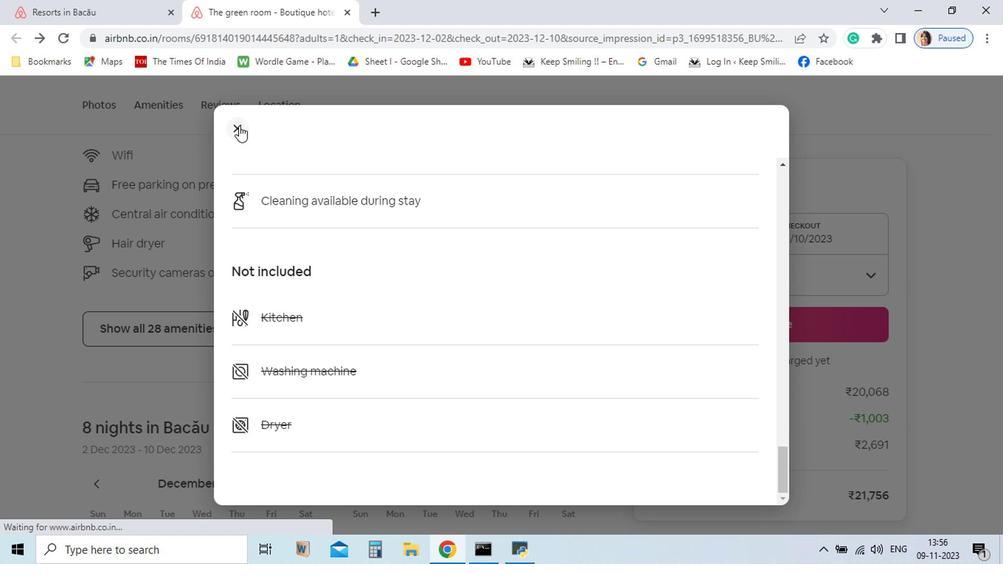 
Action: Mouse pressed left at (315, 235)
Screenshot: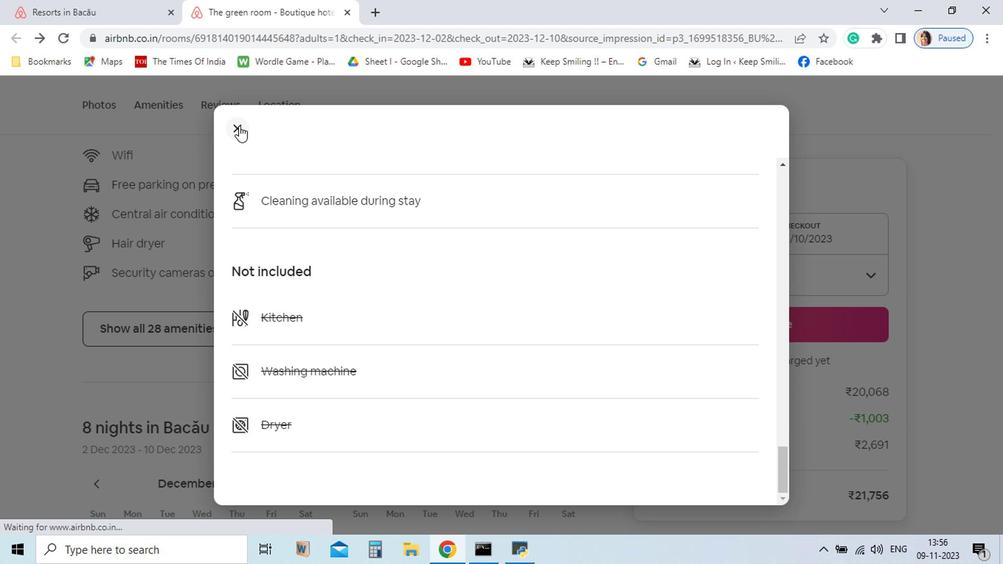 
Action: Mouse moved to (521, 414)
Screenshot: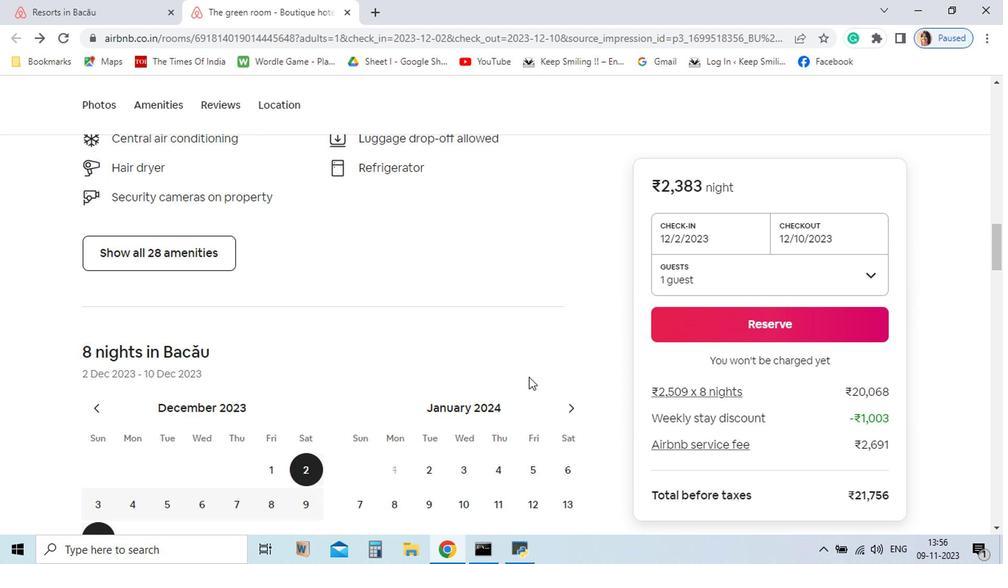 
Action: Mouse scrolled (521, 414) with delta (0, 0)
Screenshot: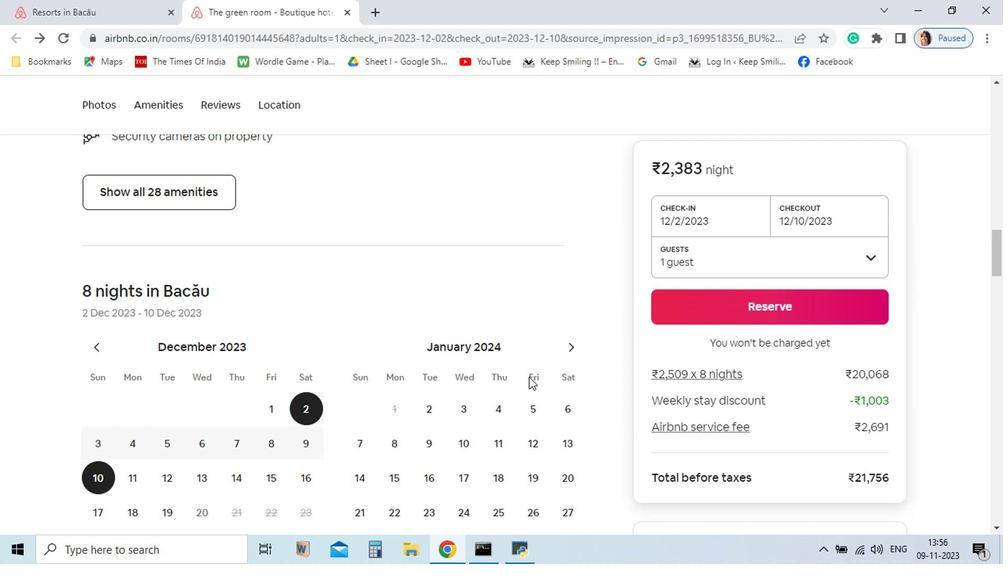 
Action: Mouse scrolled (521, 414) with delta (0, 0)
Screenshot: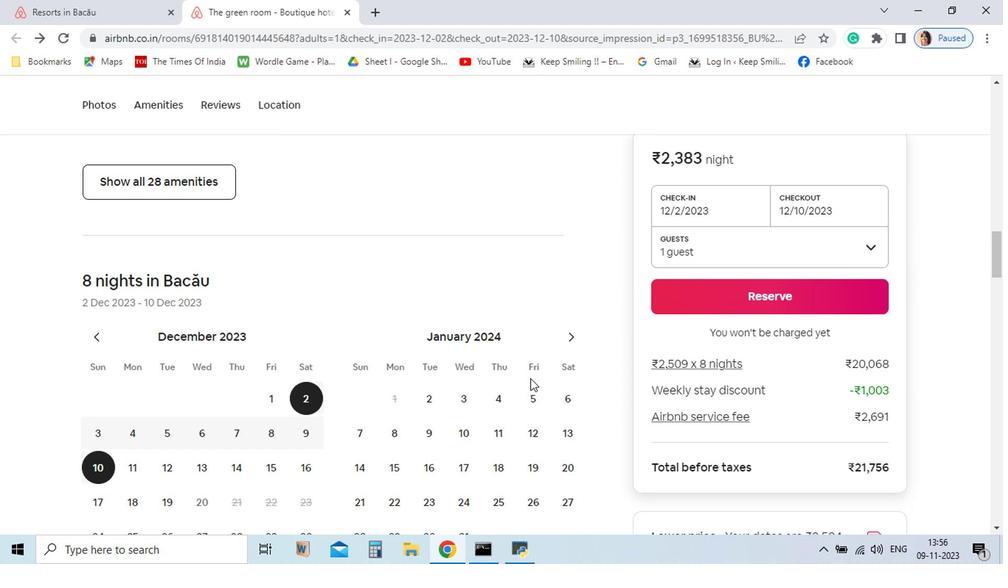 
Action: Mouse moved to (522, 415)
Screenshot: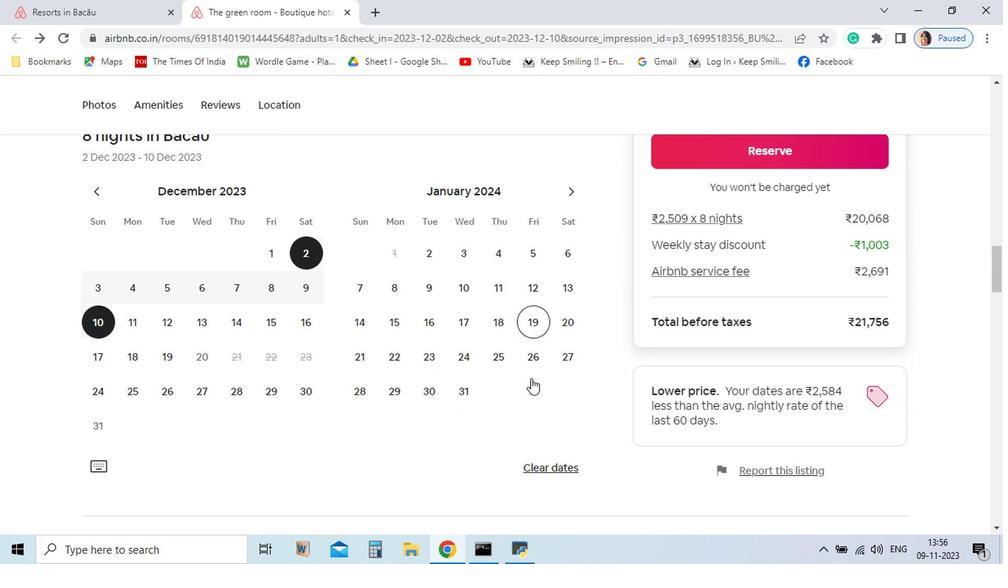
Action: Mouse scrolled (522, 415) with delta (0, 0)
Screenshot: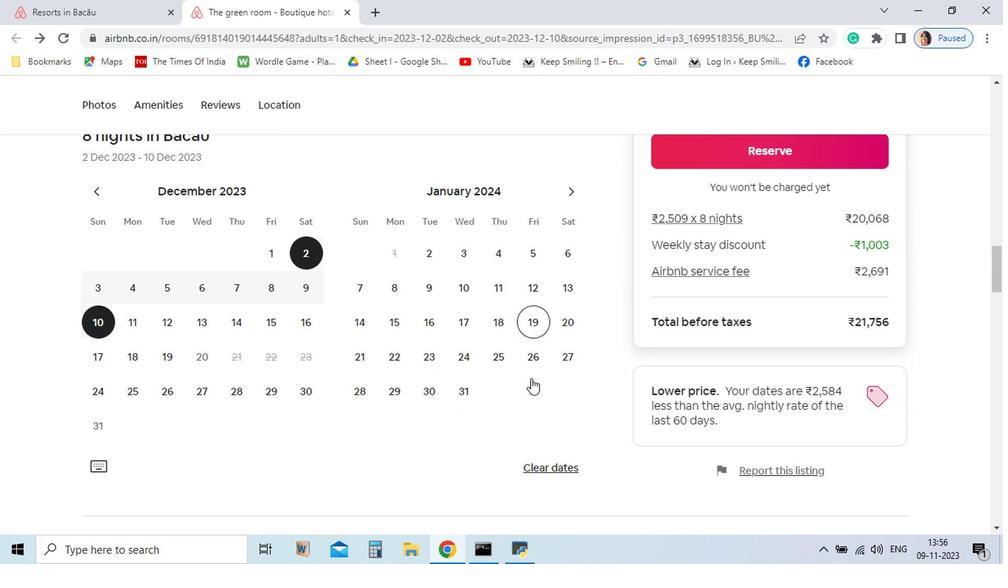 
Action: Mouse scrolled (522, 415) with delta (0, 0)
Screenshot: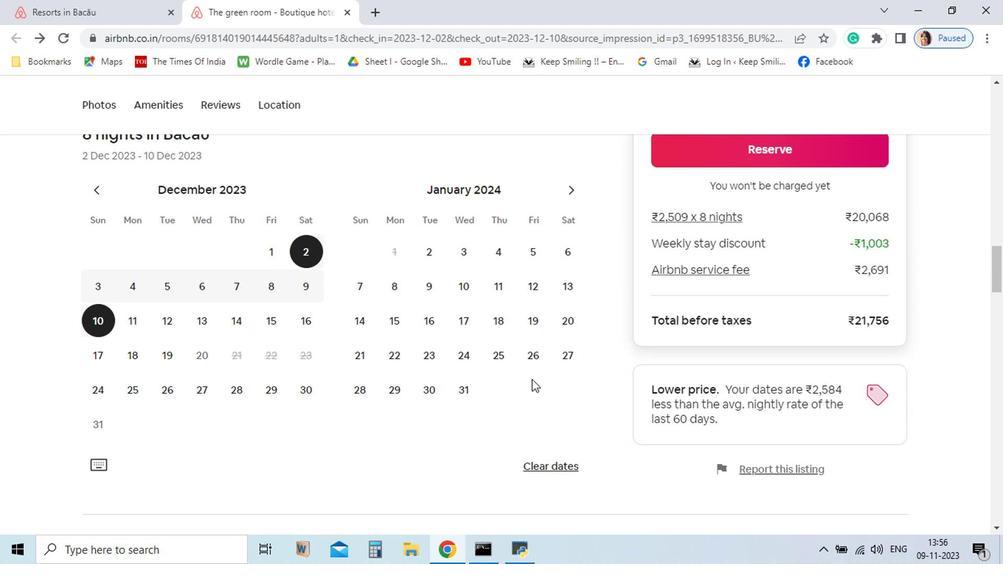 
Action: Mouse moved to (817, 482)
Screenshot: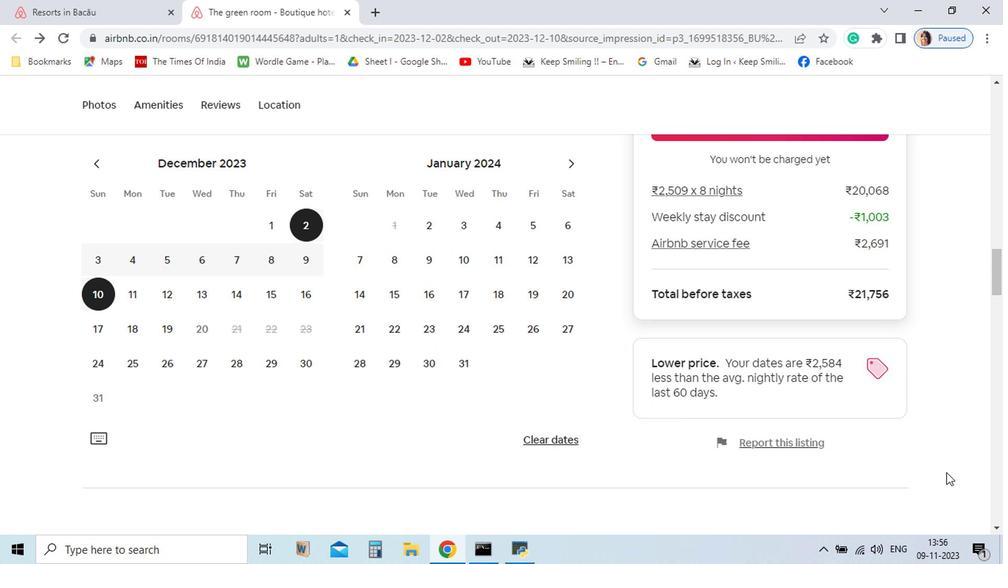 
Action: Mouse scrolled (817, 482) with delta (0, 0)
Screenshot: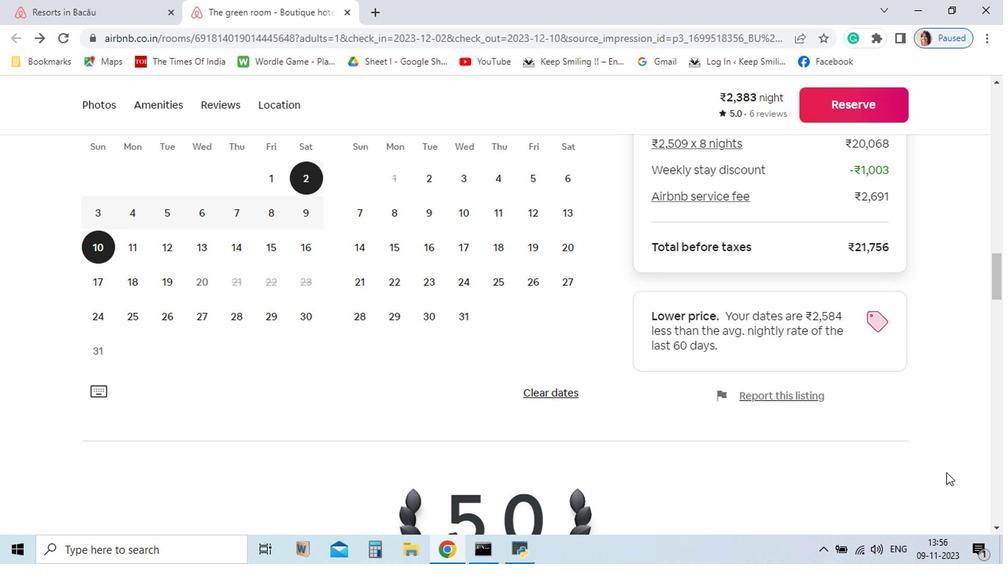 
Action: Mouse scrolled (817, 482) with delta (0, 0)
Screenshot: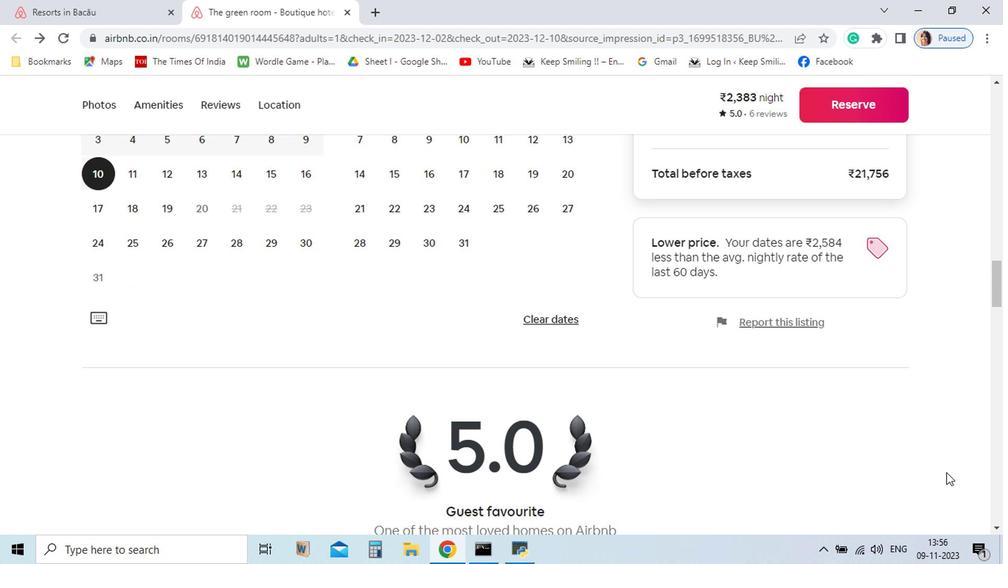 
Action: Mouse scrolled (817, 482) with delta (0, 0)
Screenshot: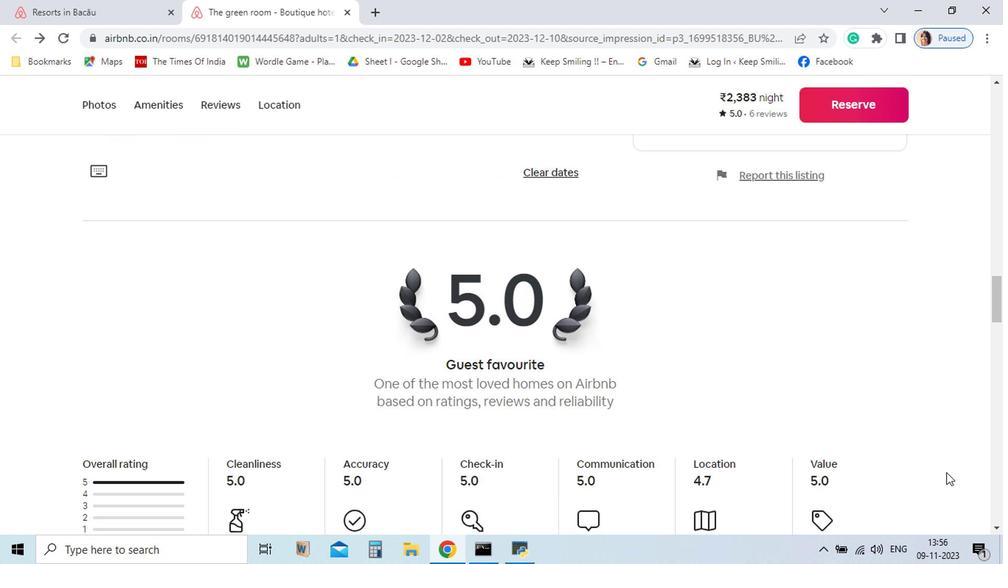 
Action: Mouse scrolled (817, 482) with delta (0, 0)
Screenshot: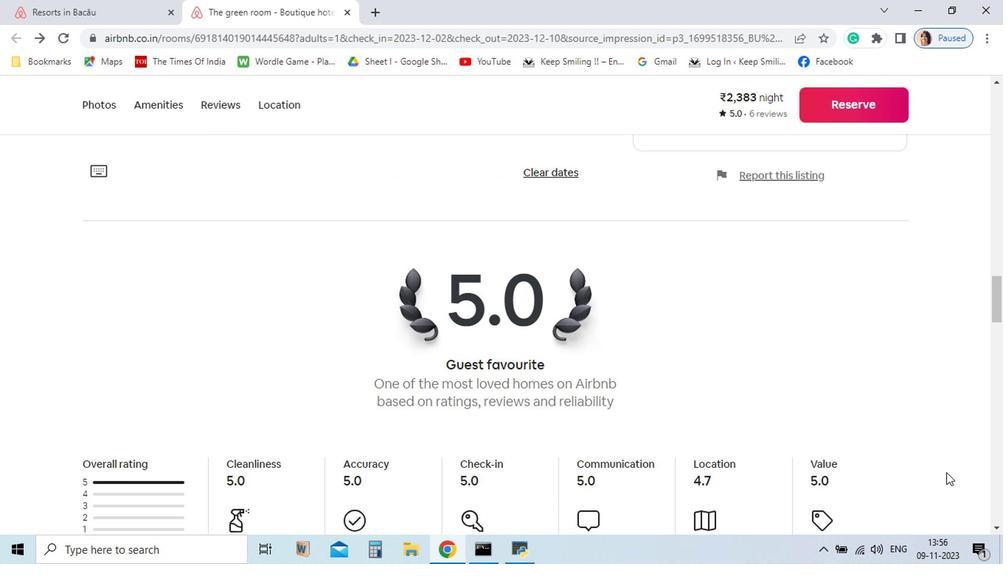 
Action: Mouse scrolled (817, 482) with delta (0, 0)
Screenshot: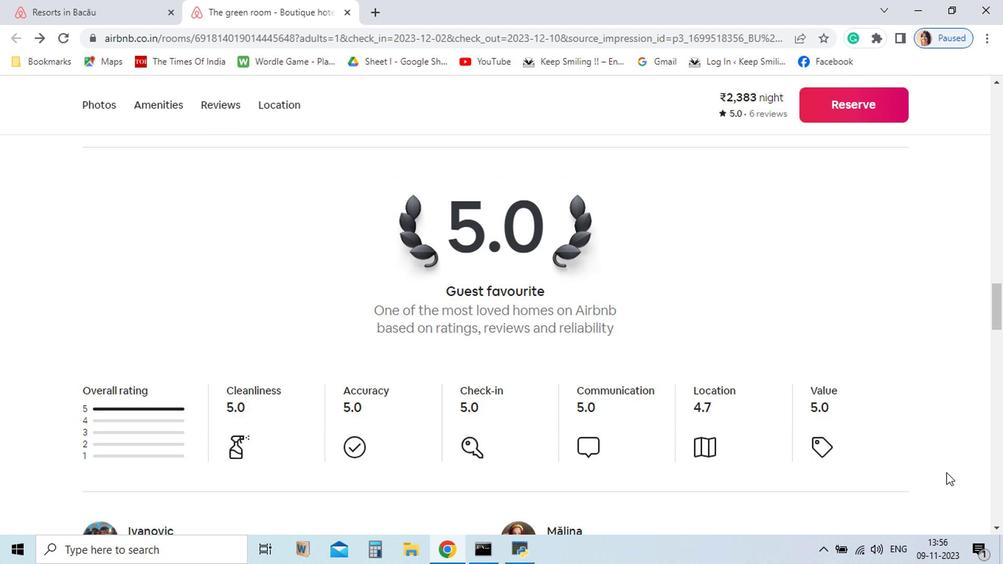 
Action: Mouse scrolled (817, 482) with delta (0, 0)
Screenshot: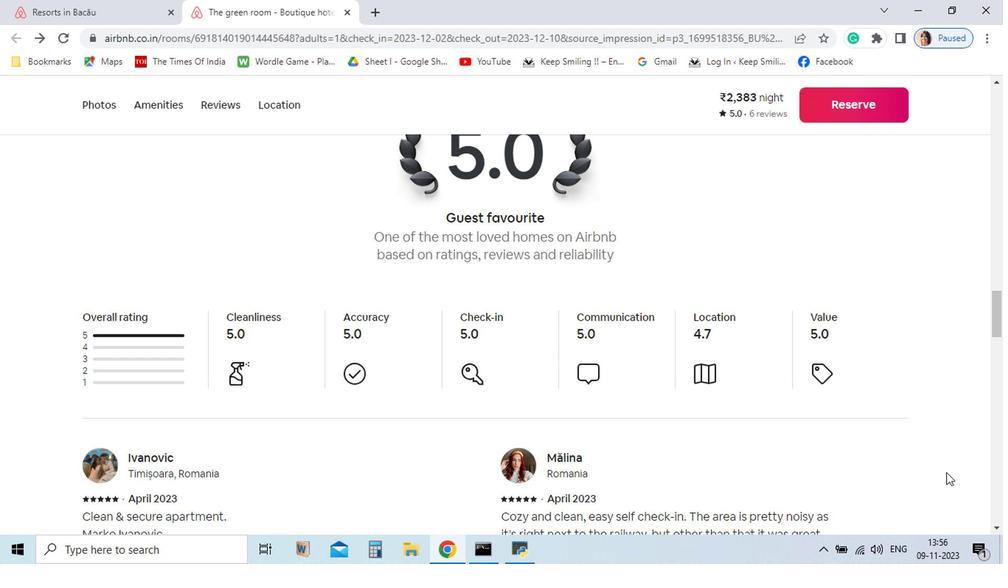 
Action: Mouse scrolled (817, 482) with delta (0, 0)
Screenshot: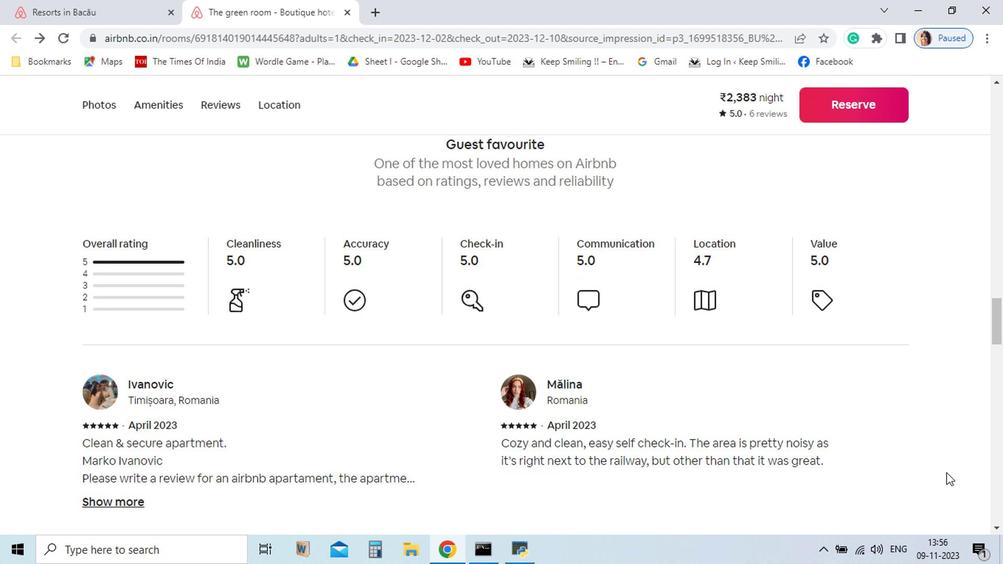 
Action: Mouse scrolled (817, 482) with delta (0, 0)
Screenshot: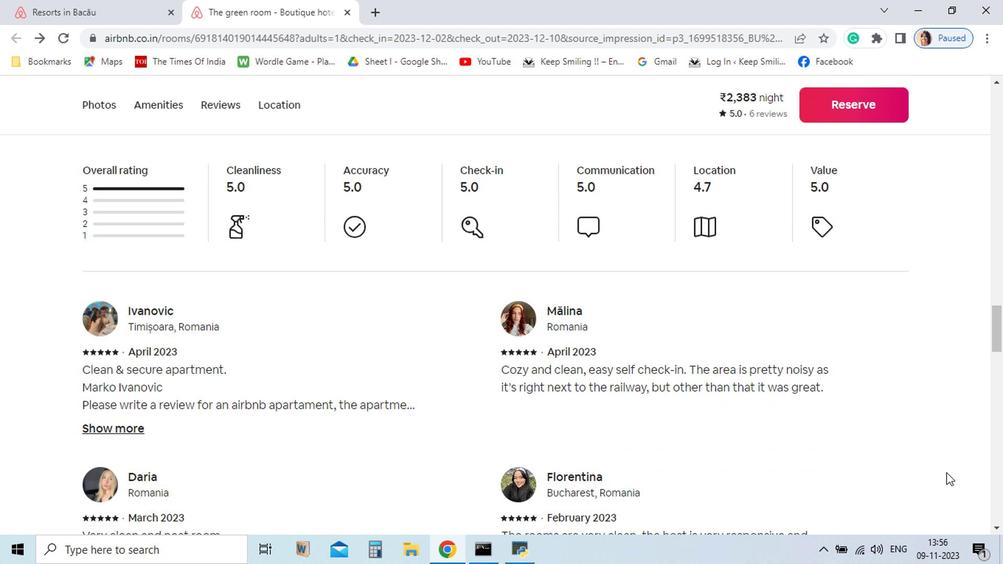 
Action: Mouse moved to (815, 480)
Screenshot: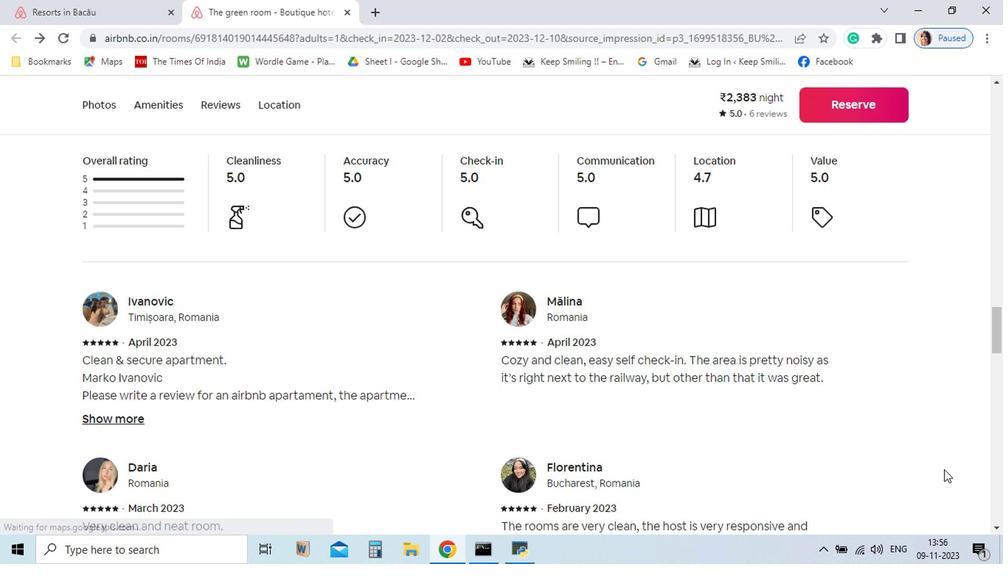 
Action: Mouse scrolled (815, 479) with delta (0, 0)
Screenshot: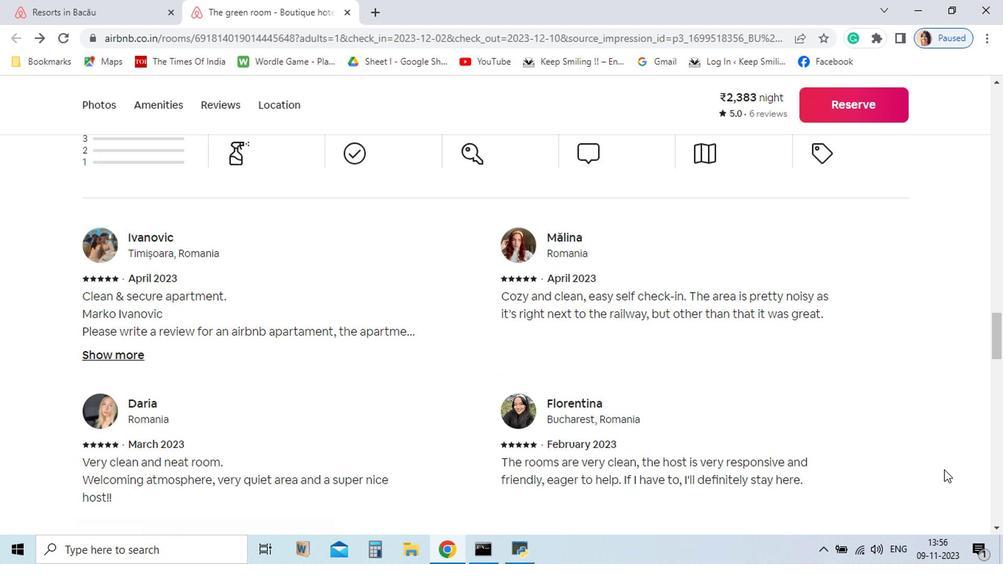 
Action: Mouse scrolled (815, 479) with delta (0, 0)
Screenshot: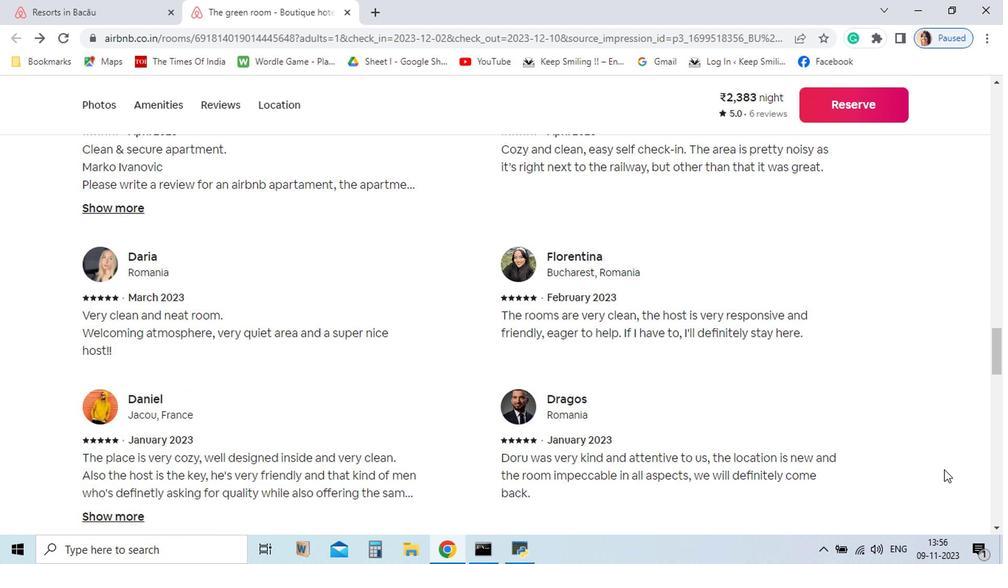 
Action: Mouse scrolled (815, 479) with delta (0, 0)
Screenshot: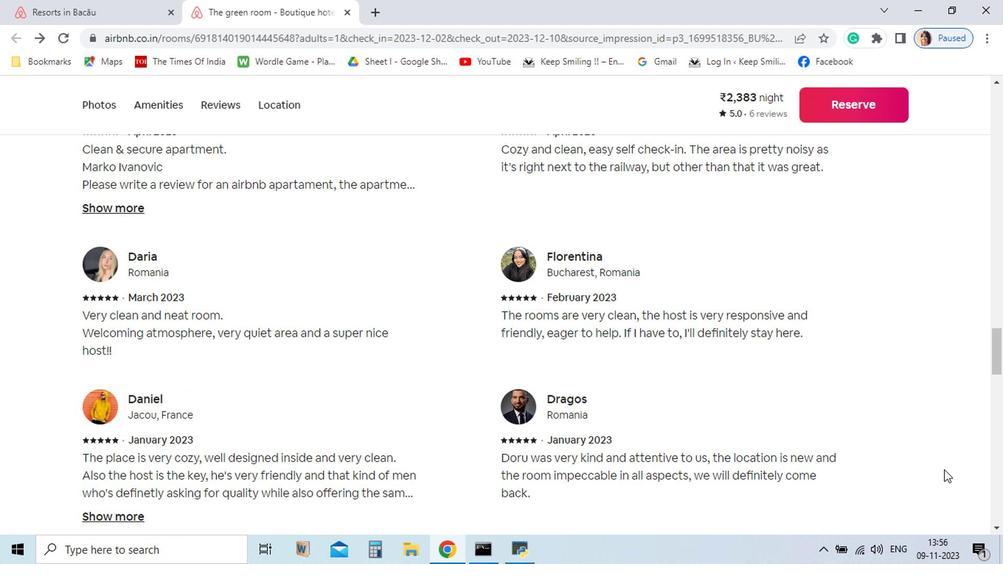 
Action: Mouse scrolled (815, 479) with delta (0, 0)
Screenshot: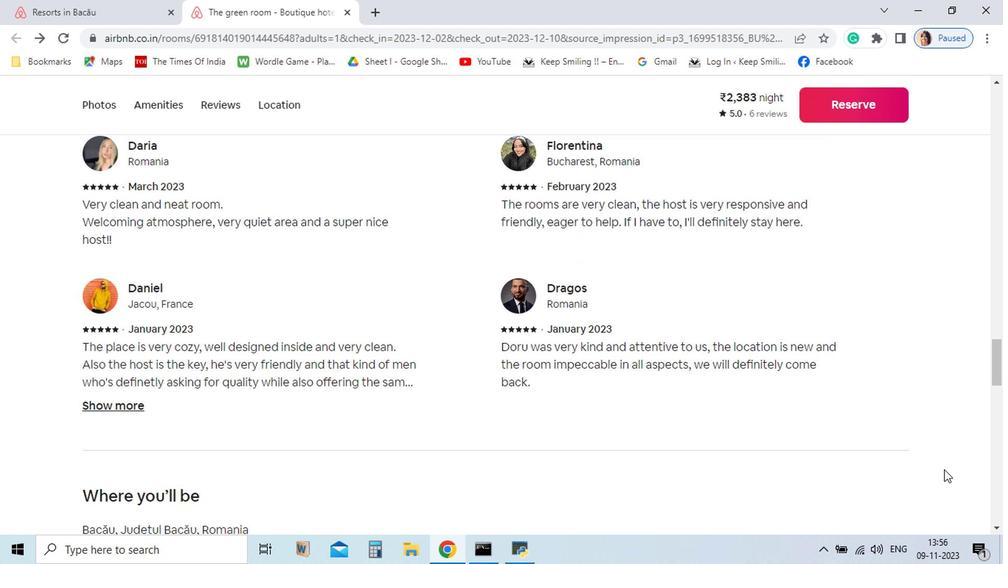 
Action: Mouse scrolled (815, 479) with delta (0, 0)
Screenshot: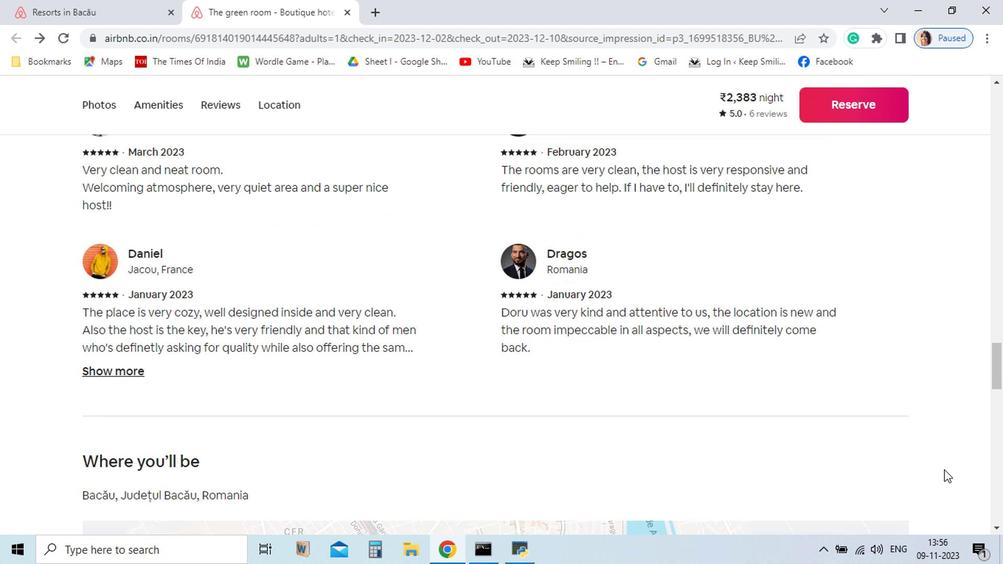 
Action: Mouse scrolled (815, 479) with delta (0, 0)
Screenshot: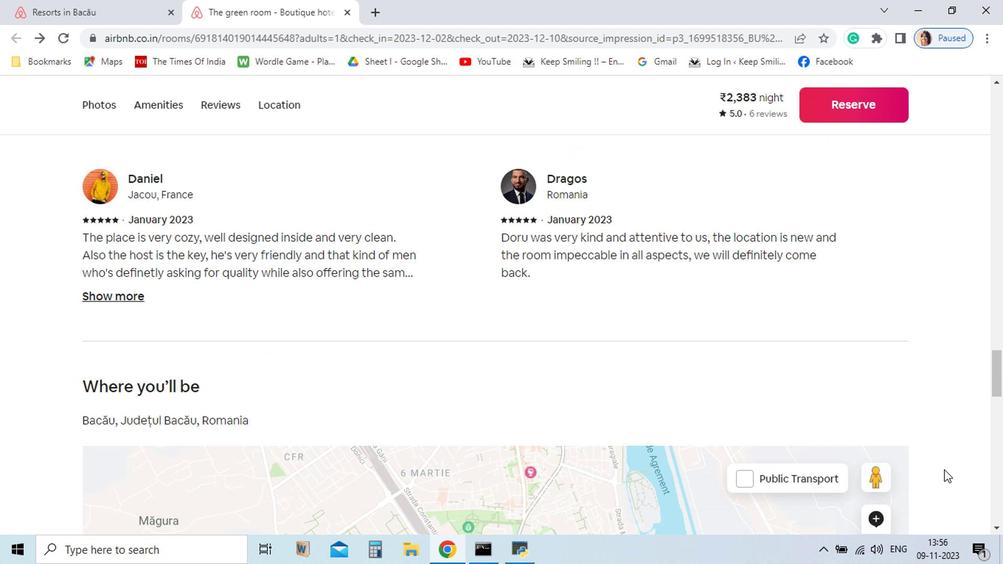 
Action: Mouse scrolled (815, 479) with delta (0, 0)
Screenshot: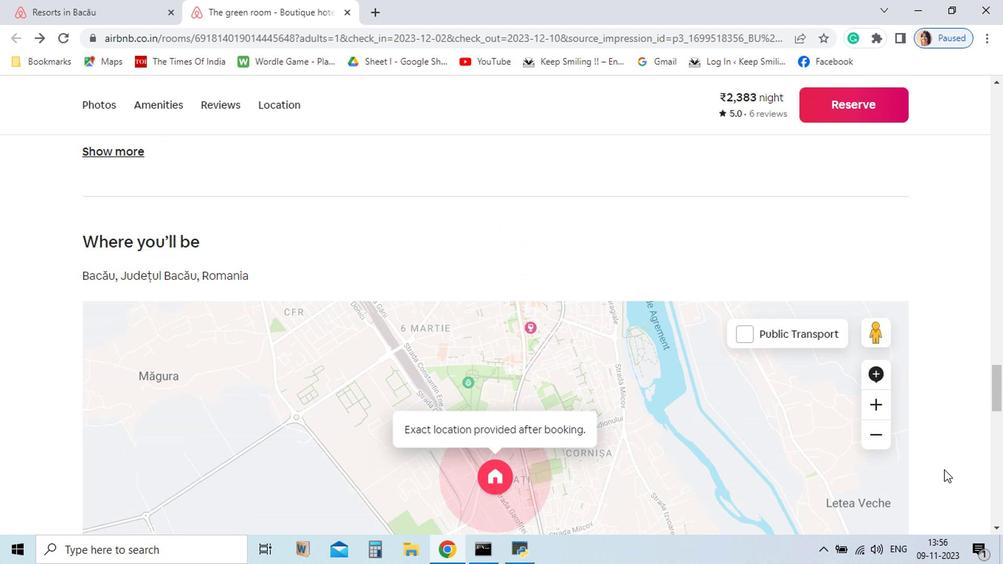 
Action: Mouse scrolled (815, 479) with delta (0, 0)
Screenshot: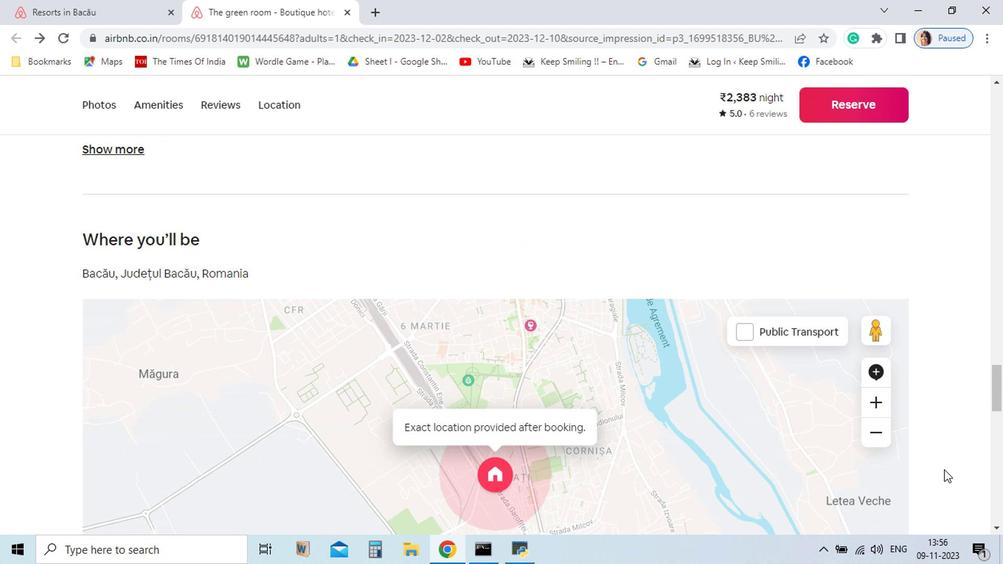 
Action: Mouse scrolled (815, 479) with delta (0, 0)
Screenshot: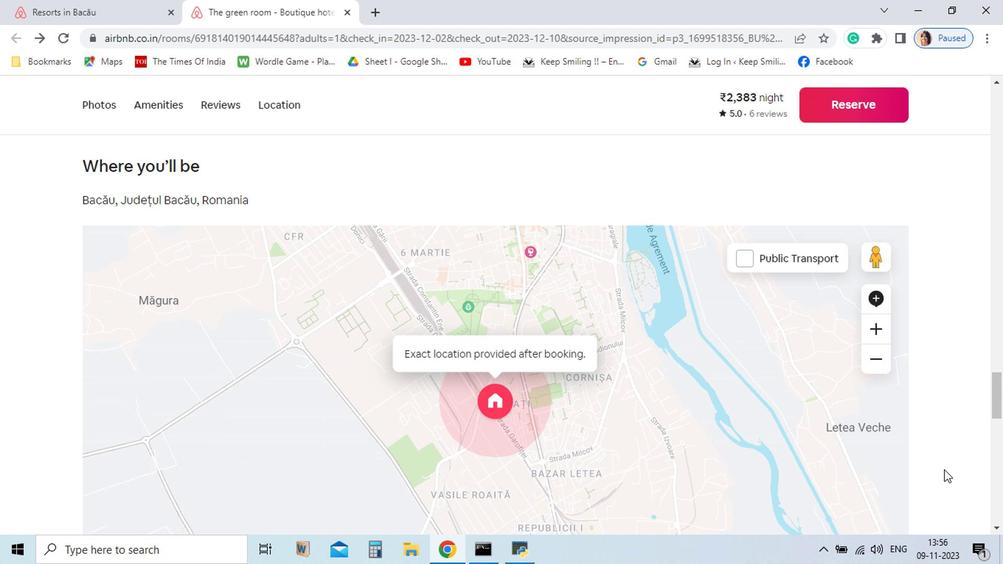 
Action: Mouse scrolled (815, 479) with delta (0, 0)
Screenshot: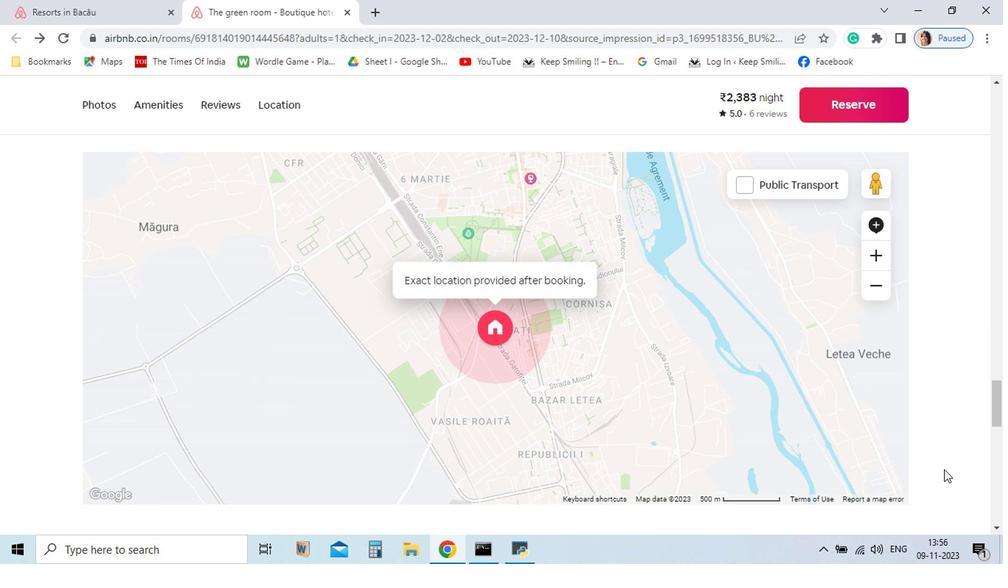 
Action: Mouse scrolled (815, 479) with delta (0, 0)
Screenshot: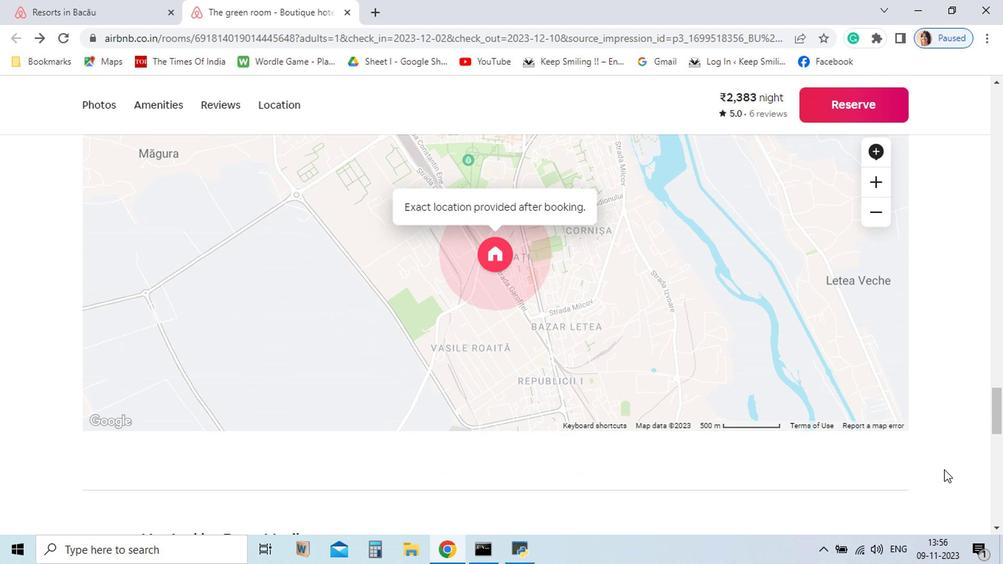 
Action: Mouse scrolled (815, 479) with delta (0, 0)
Screenshot: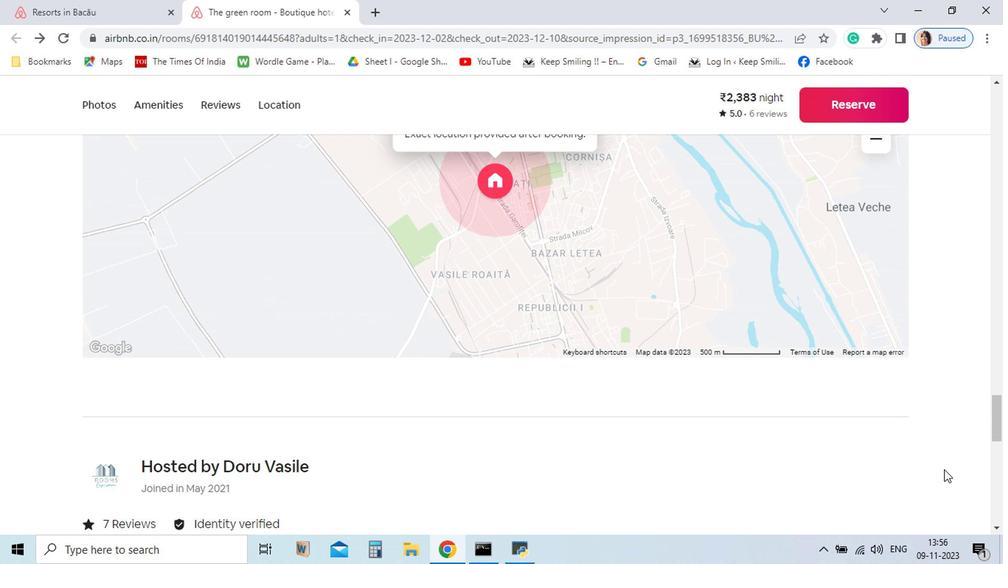 
Action: Mouse scrolled (815, 479) with delta (0, 0)
Screenshot: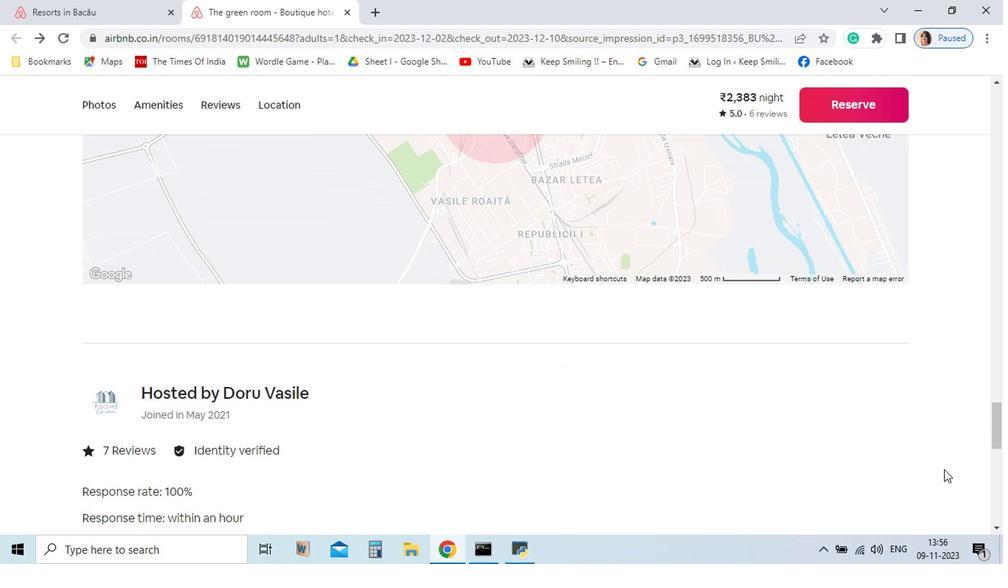 
Action: Mouse scrolled (815, 479) with delta (0, 0)
Screenshot: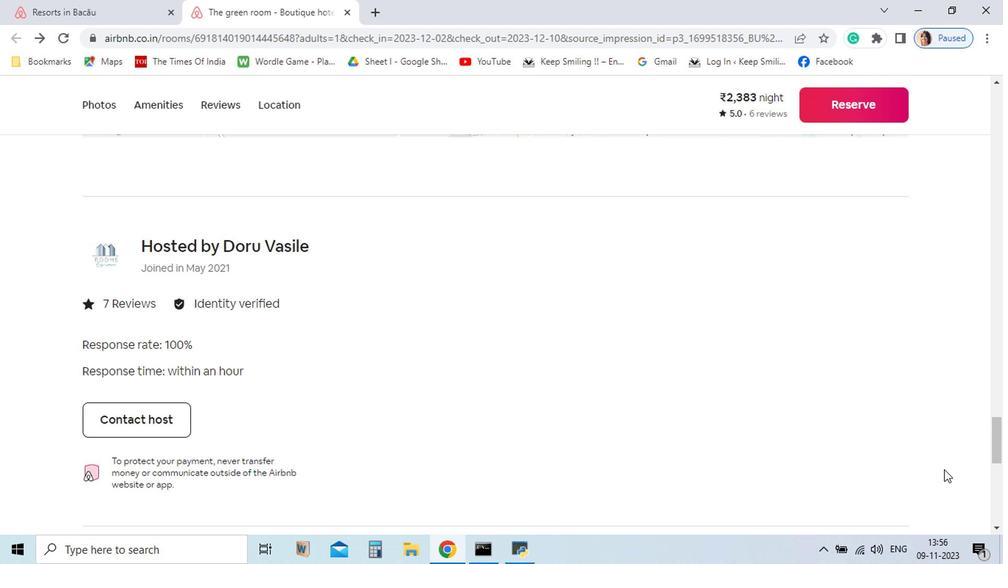 
Action: Mouse scrolled (815, 479) with delta (0, 0)
Screenshot: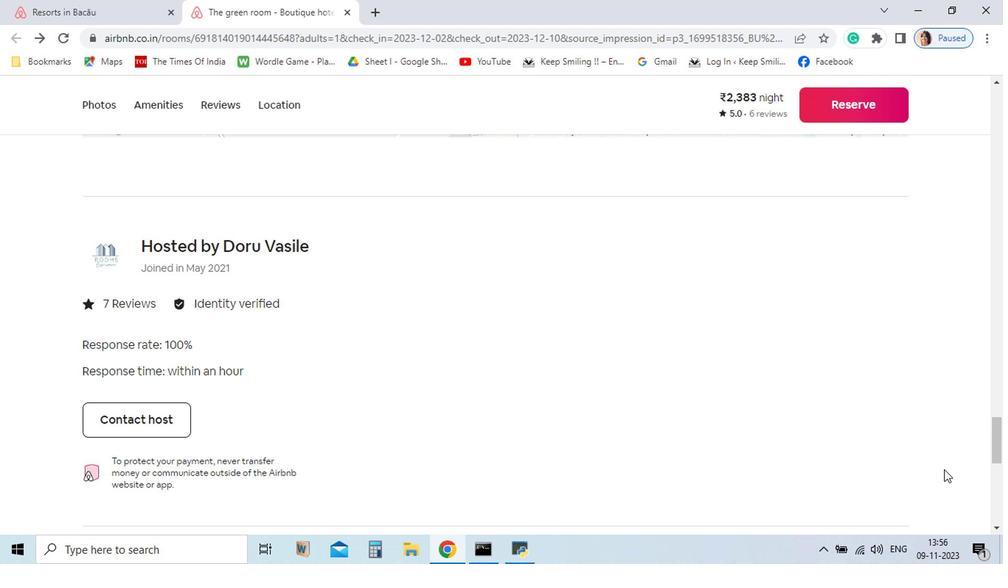 
Action: Mouse scrolled (815, 479) with delta (0, 0)
Screenshot: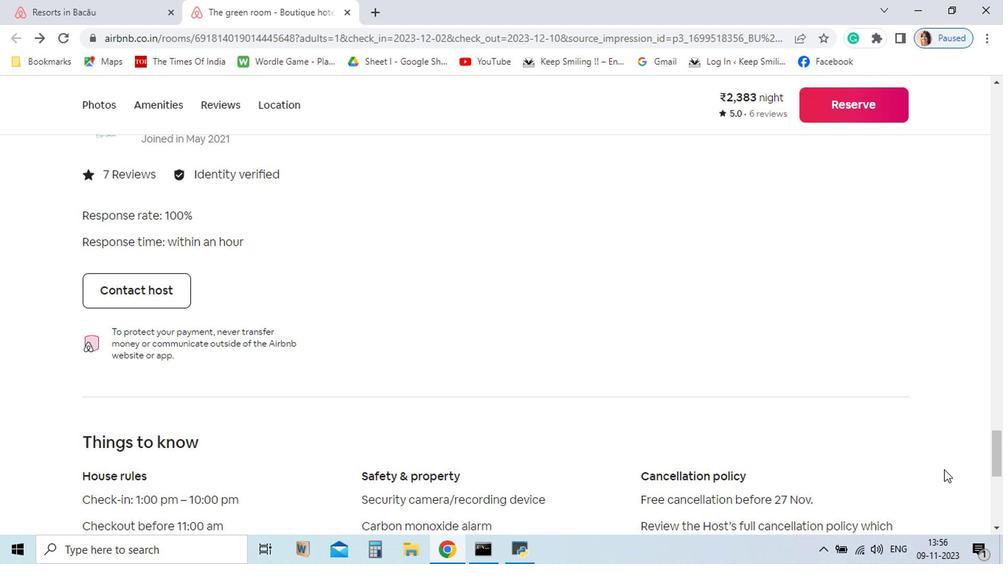 
Action: Mouse scrolled (815, 479) with delta (0, 0)
Screenshot: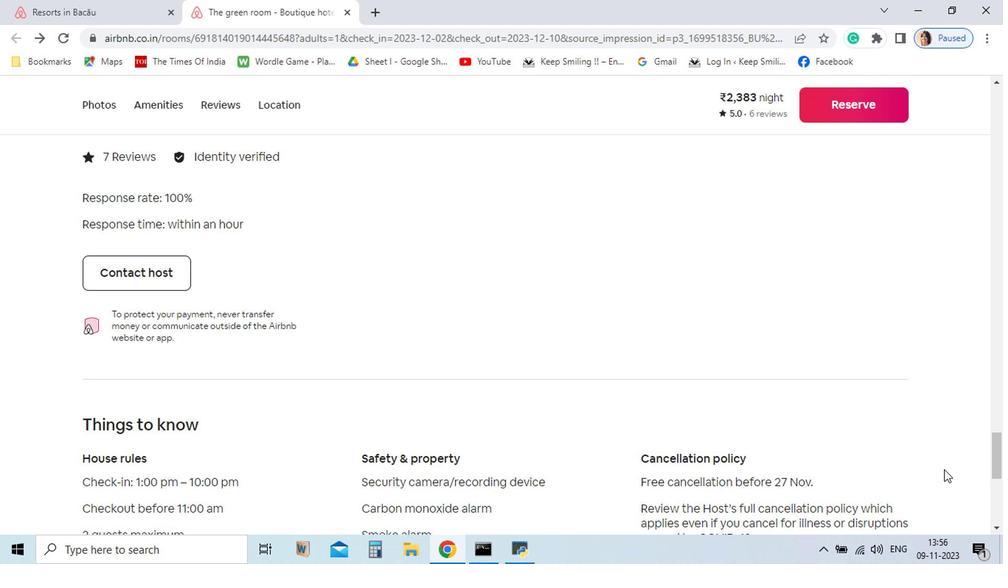 
Action: Mouse scrolled (815, 479) with delta (0, 0)
Screenshot: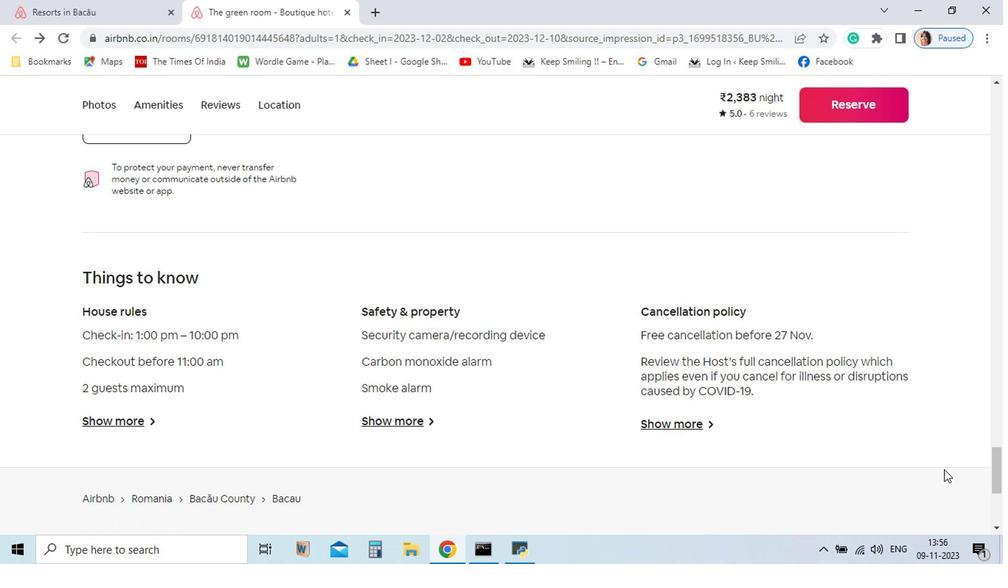 
Action: Mouse scrolled (815, 479) with delta (0, 0)
Screenshot: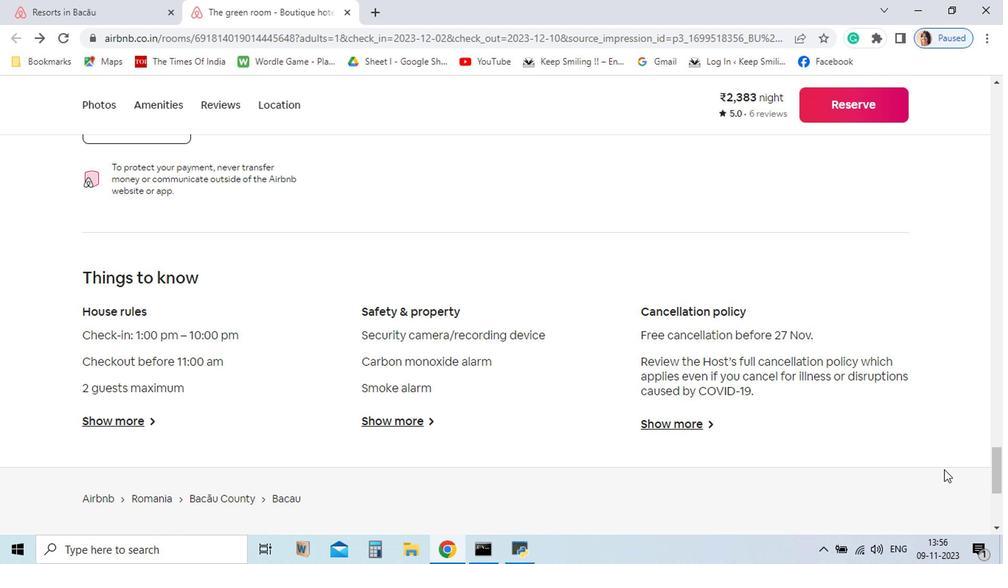 
Action: Mouse scrolled (815, 479) with delta (0, 0)
Screenshot: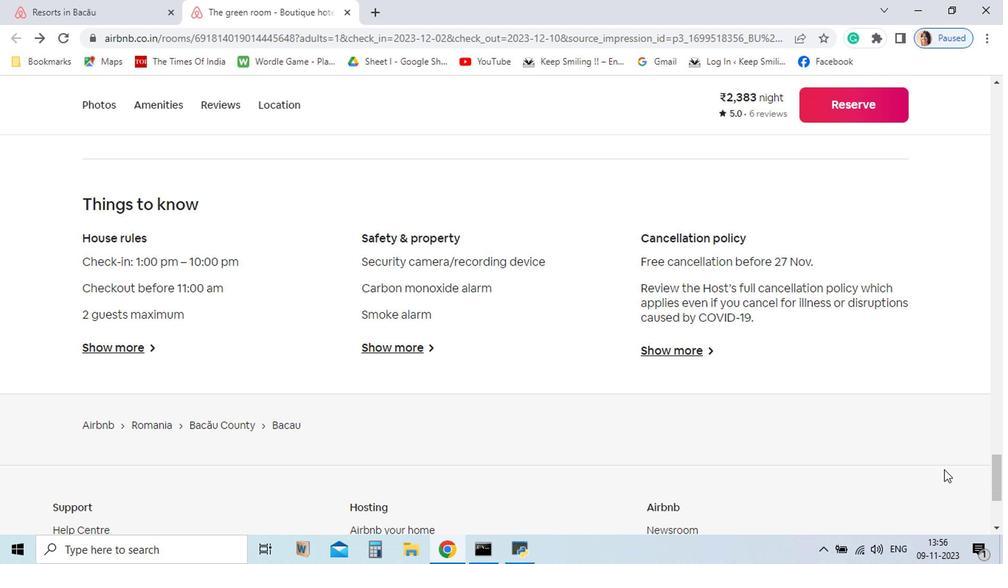 
Action: Mouse scrolled (815, 479) with delta (0, 0)
Screenshot: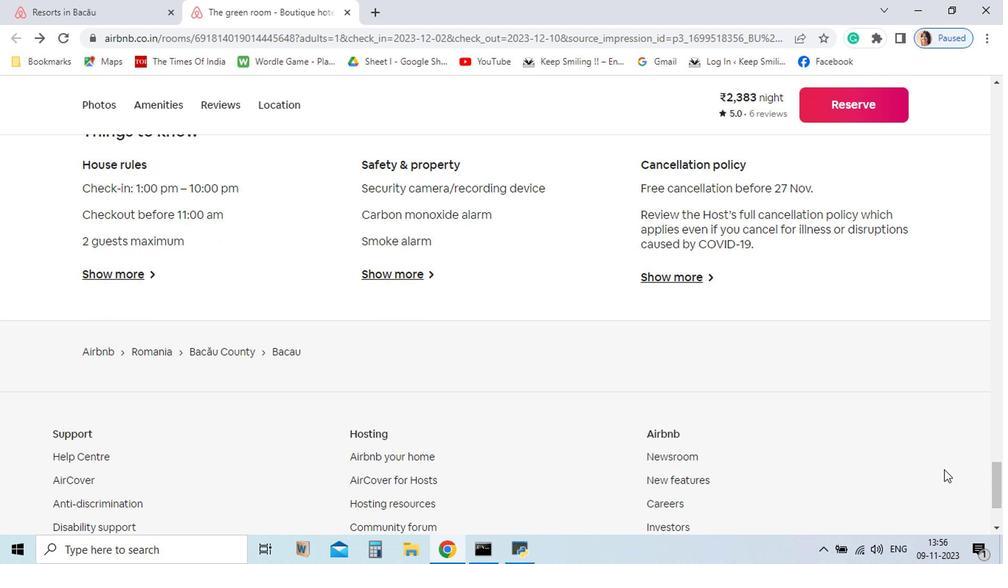
Action: Mouse scrolled (815, 481) with delta (0, 0)
Screenshot: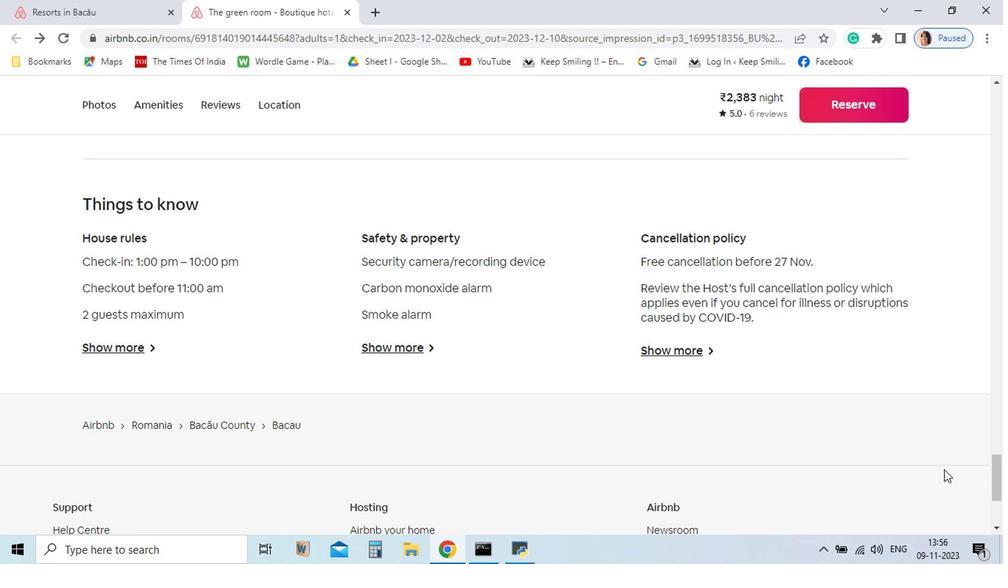 
Action: Mouse moved to (208, 391)
Screenshot: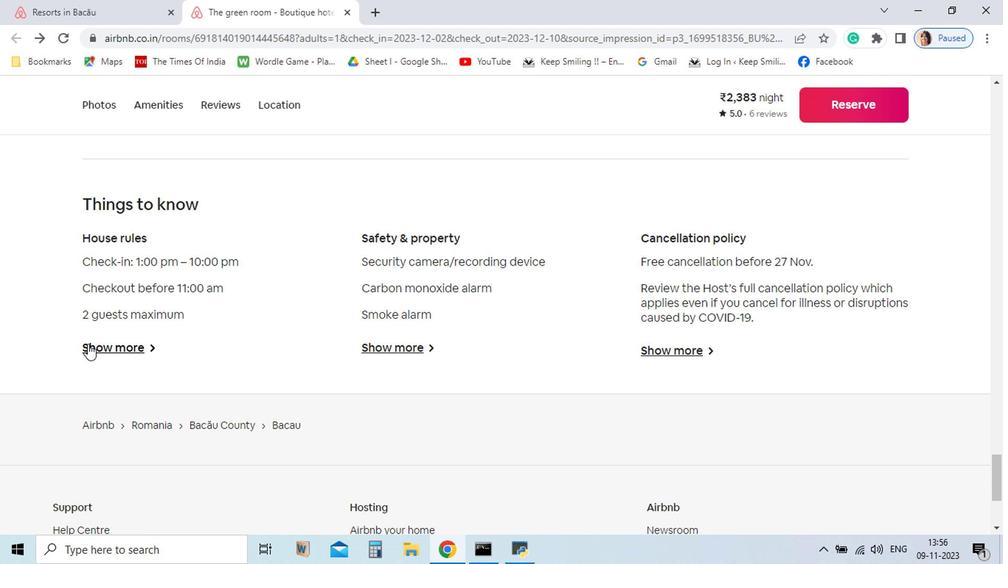
Action: Mouse pressed left at (208, 391)
Screenshot: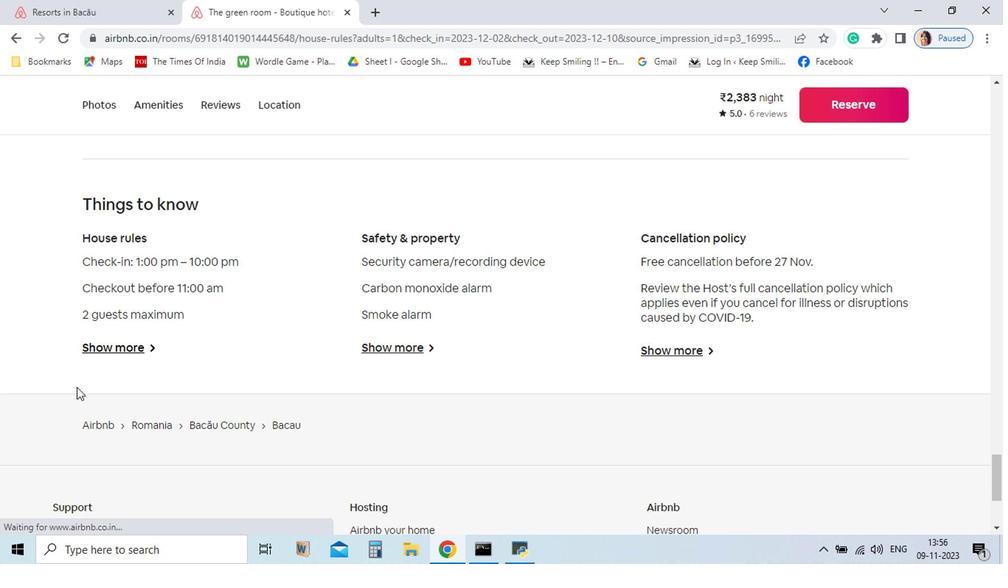 
Action: Mouse moved to (700, 500)
Screenshot: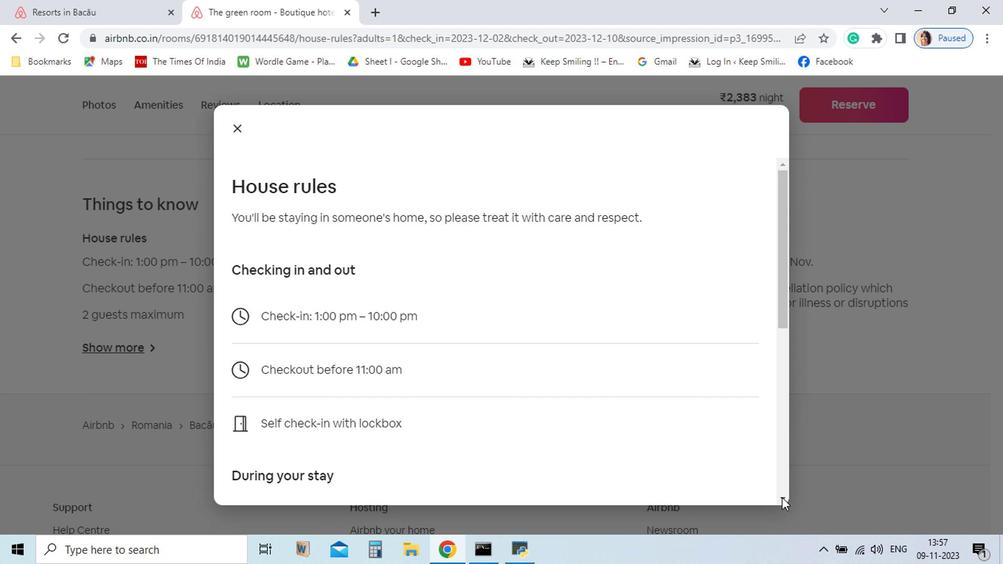 
Action: Mouse pressed left at (700, 500)
Screenshot: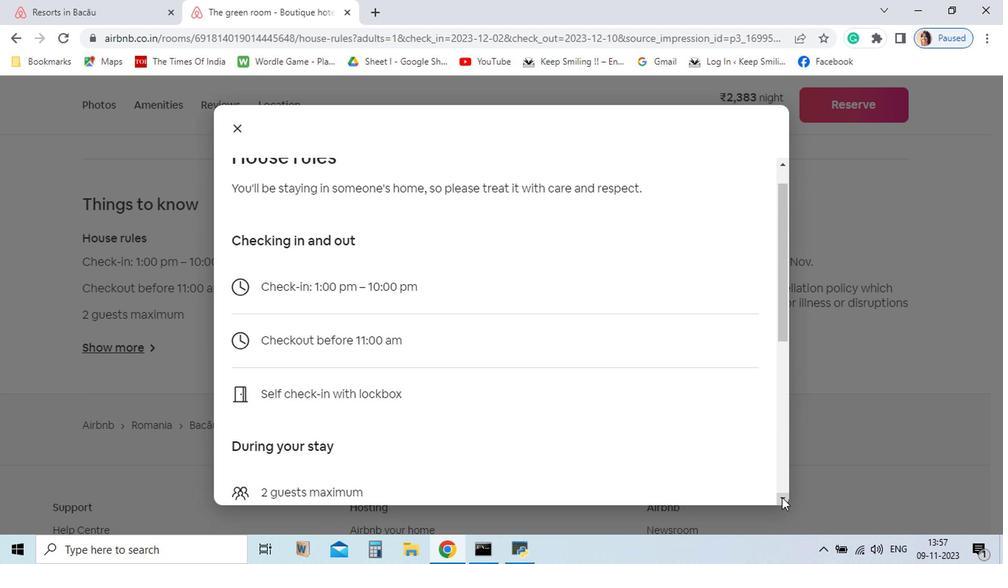 
Action: Mouse pressed left at (700, 500)
Screenshot: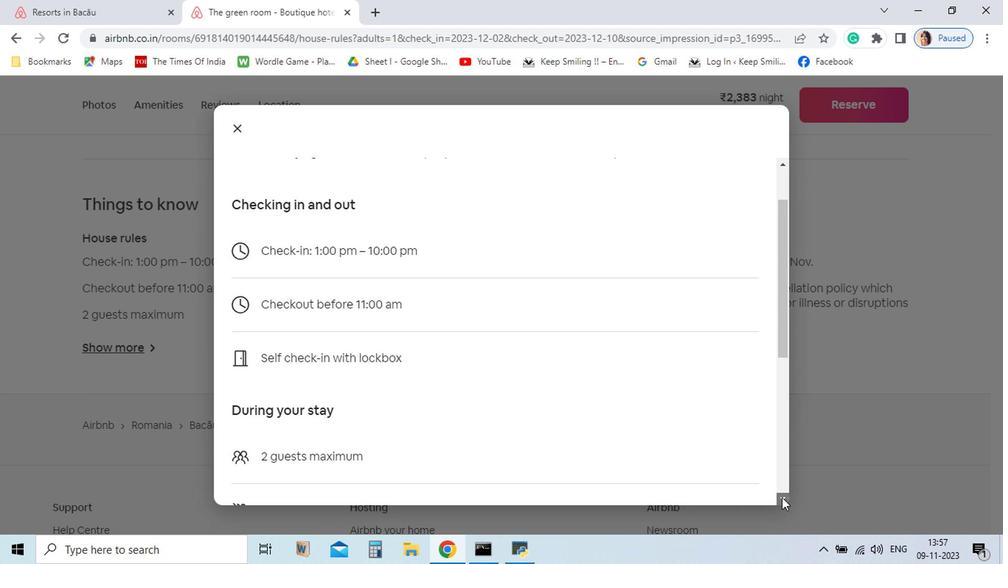 
Action: Mouse pressed left at (700, 500)
Screenshot: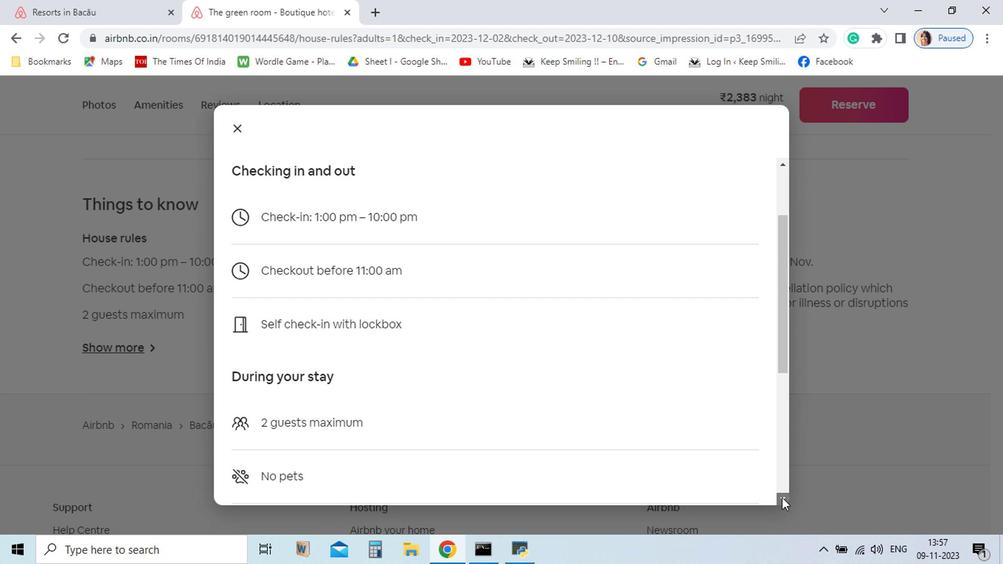 
Action: Mouse pressed left at (700, 500)
Screenshot: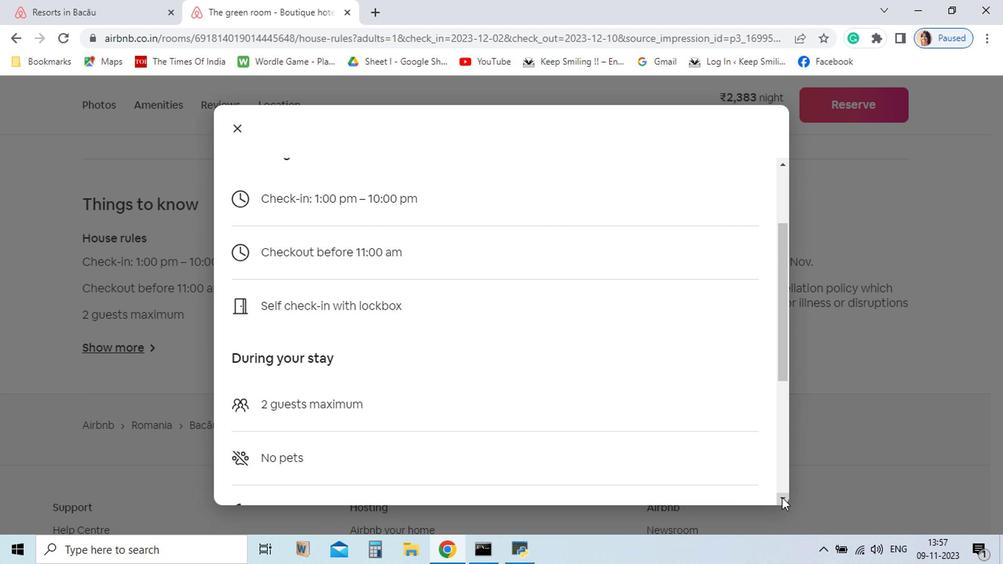 
Action: Mouse pressed left at (700, 500)
Screenshot: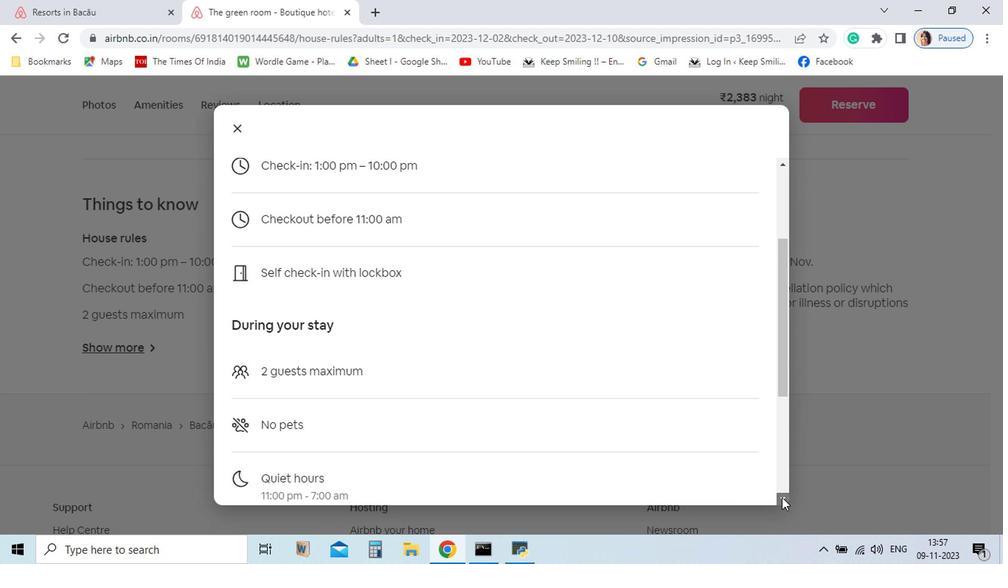 
Action: Mouse pressed left at (700, 500)
Screenshot: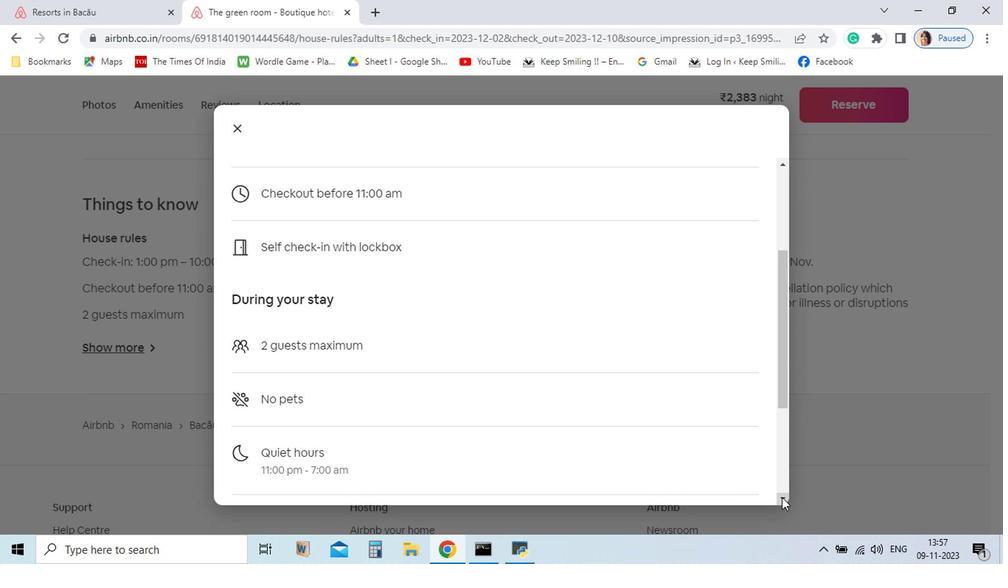 
Action: Mouse pressed left at (700, 500)
Screenshot: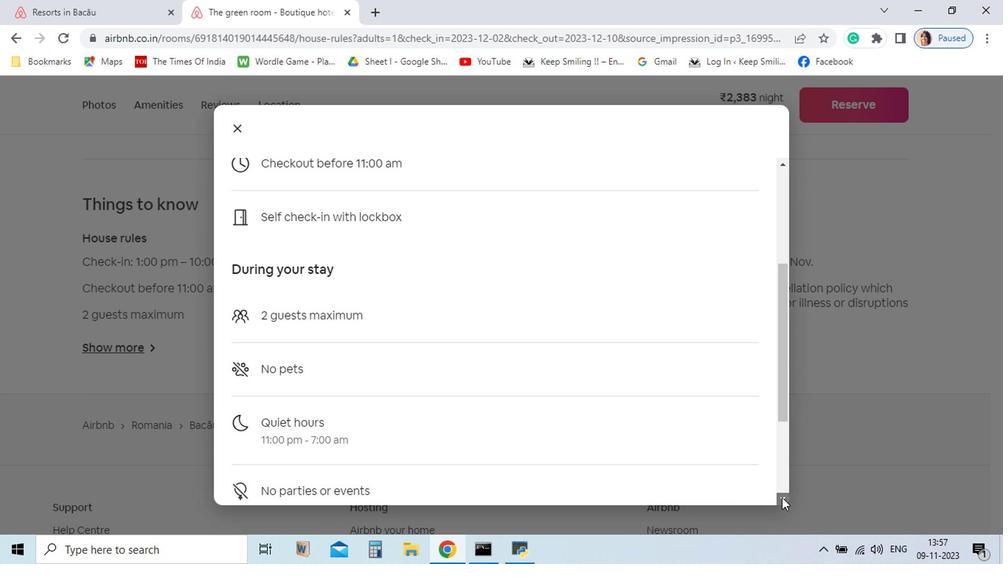 
Action: Mouse pressed left at (700, 500)
Screenshot: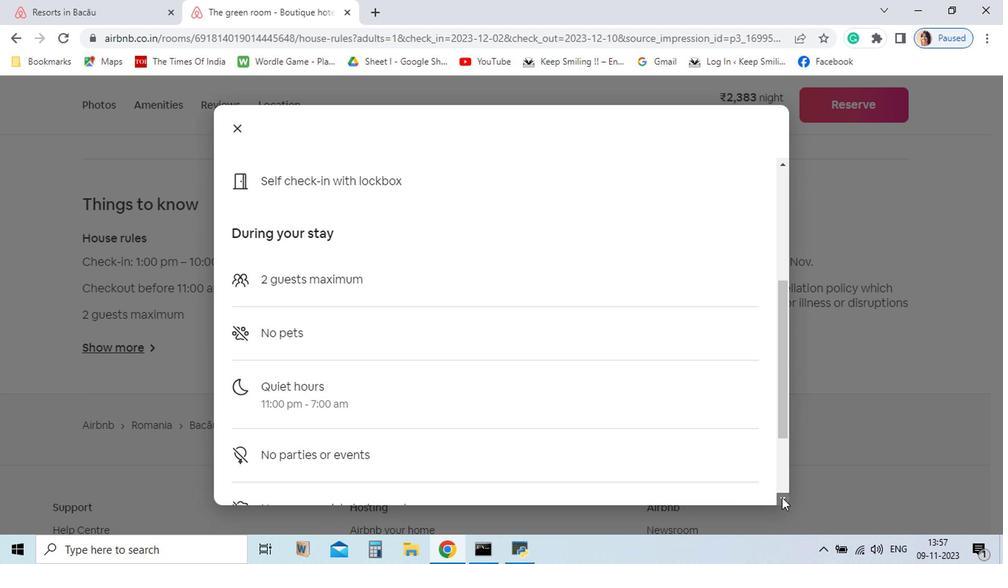 
Action: Mouse pressed left at (700, 500)
Screenshot: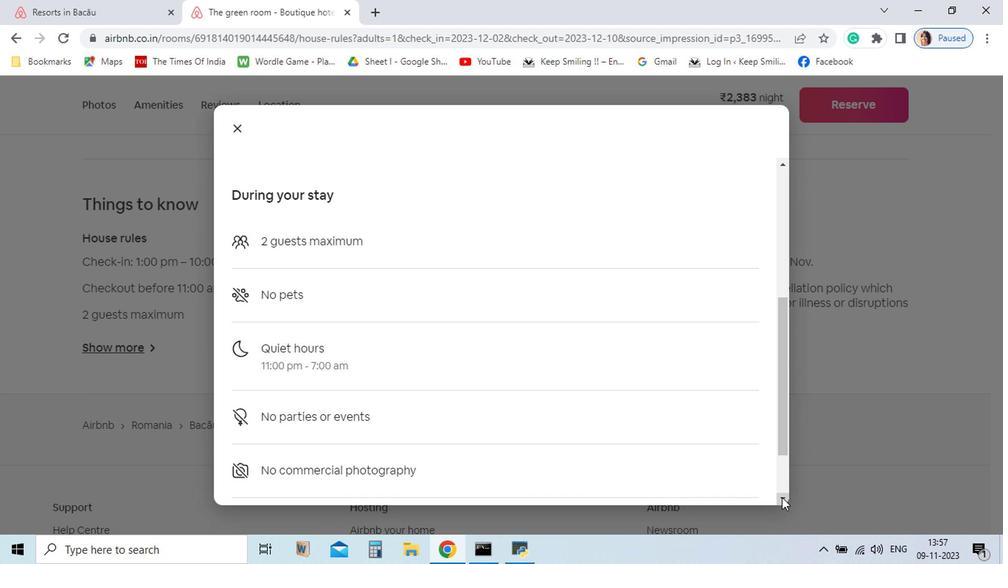 
Action: Mouse pressed left at (700, 500)
Screenshot: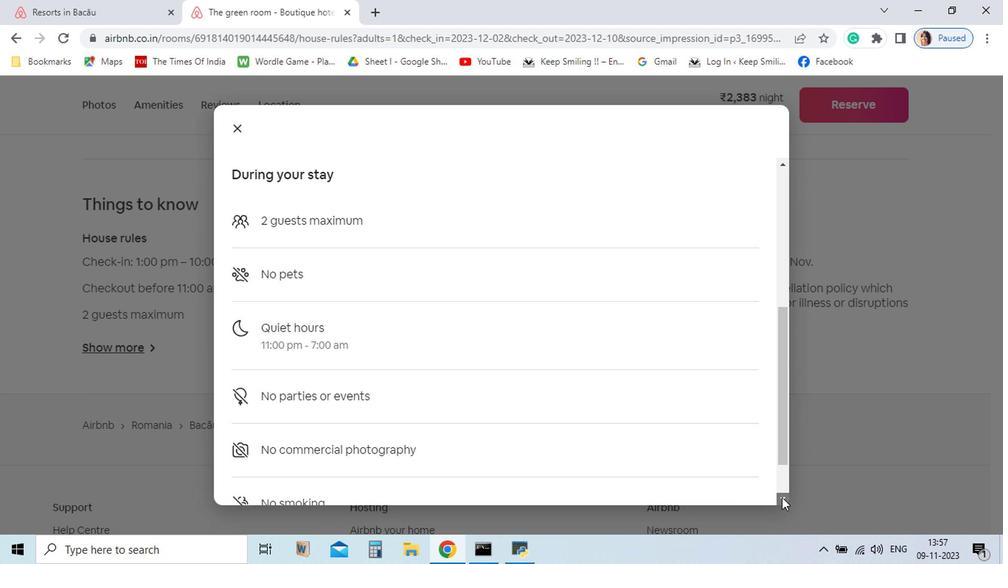 
Action: Mouse pressed left at (700, 500)
Screenshot: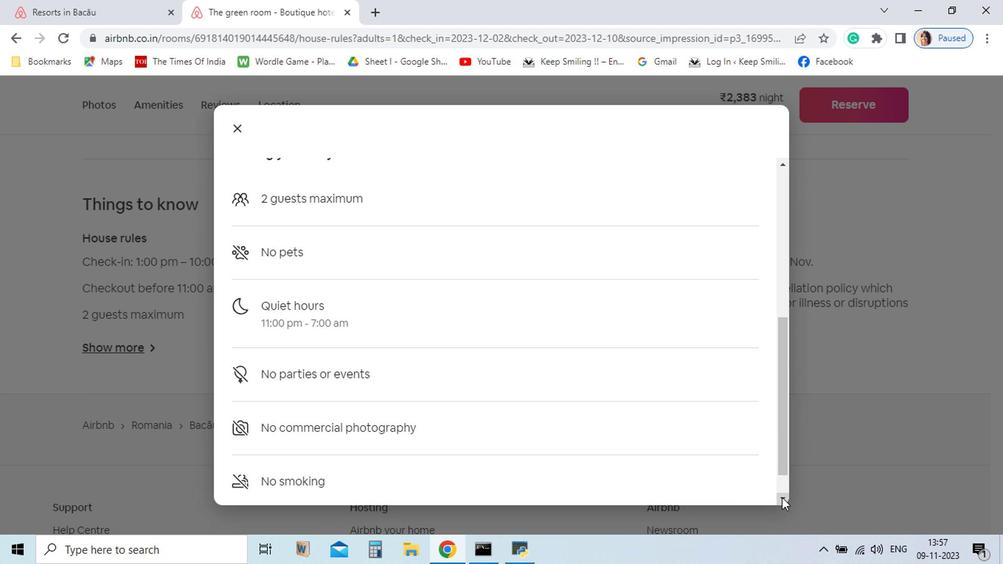 
Action: Mouse pressed left at (700, 500)
Screenshot: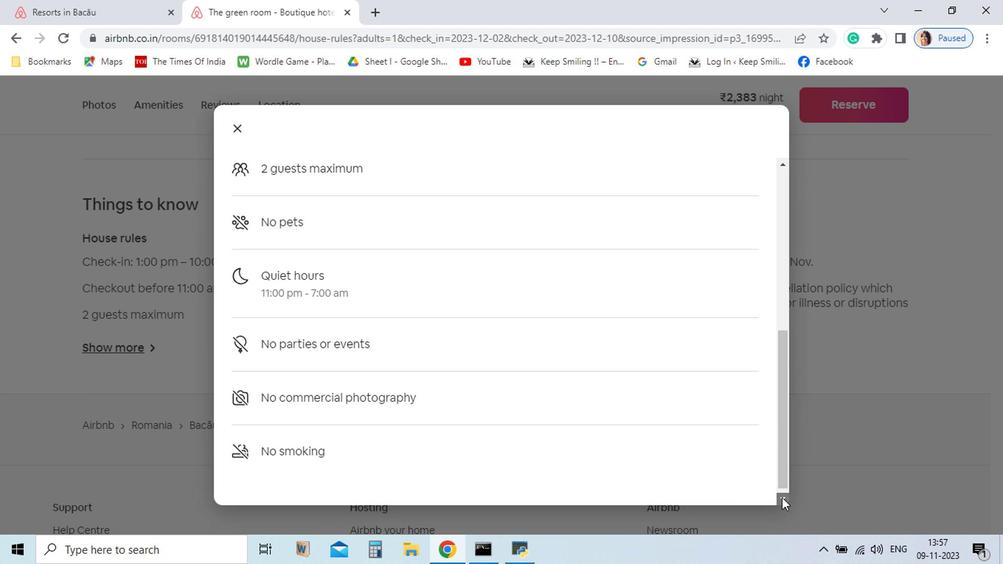 
Action: Mouse pressed left at (700, 500)
Screenshot: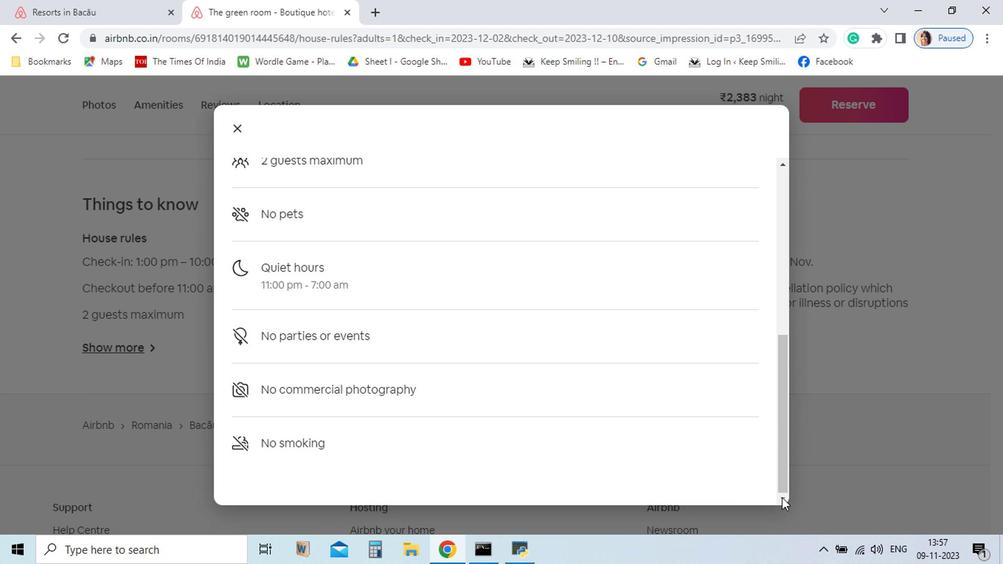 
Action: Mouse moved to (316, 235)
Screenshot: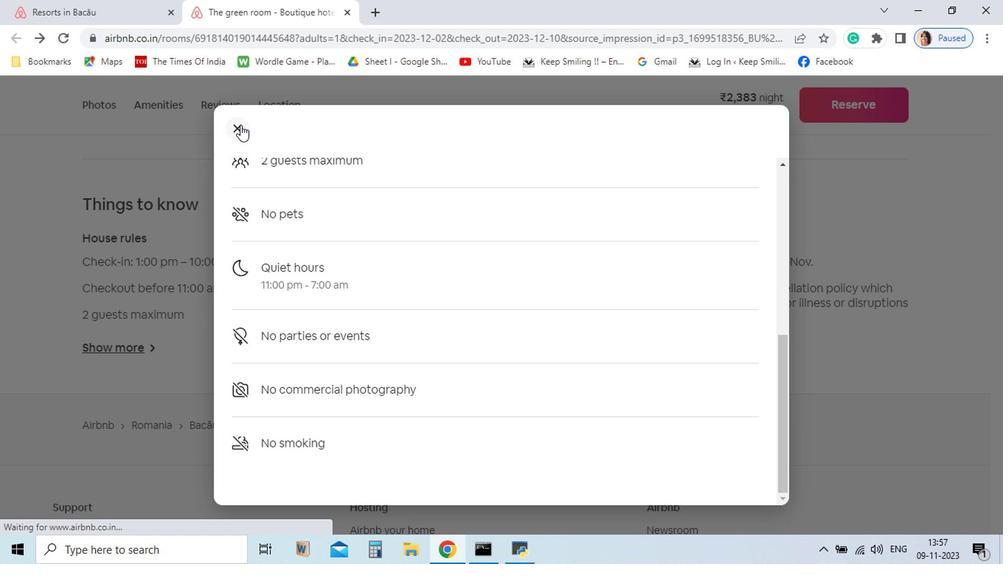 
Action: Mouse pressed left at (316, 235)
Screenshot: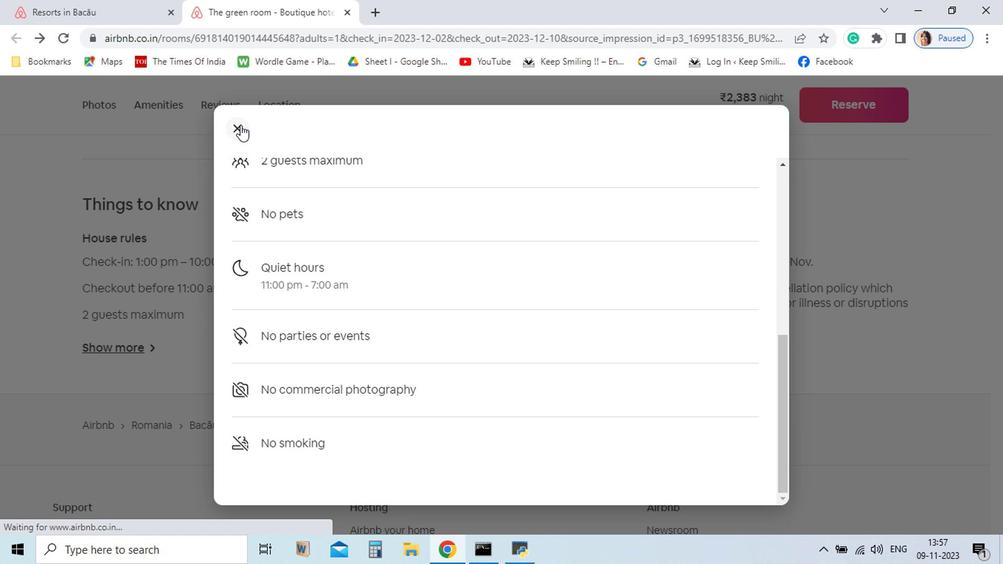 
Action: Mouse moved to (428, 390)
Screenshot: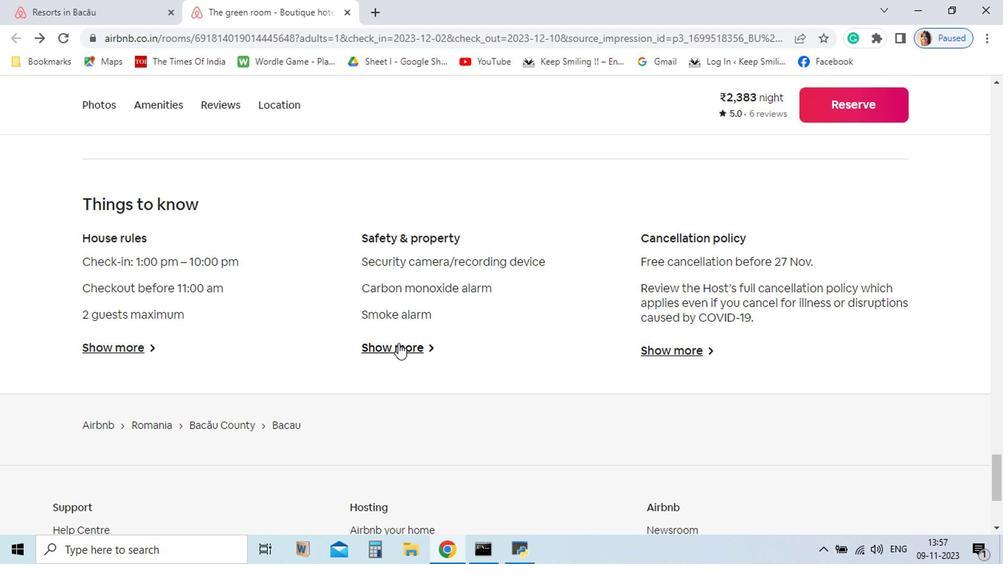 
Action: Mouse pressed left at (428, 390)
Screenshot: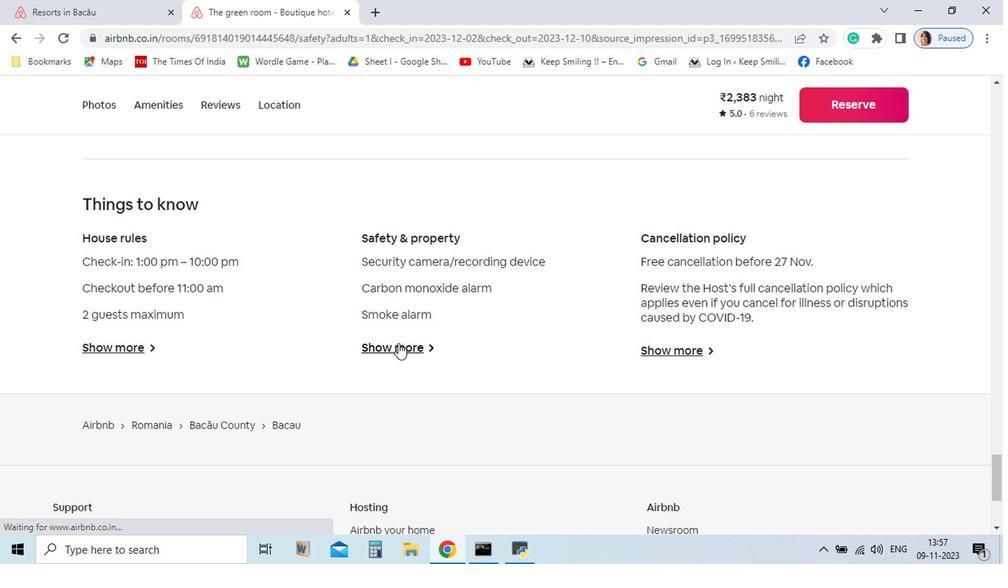 
Action: Mouse moved to (311, 239)
Screenshot: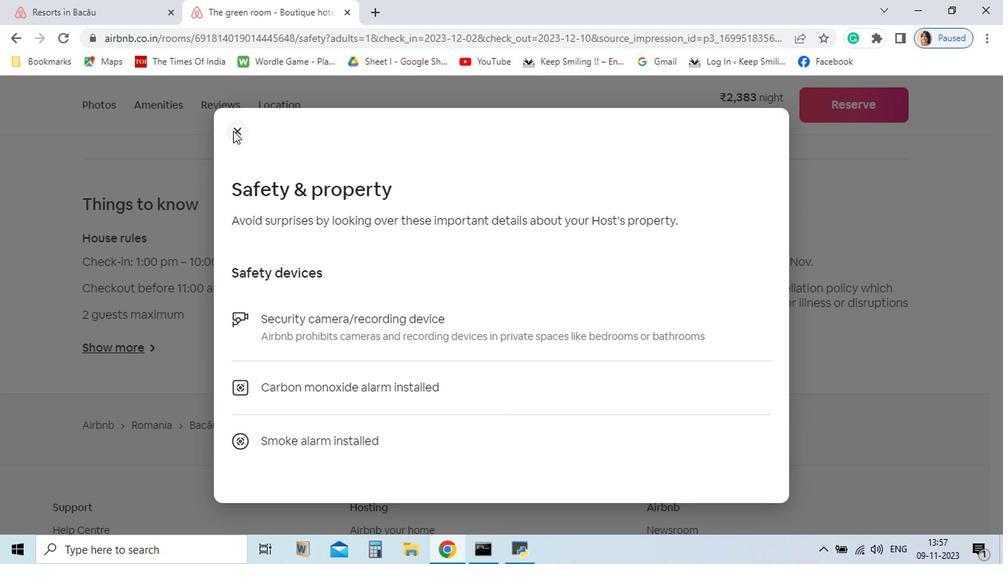 
Action: Mouse pressed left at (311, 239)
Screenshot: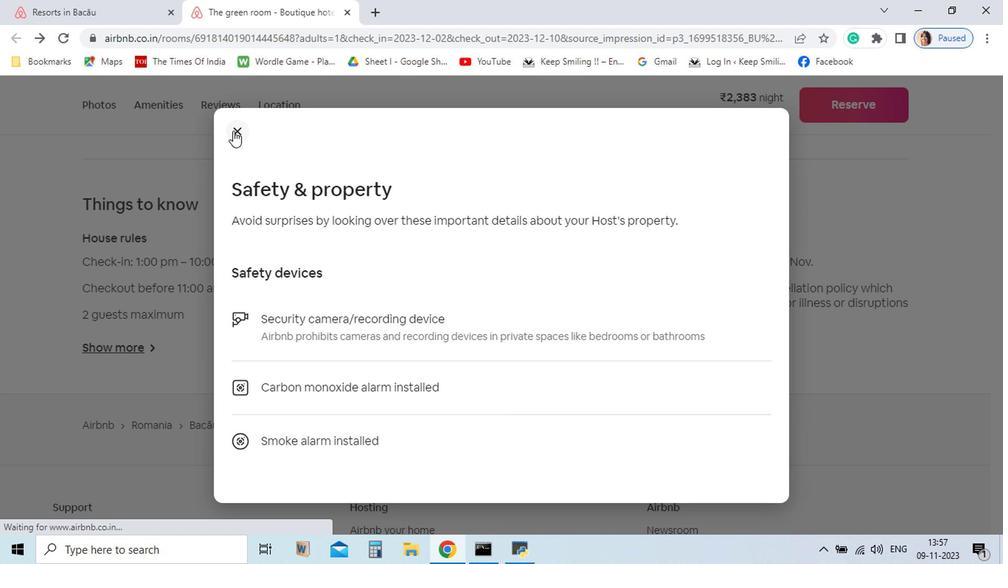 
Action: Mouse moved to (626, 393)
Screenshot: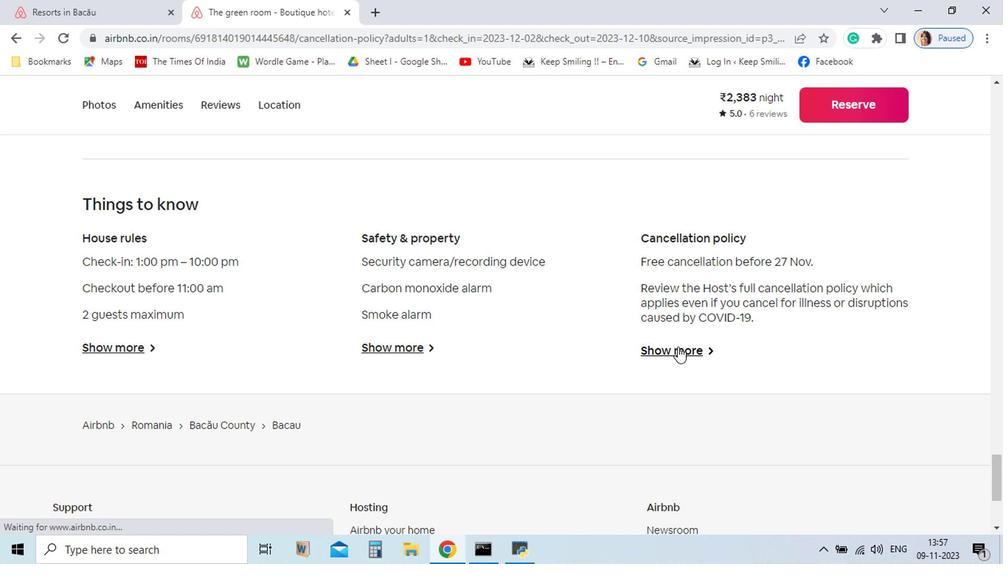 
Action: Mouse pressed left at (626, 393)
Screenshot: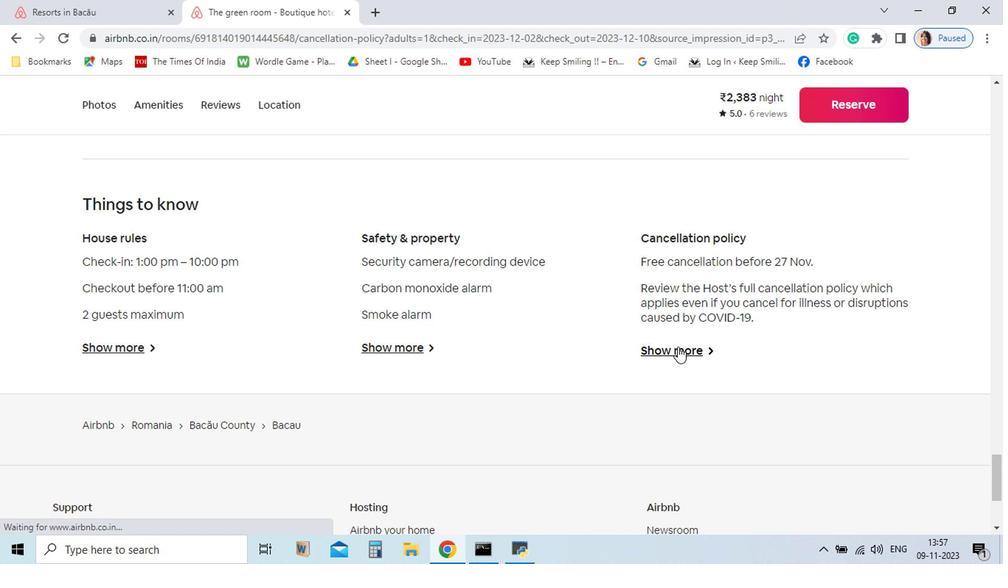 
Action: Mouse moved to (645, 439)
Screenshot: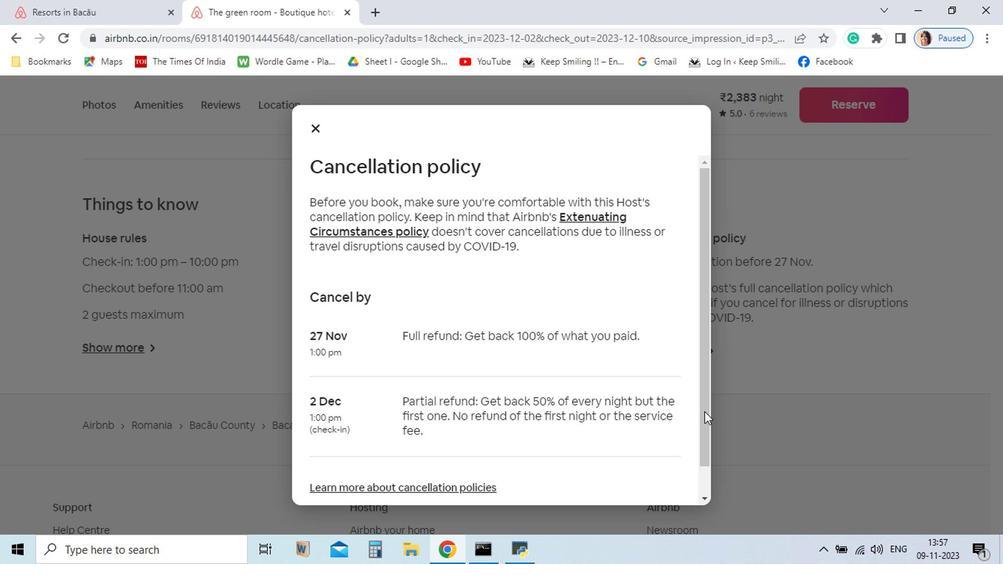 
Action: Mouse pressed left at (645, 439)
Screenshot: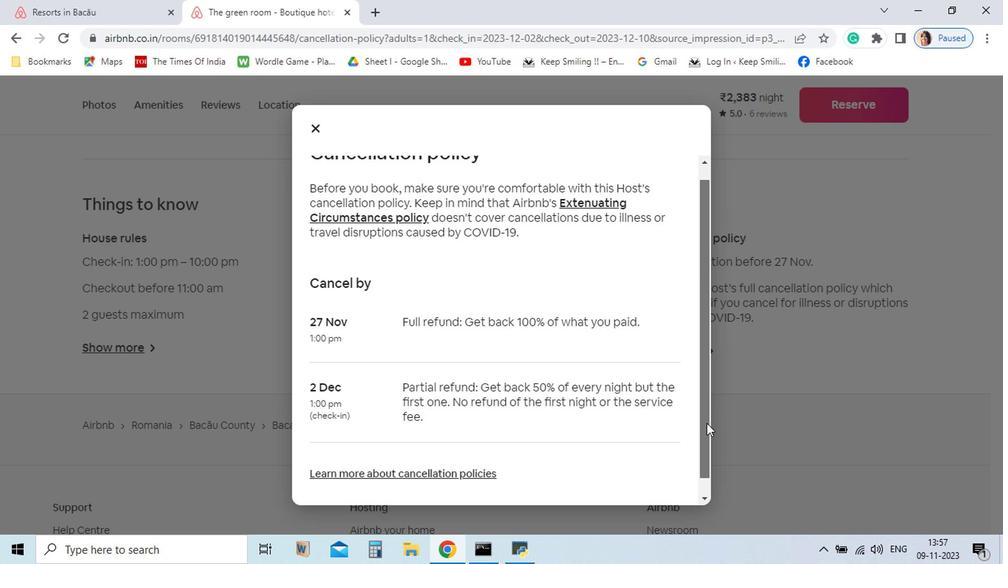 
Action: Mouse moved to (370, 235)
Screenshot: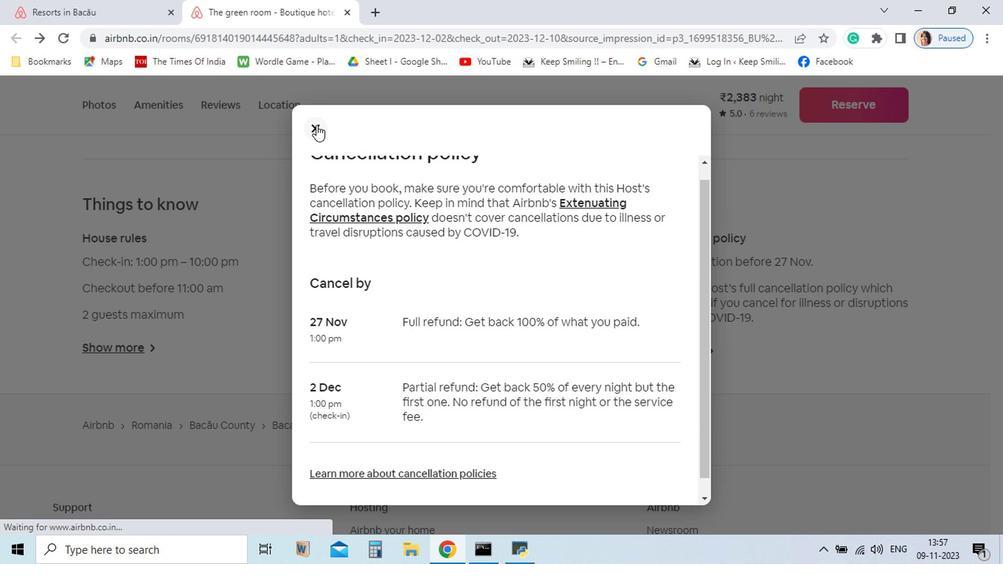 
Action: Mouse pressed left at (370, 235)
Screenshot: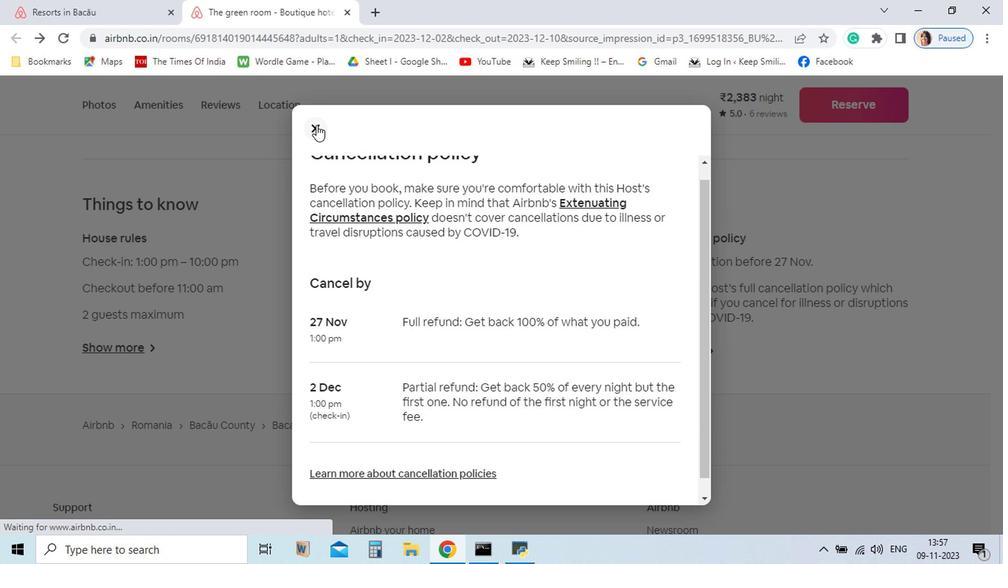 
Action: Mouse moved to (390, 154)
Screenshot: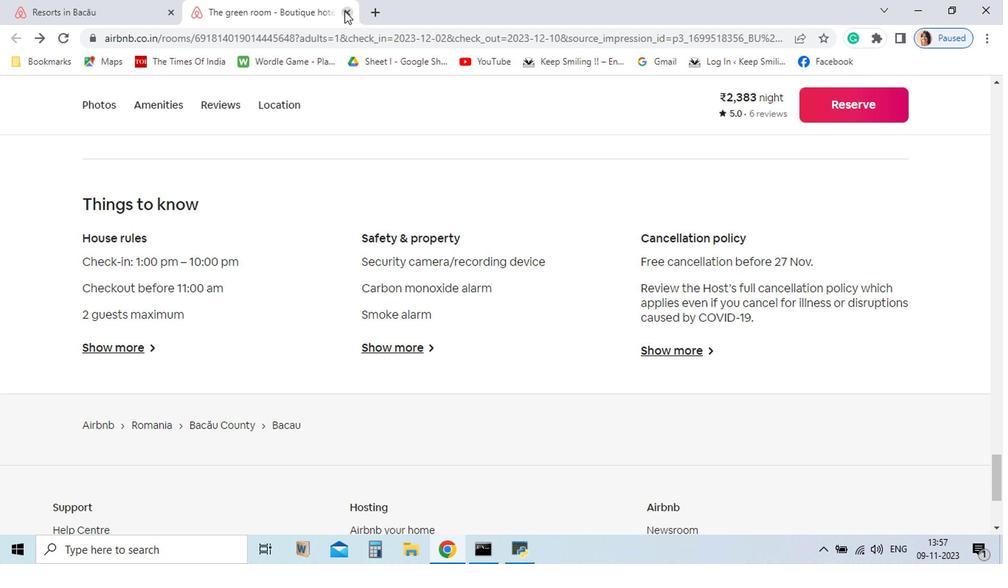 
Action: Mouse pressed left at (390, 154)
Screenshot: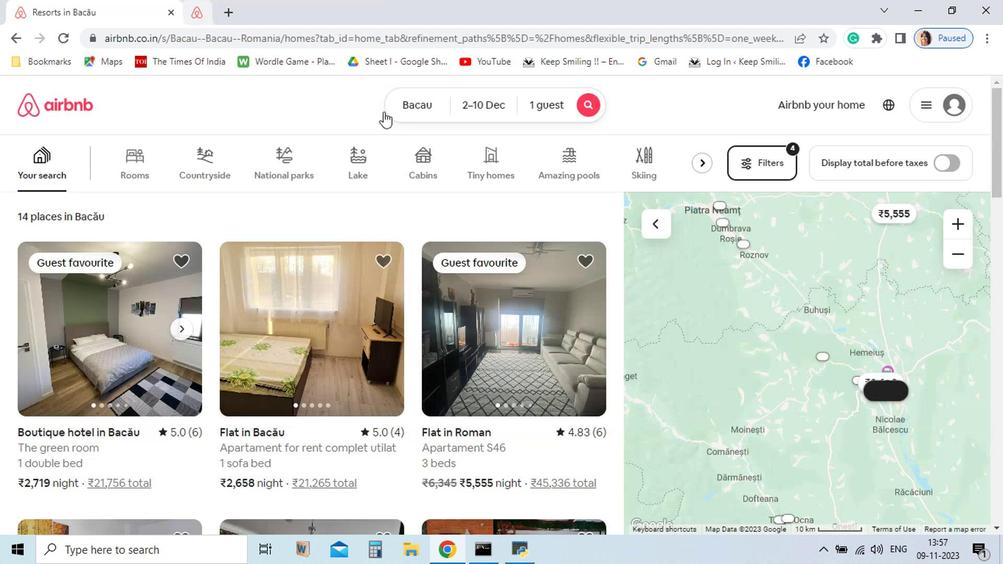 
Action: Mouse moved to (490, 348)
Screenshot: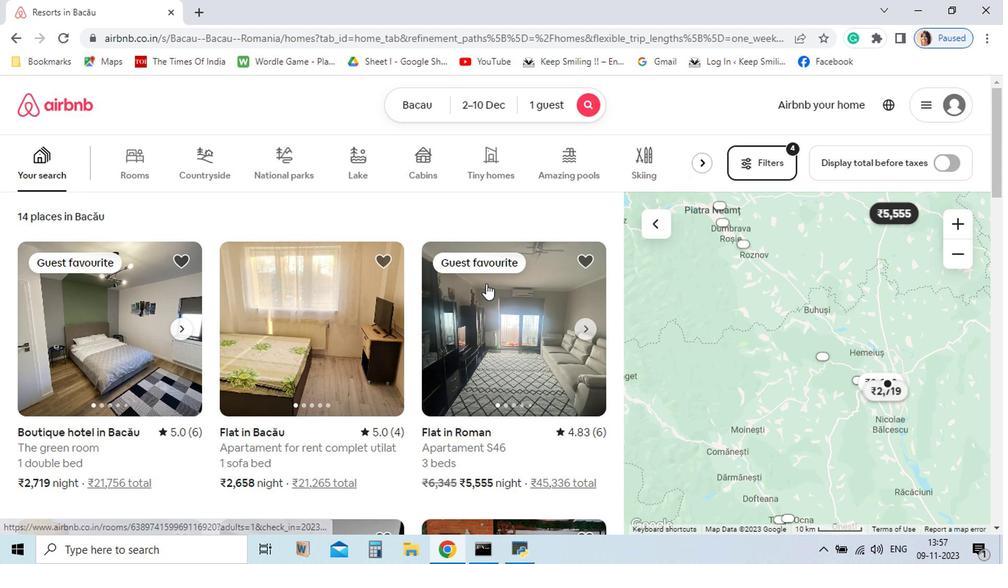 
